 Task: Add an event with the title Second Conference: Industry Trade Show, date '2023/11/19', time 7:50 AM to 9:50 AMand add a description: The PIP Discussion will begin with a clear and concise explanation of the purpose and objectives of the performance improvement process. Participants will have a chance to understand the specific areas of concern and the expectations for improvement. The facilitator will ensure a supportive and non-judgmental environment, fostering open communication and active listening.Select event color  Banana . Add location for the event as: Brussels, Belgium, logged in from the account softage.8@softage.netand send the event invitation to softage.7@softage.net and softage.9@softage.net. Set a reminder for the event Weekly on Sunday
Action: Mouse moved to (34, 84)
Screenshot: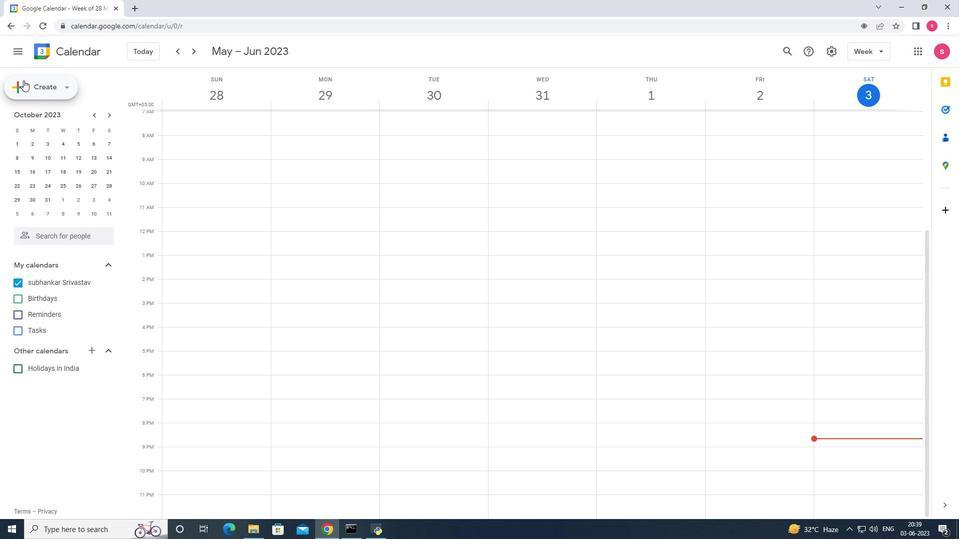 
Action: Mouse pressed left at (34, 84)
Screenshot: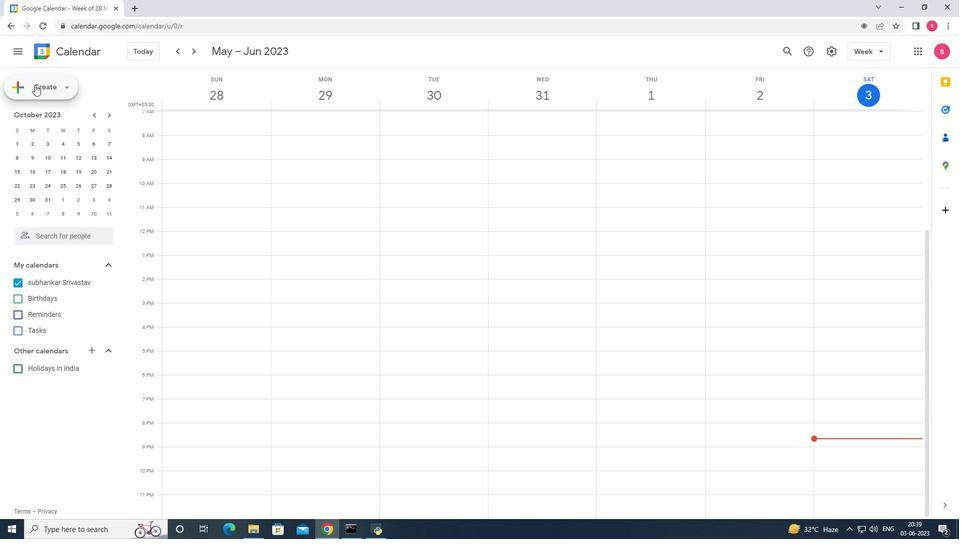
Action: Mouse moved to (35, 114)
Screenshot: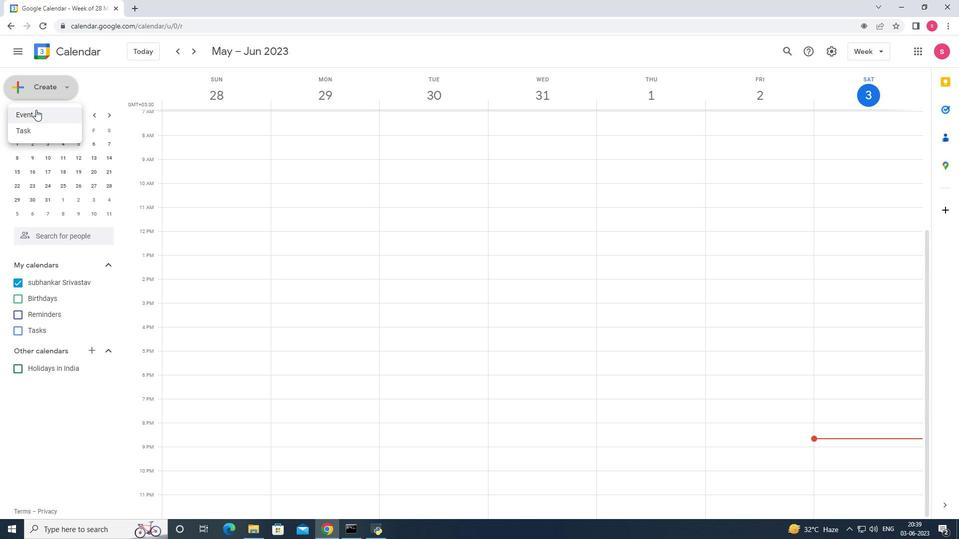 
Action: Mouse pressed left at (35, 114)
Screenshot: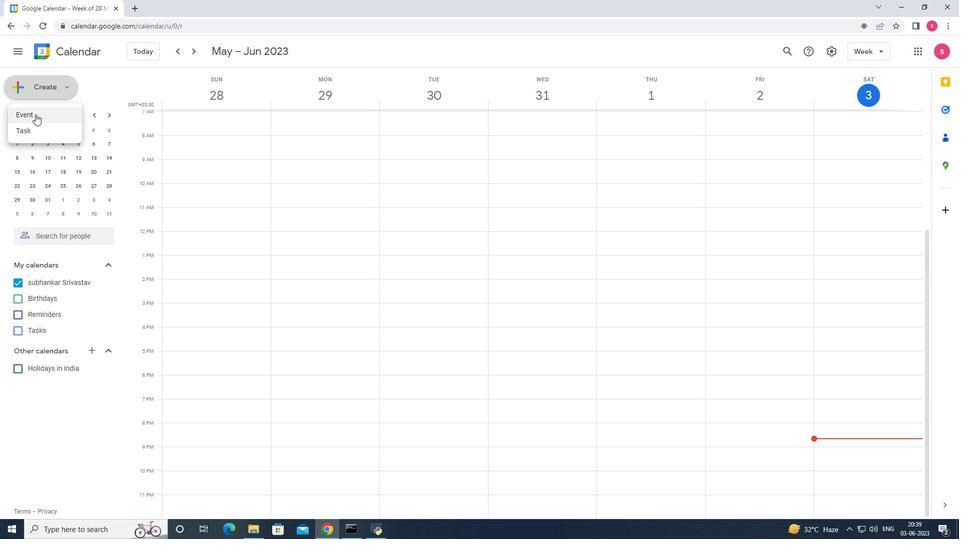 
Action: Mouse moved to (729, 433)
Screenshot: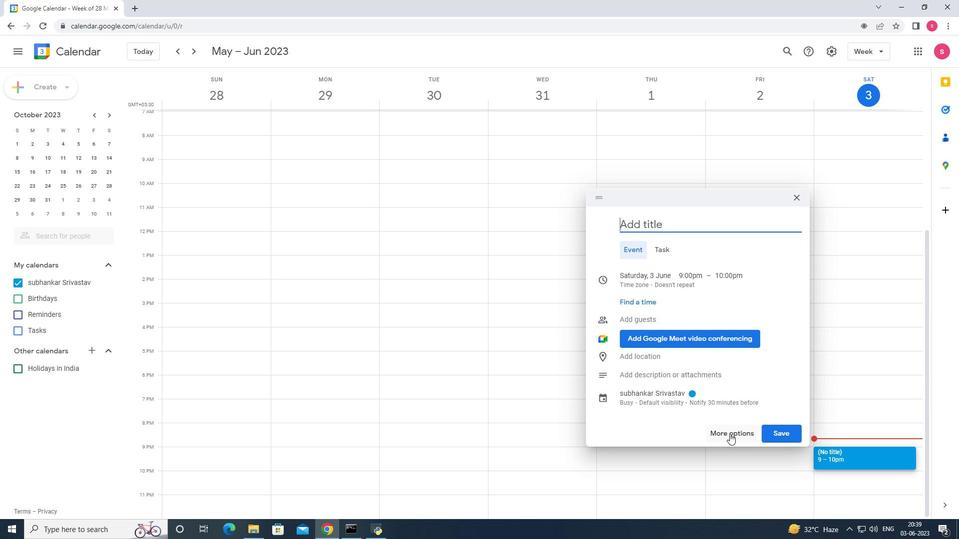 
Action: Mouse pressed left at (729, 433)
Screenshot: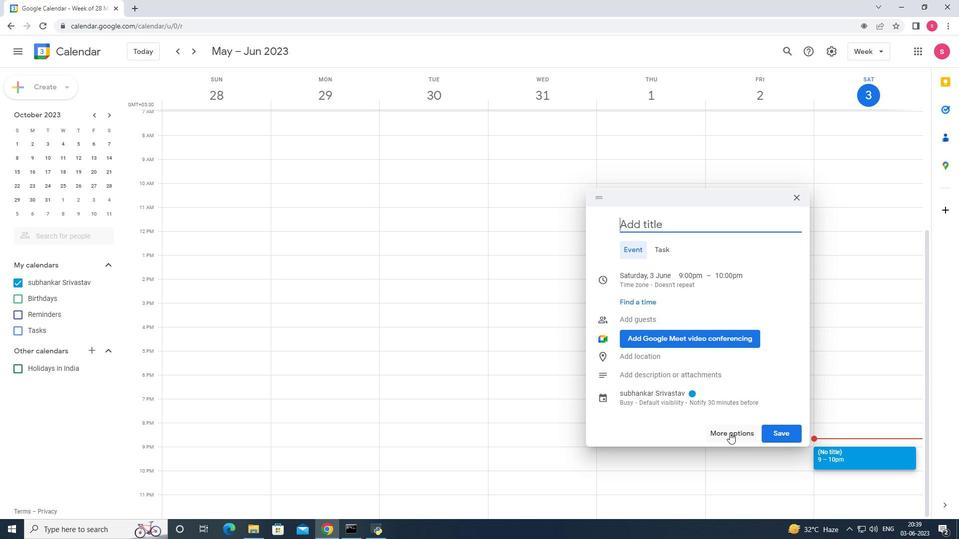 
Action: Mouse moved to (68, 57)
Screenshot: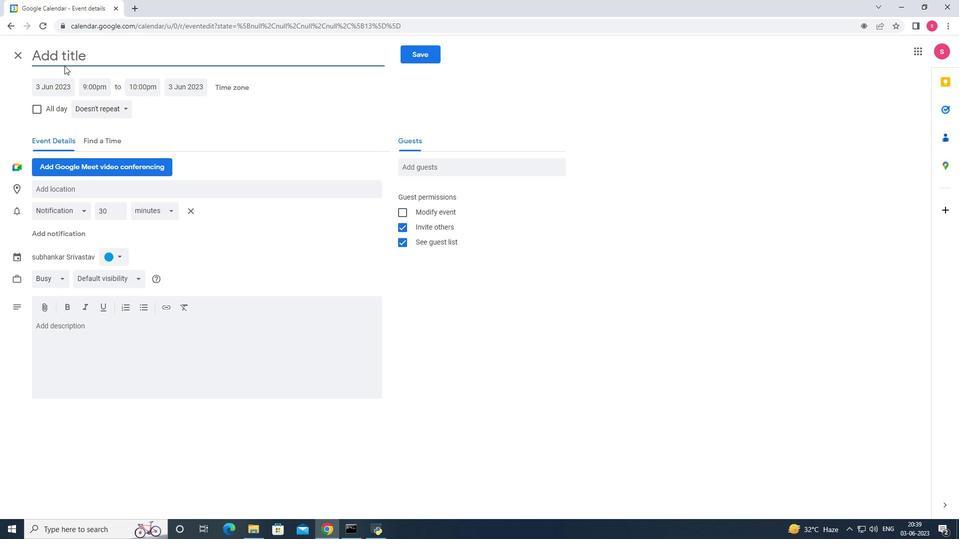 
Action: Mouse pressed left at (68, 57)
Screenshot: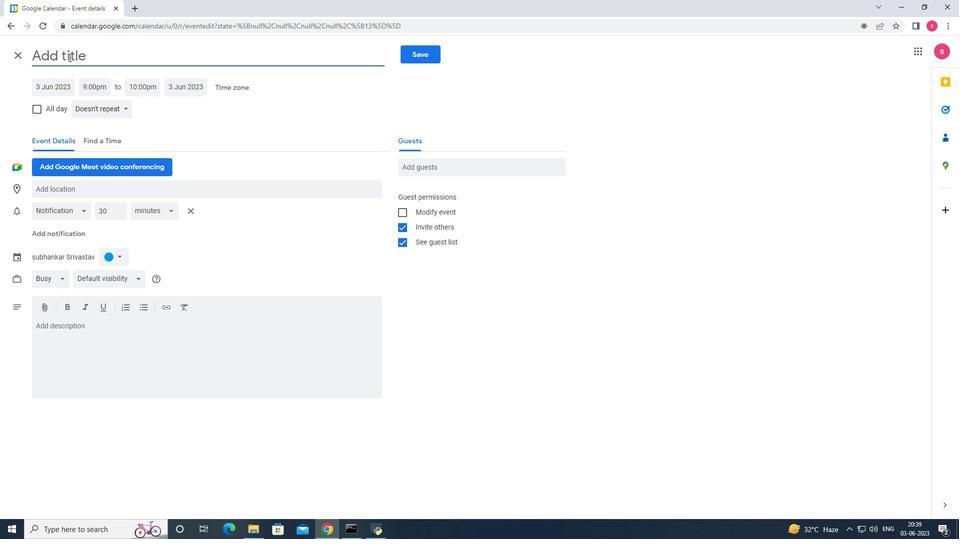 
Action: Key pressed <Key.shift_r>s<Key.backspace><Key.shift_r><Key.shift_r><Key.shift_r><Key.shift_r><Key.shift_r>Second<Key.space><Key.shift_r>Cnfe<Key.backspace><Key.backspace><Key.backspace>onference<Key.space><Key.backspace><Key.shift><Key.shift>:<Key.space><Key.shift>Industry<Key.space><Key.shift_r>Trade<Key.space><Key.shift_r>Show<Key.space>
Screenshot: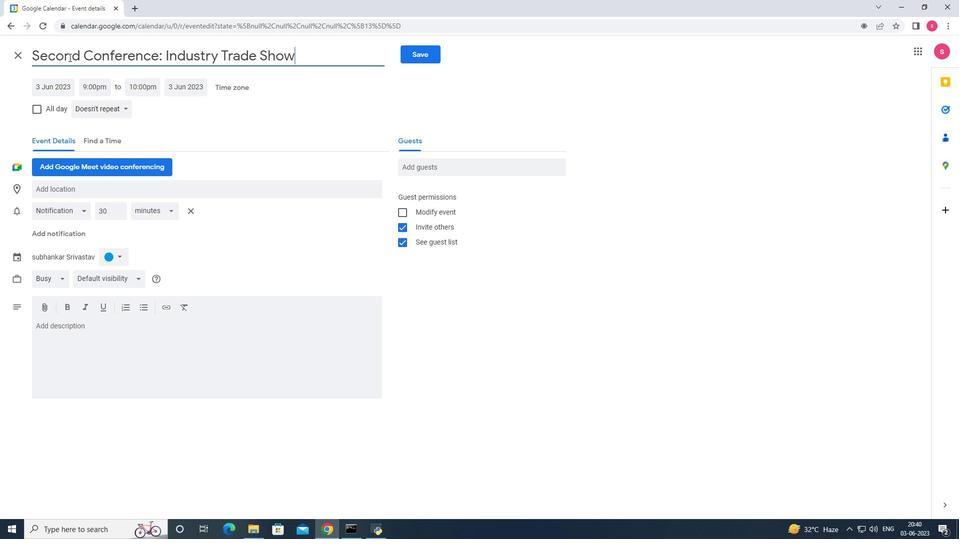 
Action: Mouse moved to (52, 86)
Screenshot: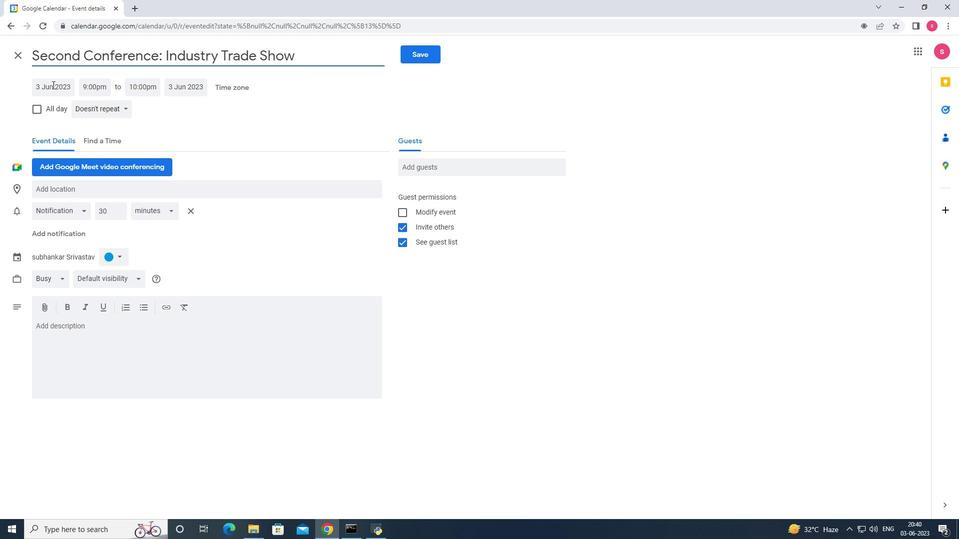 
Action: Mouse pressed left at (52, 86)
Screenshot: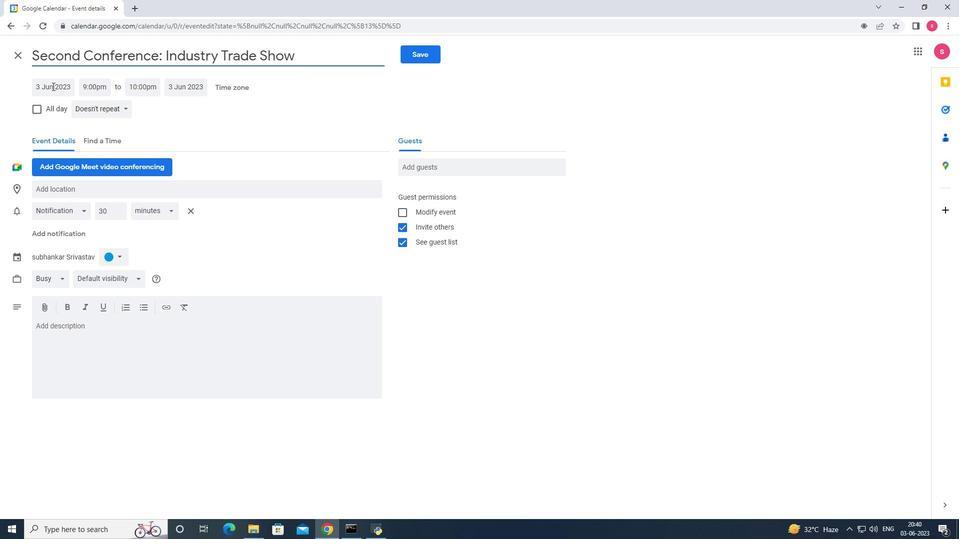 
Action: Mouse moved to (159, 106)
Screenshot: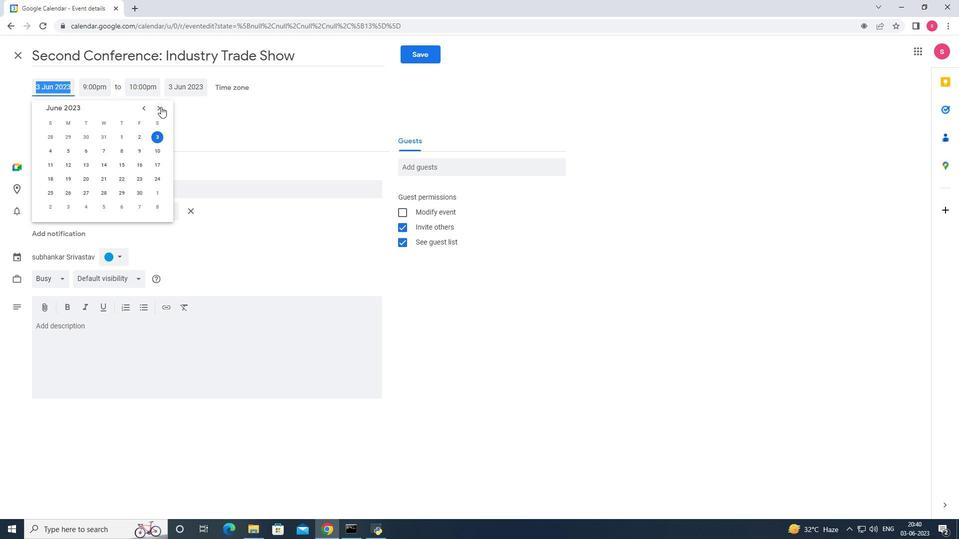 
Action: Mouse pressed left at (159, 106)
Screenshot: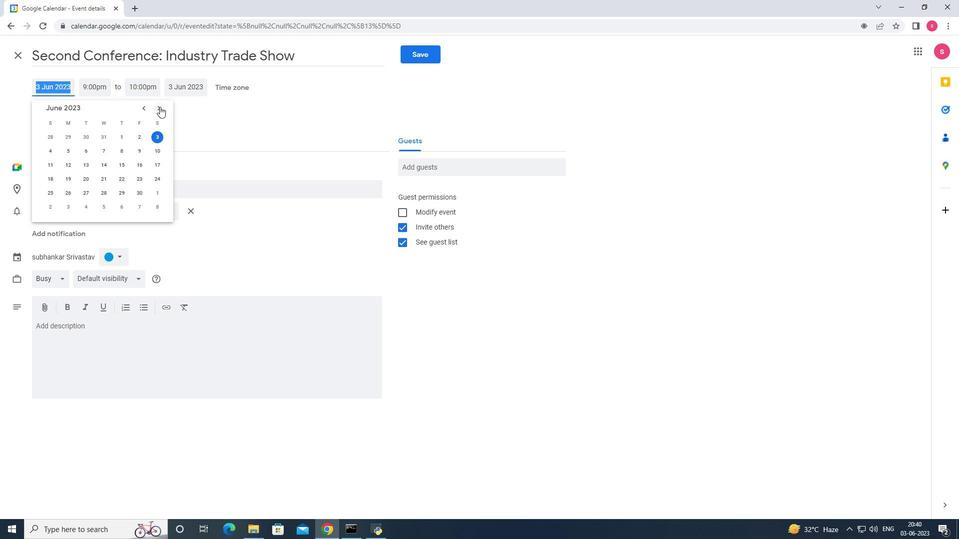 
Action: Mouse pressed left at (159, 106)
Screenshot: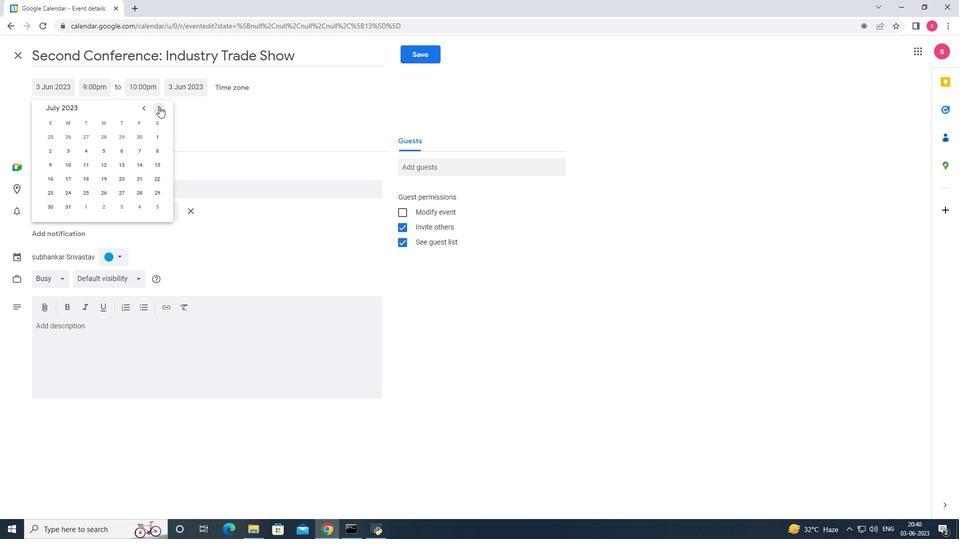 
Action: Mouse pressed left at (159, 106)
Screenshot: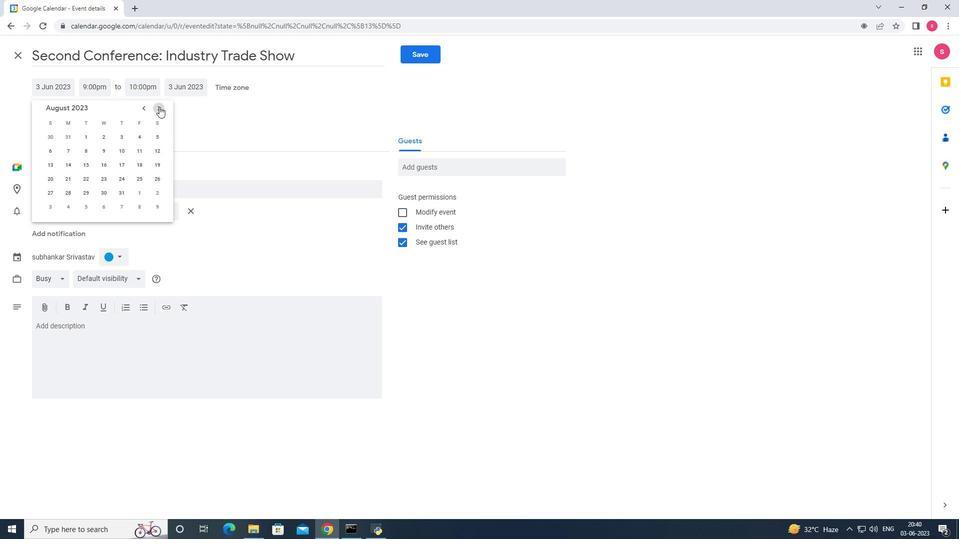 
Action: Mouse pressed left at (159, 106)
Screenshot: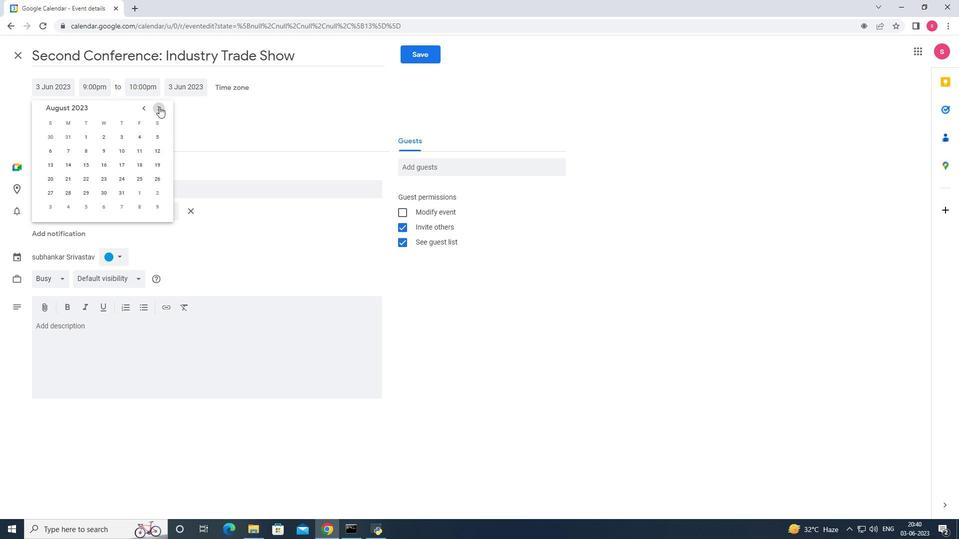 
Action: Mouse pressed left at (159, 106)
Screenshot: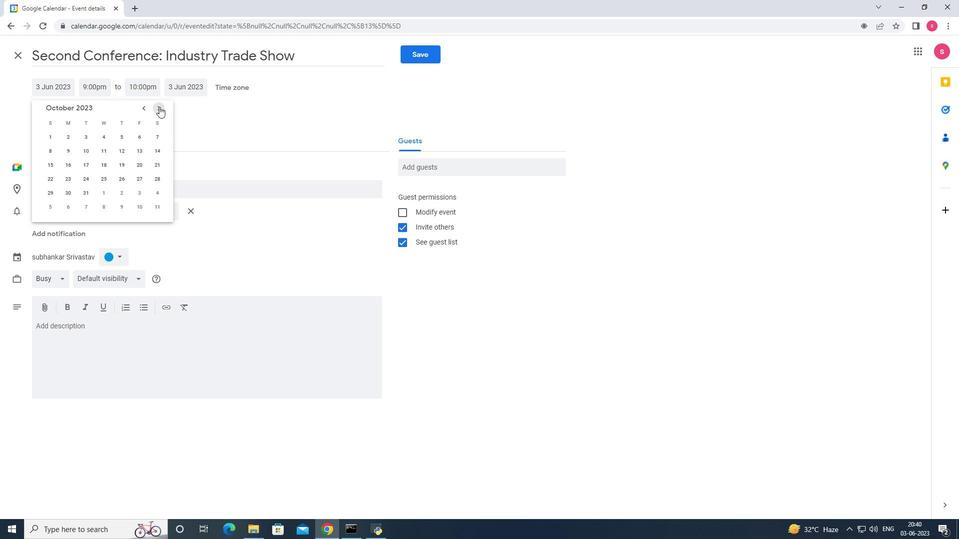 
Action: Mouse moved to (48, 177)
Screenshot: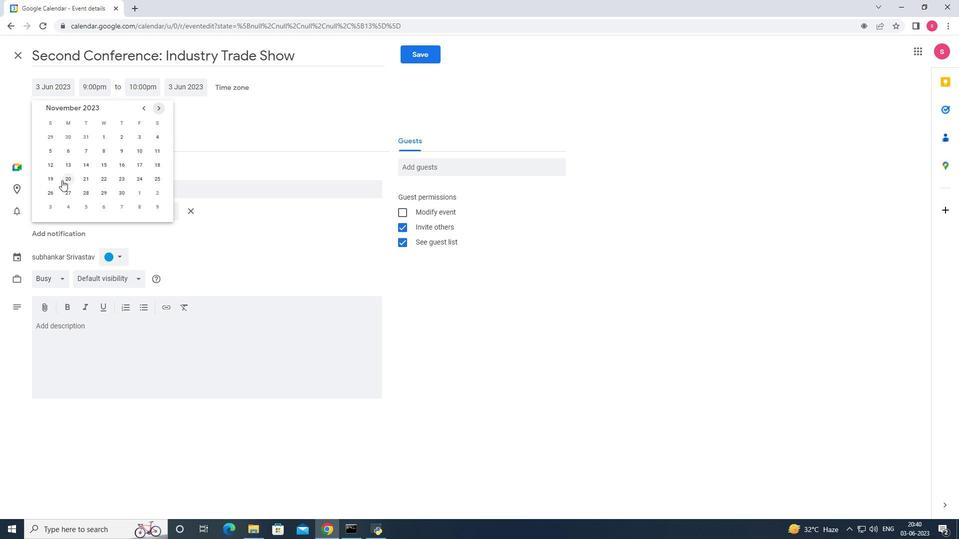 
Action: Mouse pressed left at (48, 177)
Screenshot: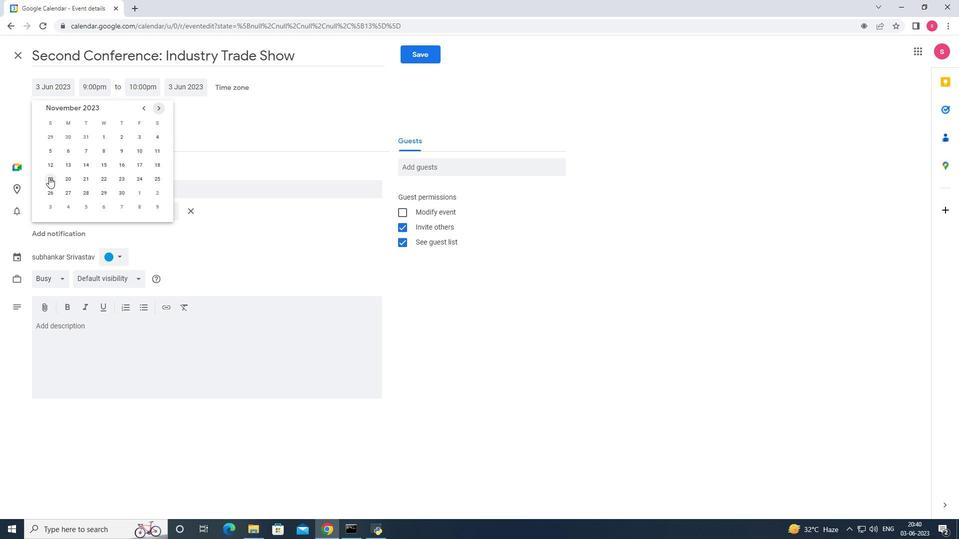 
Action: Mouse moved to (105, 89)
Screenshot: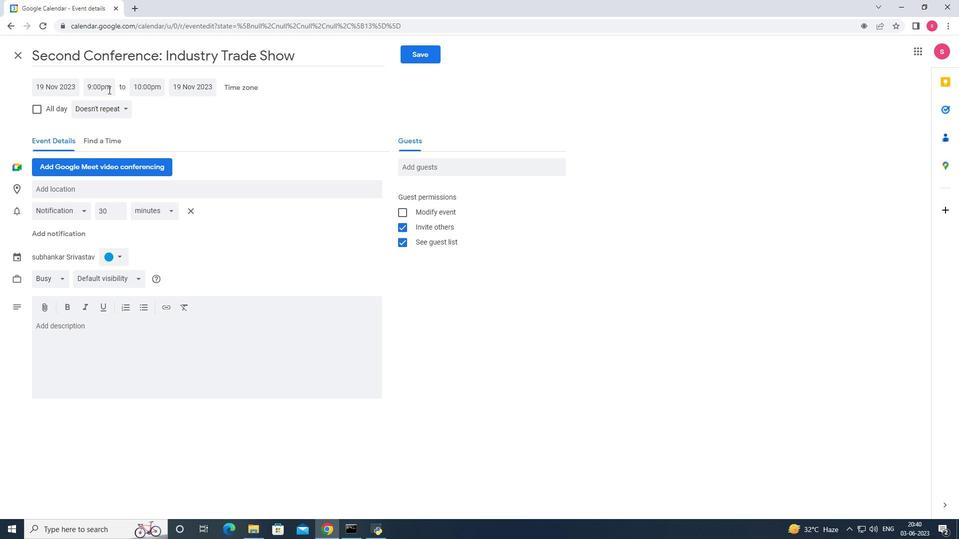 
Action: Mouse pressed left at (105, 89)
Screenshot: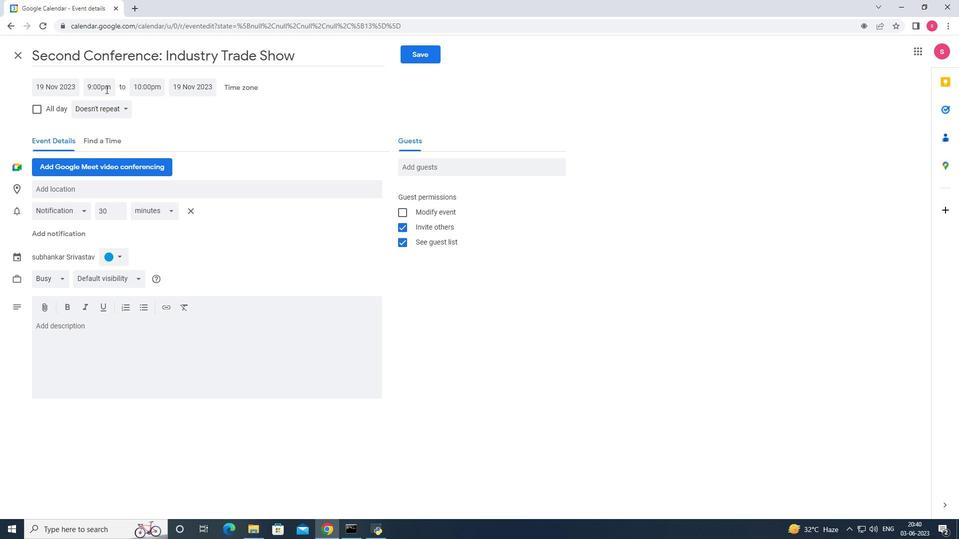 
Action: Mouse moved to (128, 142)
Screenshot: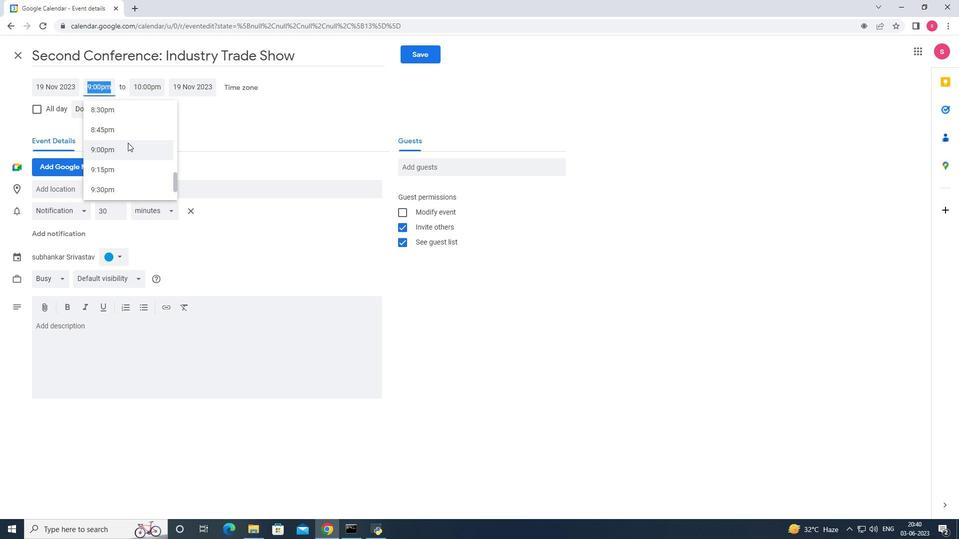 
Action: Mouse scrolled (128, 143) with delta (0, 0)
Screenshot: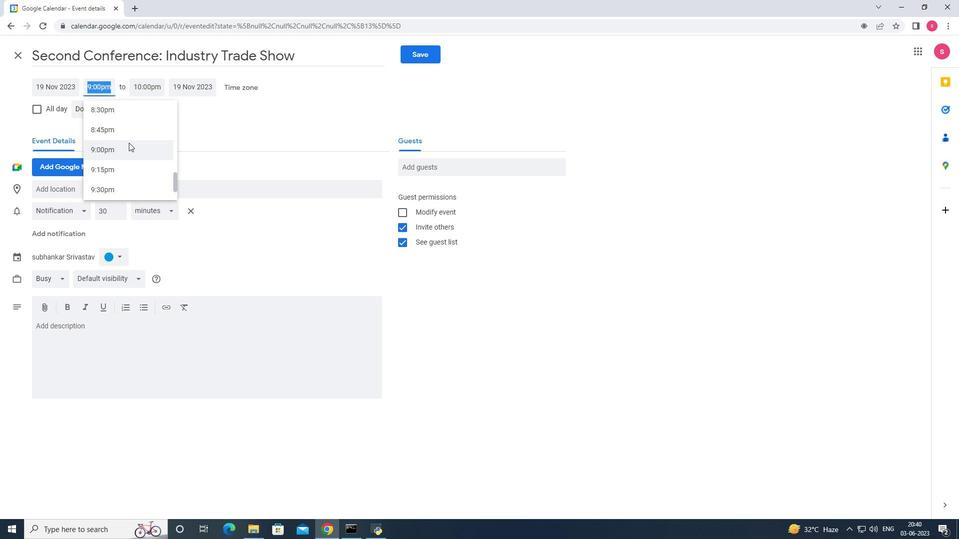 
Action: Mouse scrolled (128, 143) with delta (0, 0)
Screenshot: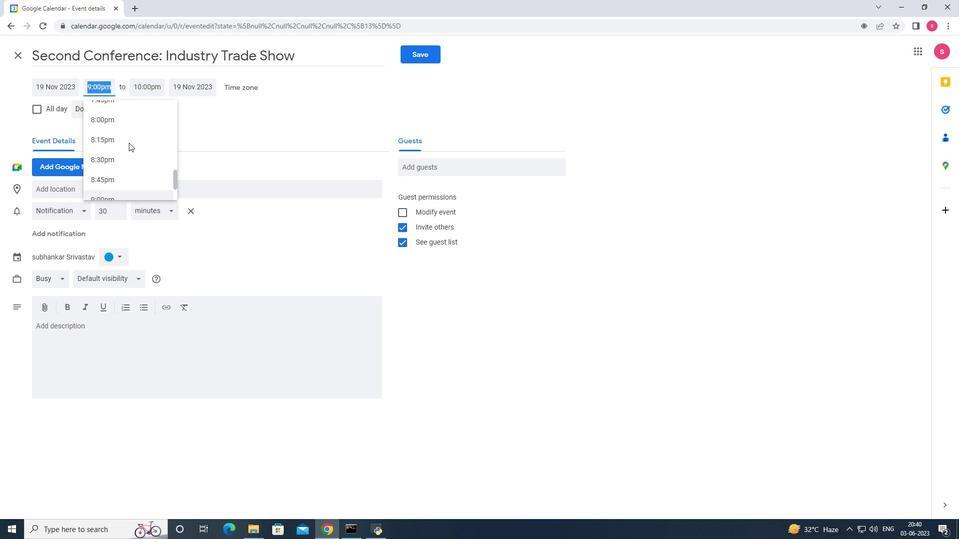 
Action: Mouse scrolled (128, 143) with delta (0, 0)
Screenshot: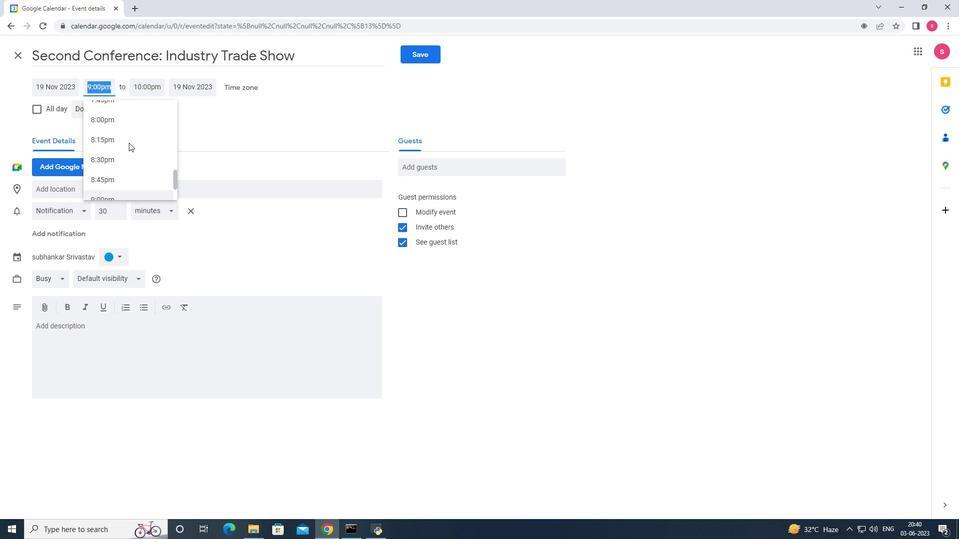 
Action: Mouse scrolled (128, 143) with delta (0, 0)
Screenshot: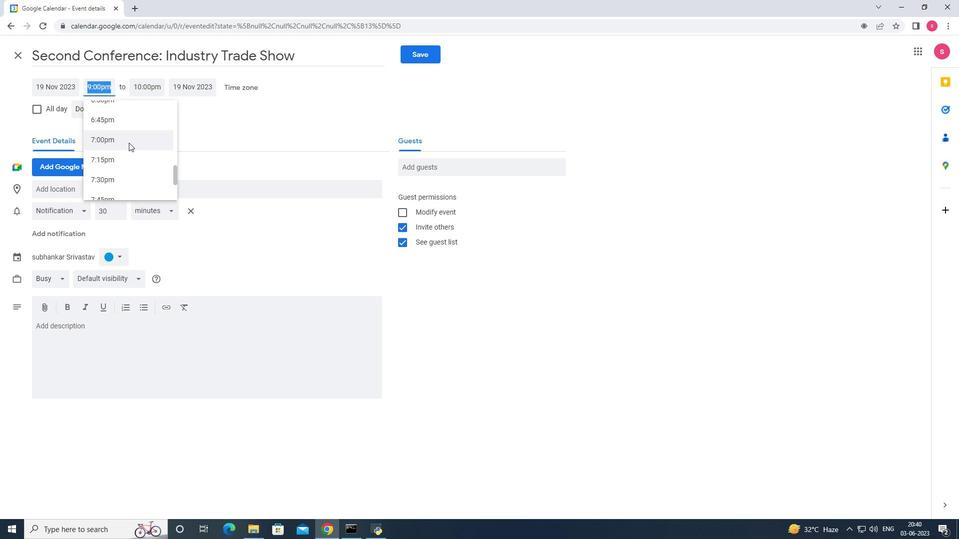 
Action: Mouse scrolled (128, 143) with delta (0, 0)
Screenshot: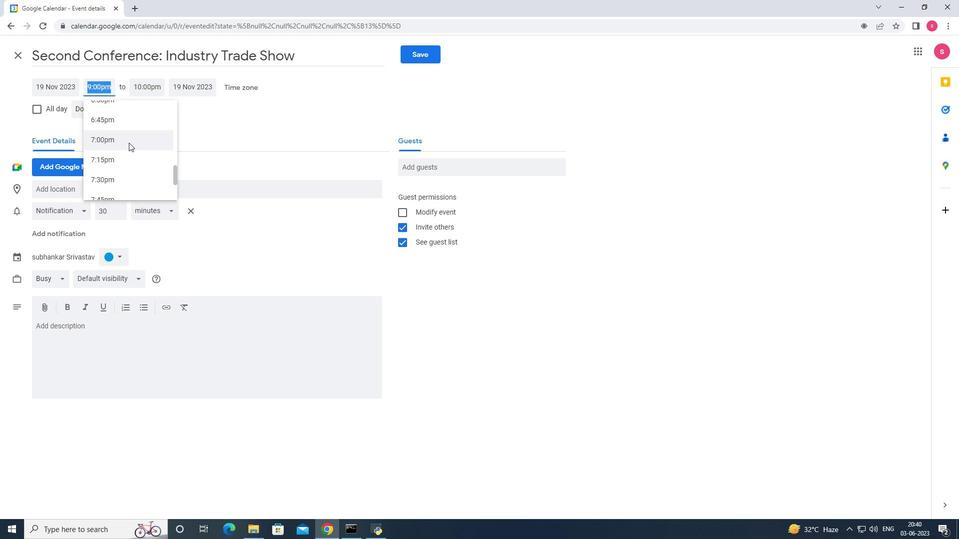 
Action: Mouse scrolled (128, 143) with delta (0, 0)
Screenshot: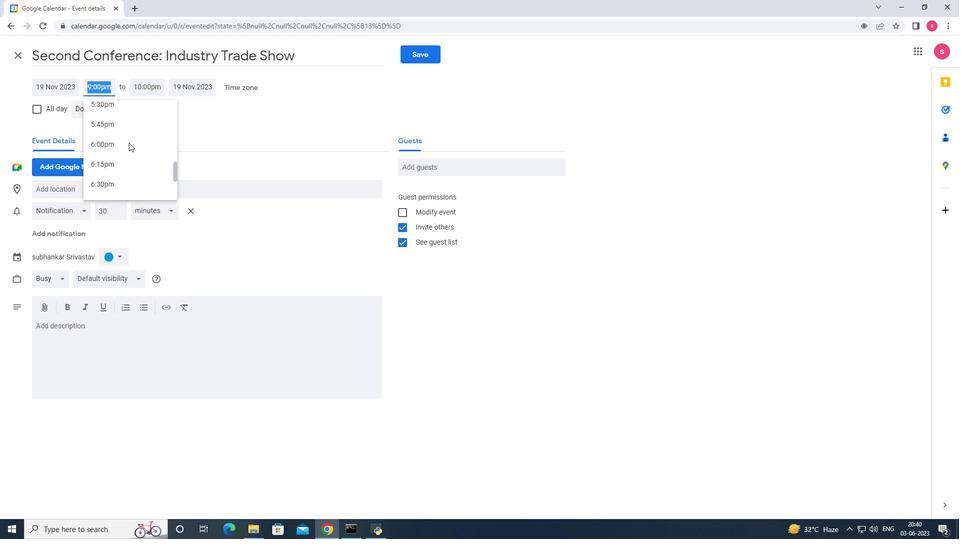 
Action: Mouse scrolled (128, 143) with delta (0, 0)
Screenshot: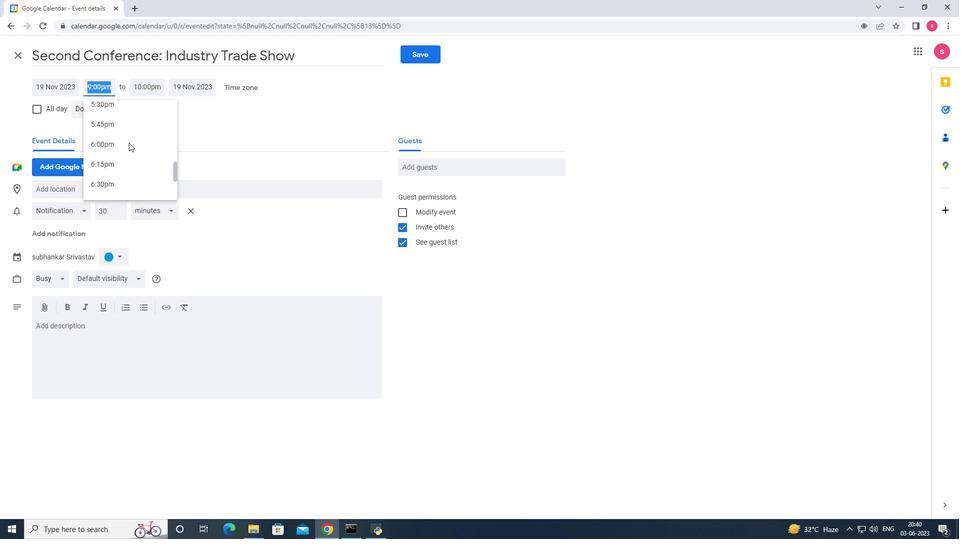 
Action: Mouse scrolled (128, 143) with delta (0, 0)
Screenshot: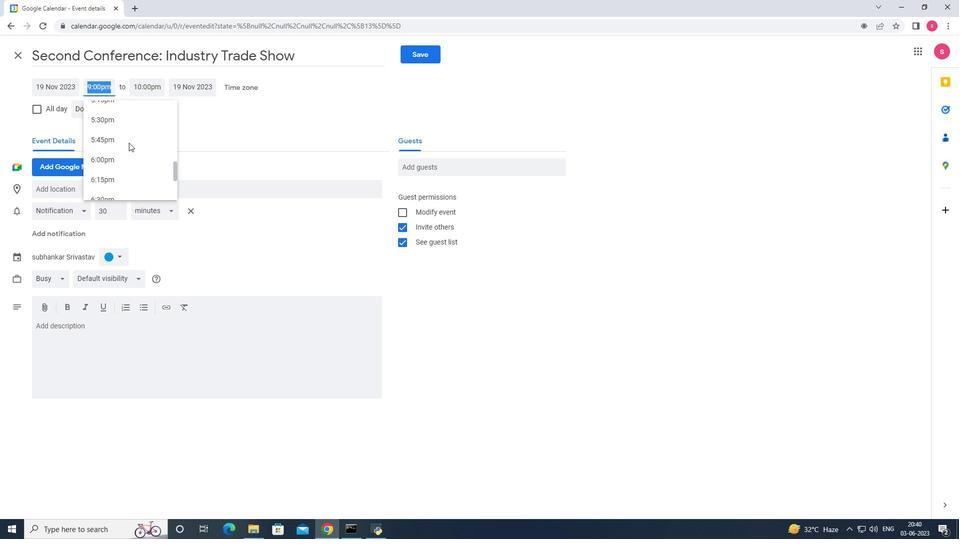 
Action: Mouse scrolled (128, 143) with delta (0, 0)
Screenshot: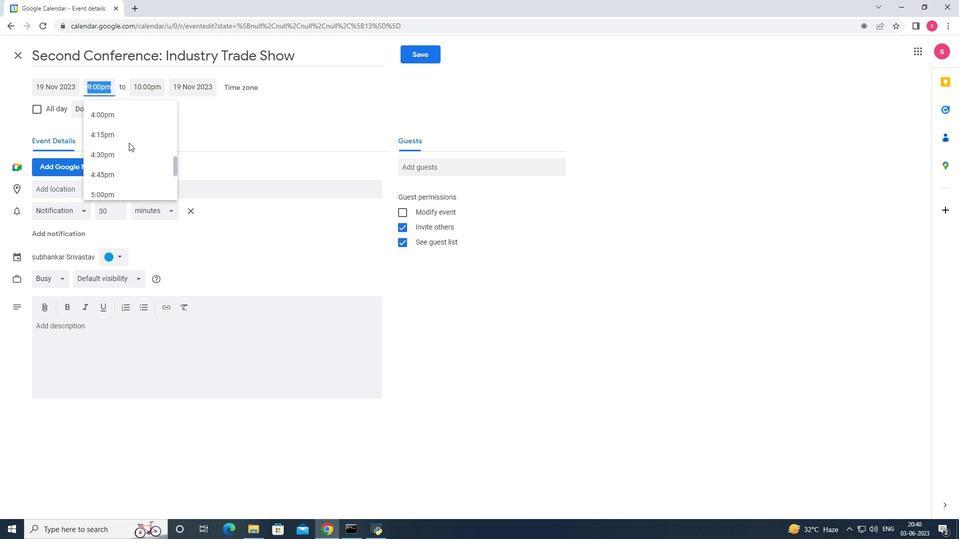 
Action: Mouse scrolled (128, 143) with delta (0, 0)
Screenshot: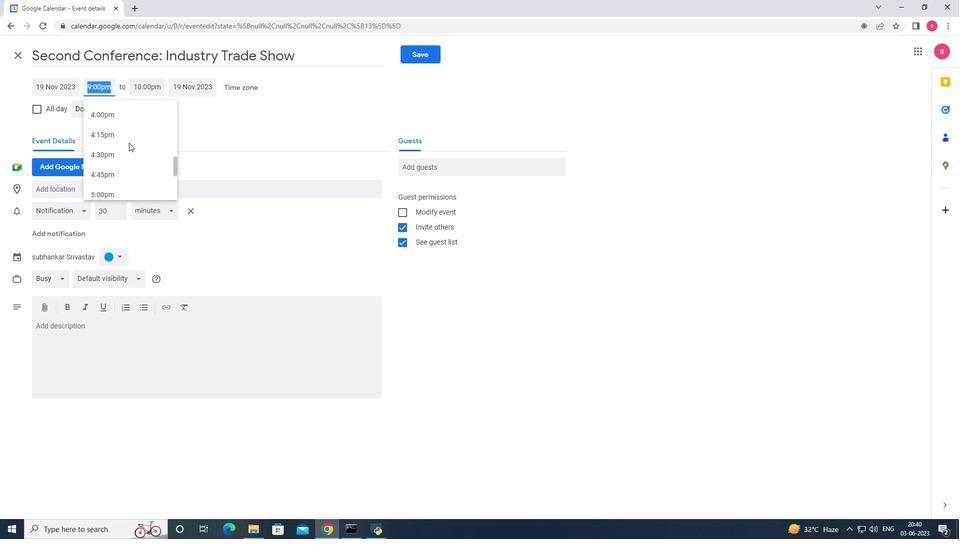 
Action: Mouse scrolled (128, 143) with delta (0, 0)
Screenshot: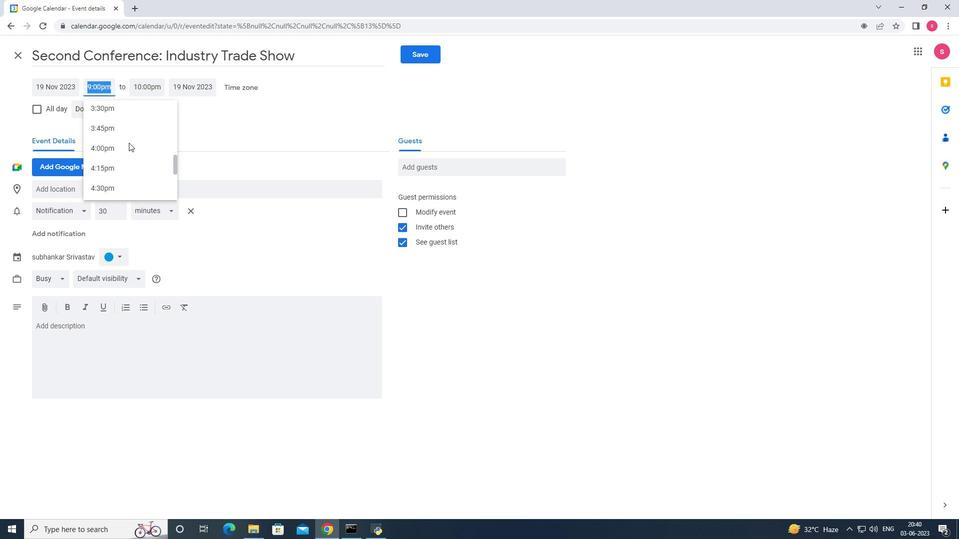 
Action: Mouse scrolled (128, 143) with delta (0, 0)
Screenshot: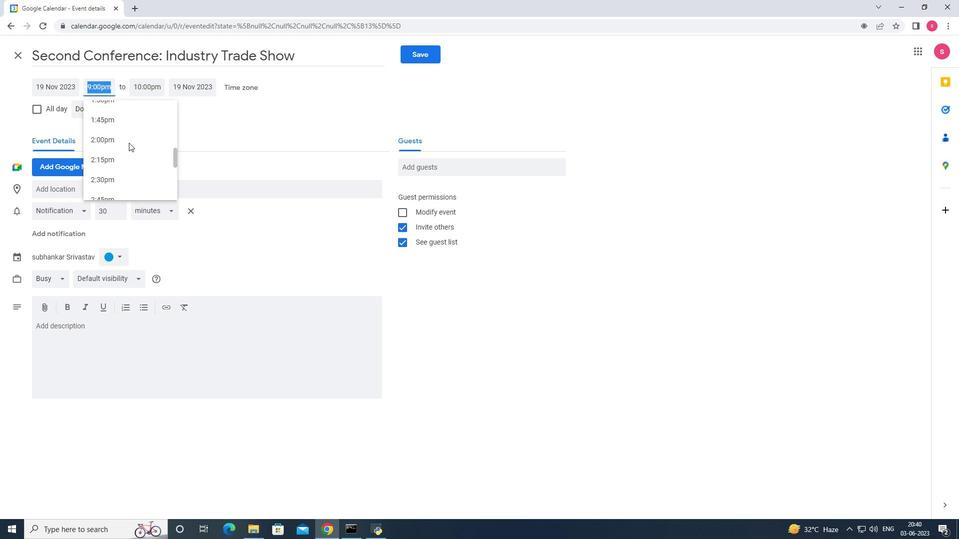 
Action: Mouse scrolled (128, 143) with delta (0, 0)
Screenshot: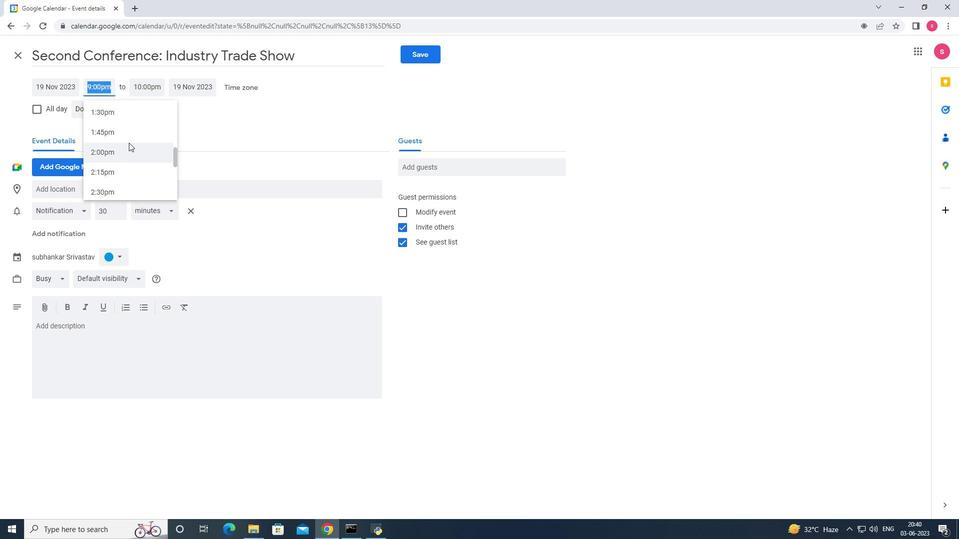 
Action: Mouse scrolled (128, 143) with delta (0, 0)
Screenshot: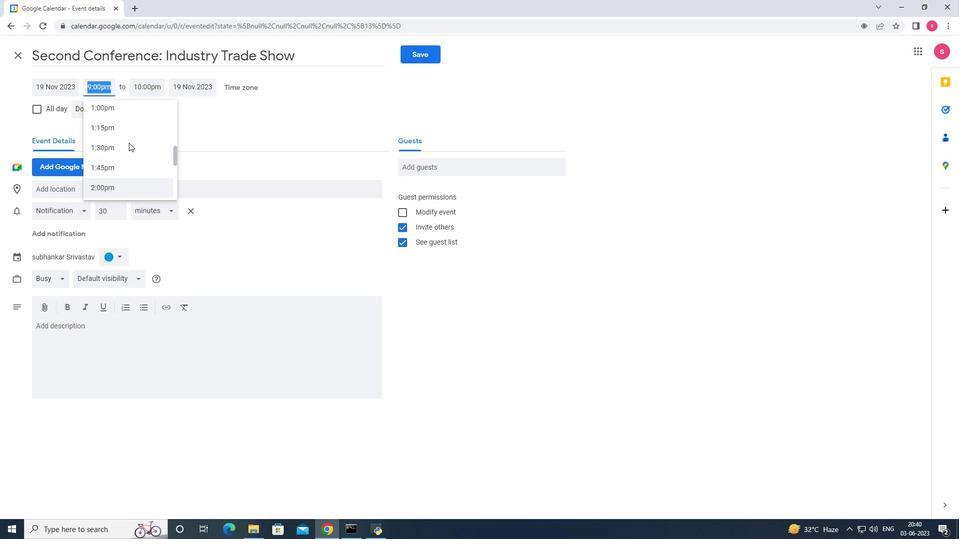 
Action: Mouse scrolled (128, 143) with delta (0, 0)
Screenshot: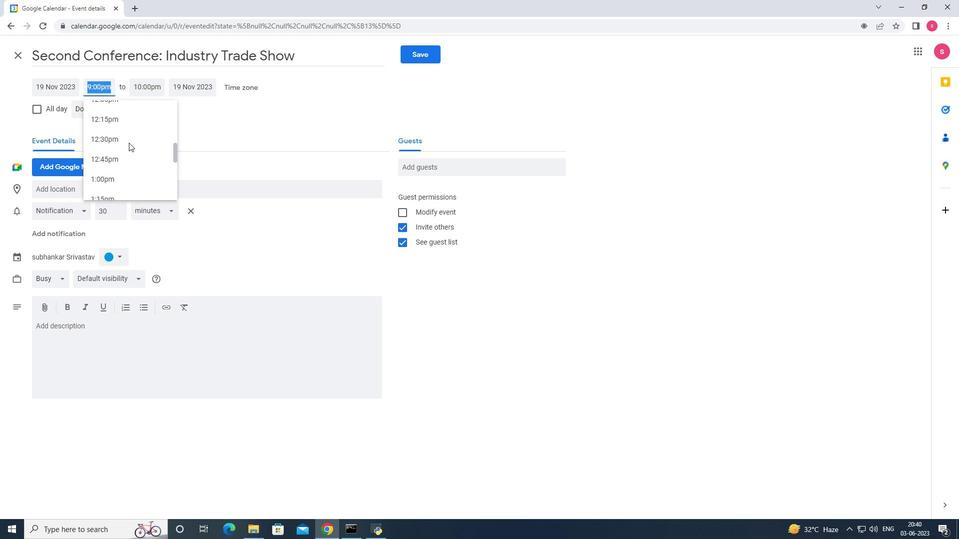 
Action: Mouse scrolled (128, 143) with delta (0, 0)
Screenshot: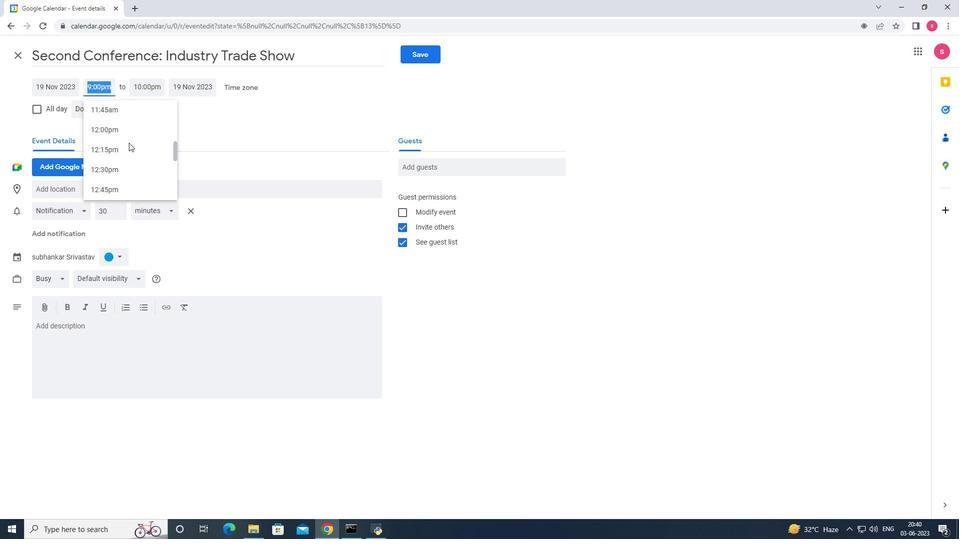 
Action: Mouse scrolled (128, 143) with delta (0, 0)
Screenshot: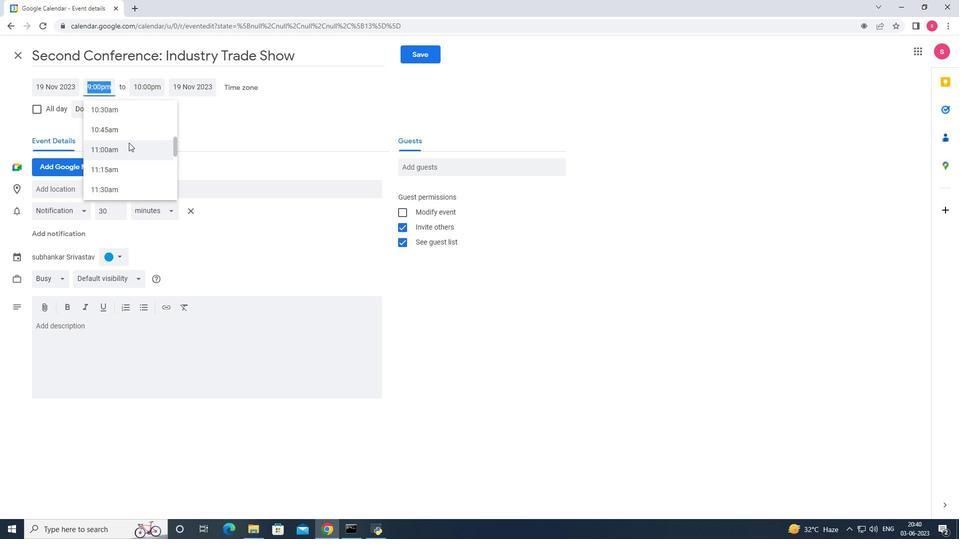 
Action: Mouse scrolled (128, 143) with delta (0, 0)
Screenshot: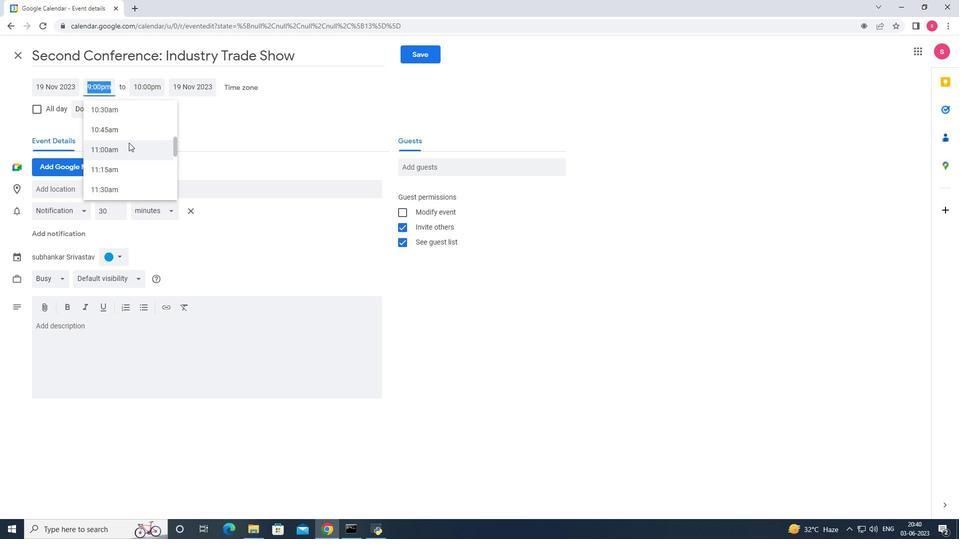 
Action: Mouse scrolled (128, 143) with delta (0, 0)
Screenshot: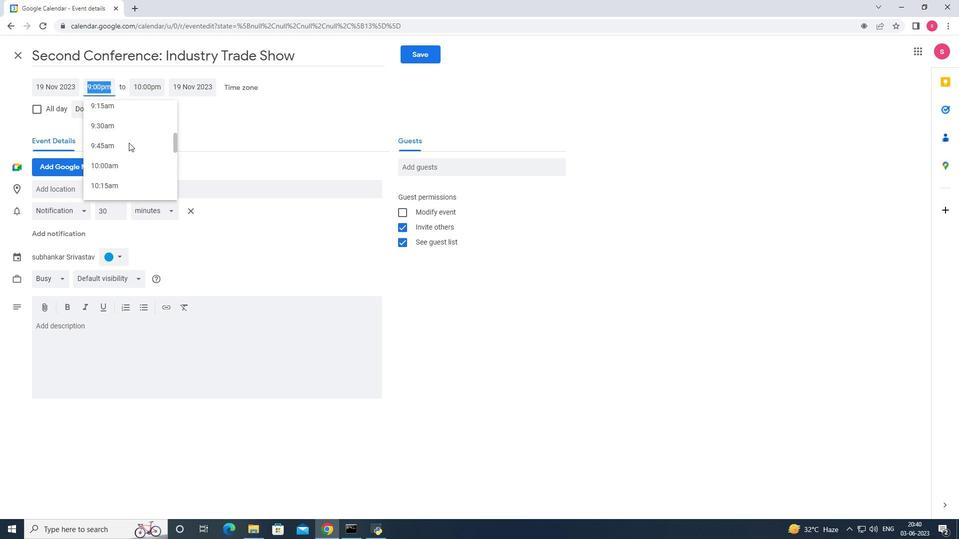 
Action: Mouse scrolled (128, 143) with delta (0, 0)
Screenshot: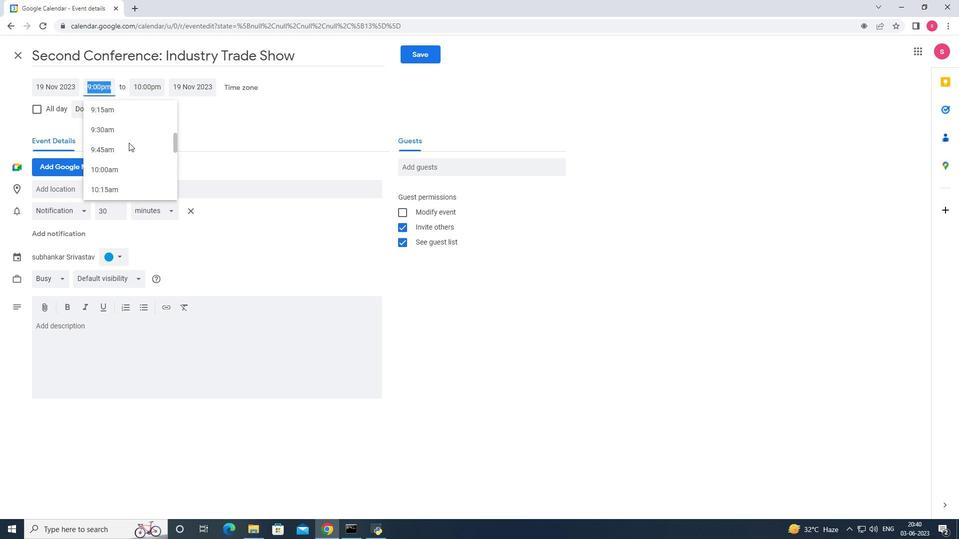 
Action: Mouse moved to (128, 144)
Screenshot: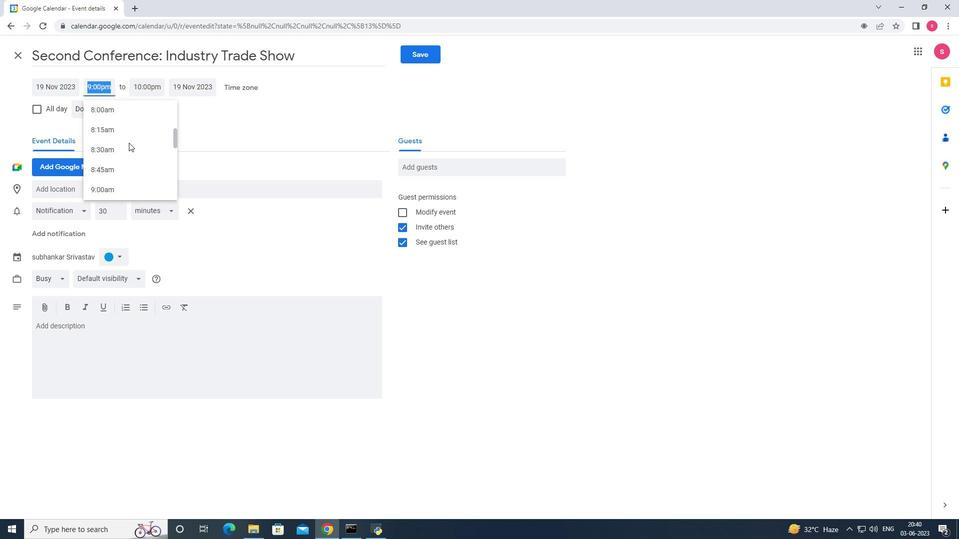
Action: Mouse scrolled (128, 144) with delta (0, 0)
Screenshot: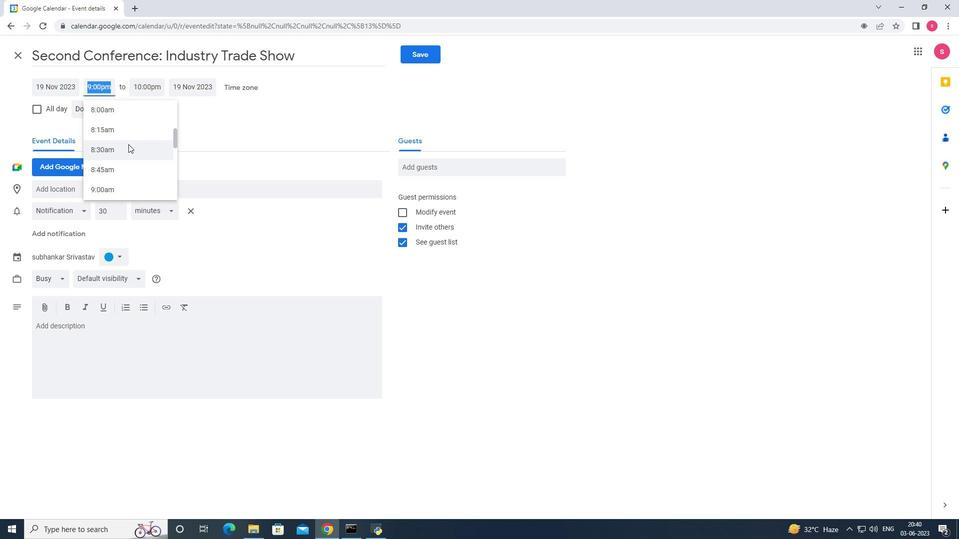 
Action: Mouse moved to (128, 140)
Screenshot: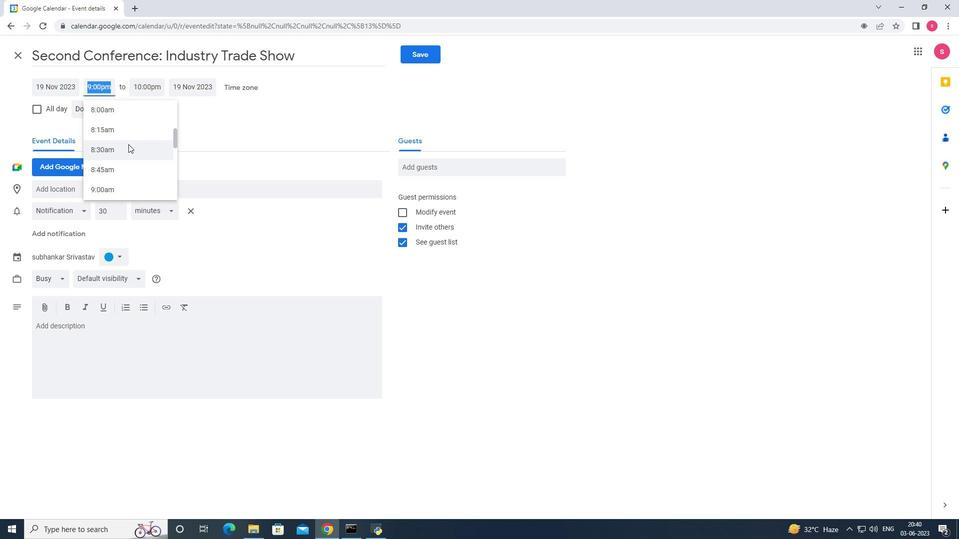 
Action: Mouse scrolled (128, 141) with delta (0, 0)
Screenshot: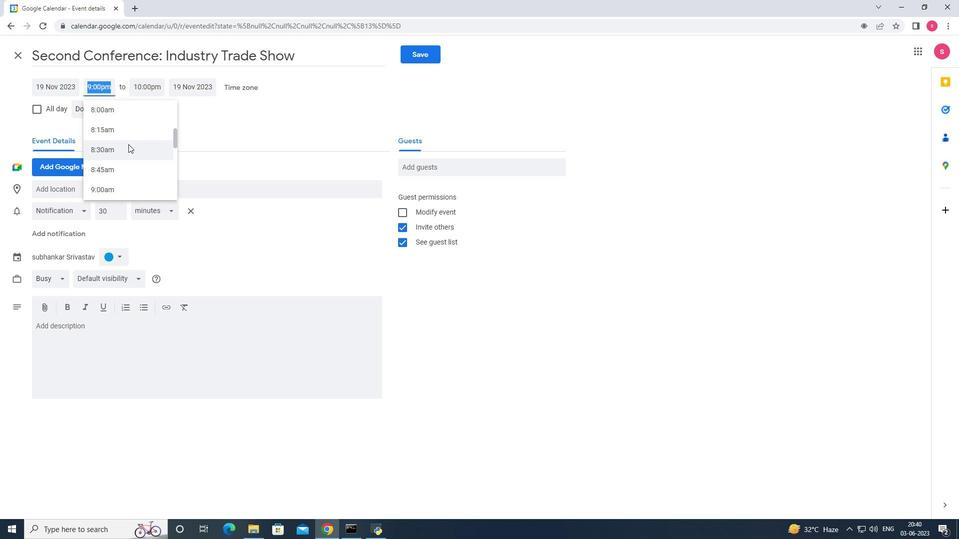 
Action: Mouse moved to (112, 186)
Screenshot: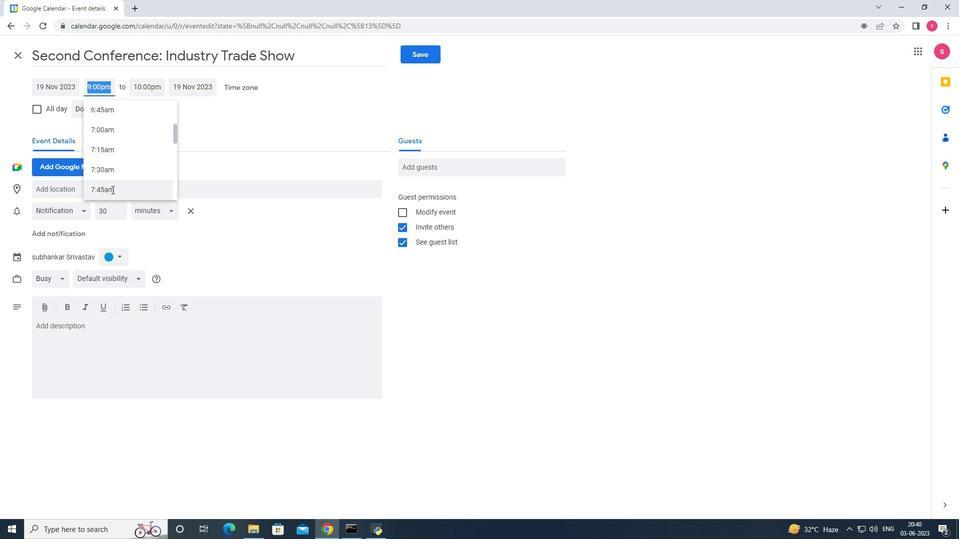 
Action: Mouse scrolled (112, 185) with delta (0, 0)
Screenshot: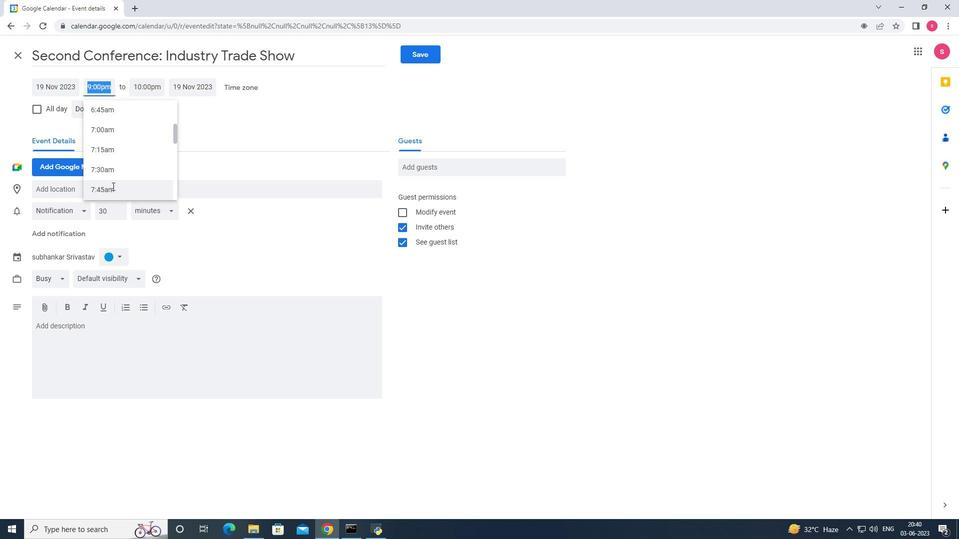 
Action: Mouse moved to (111, 142)
Screenshot: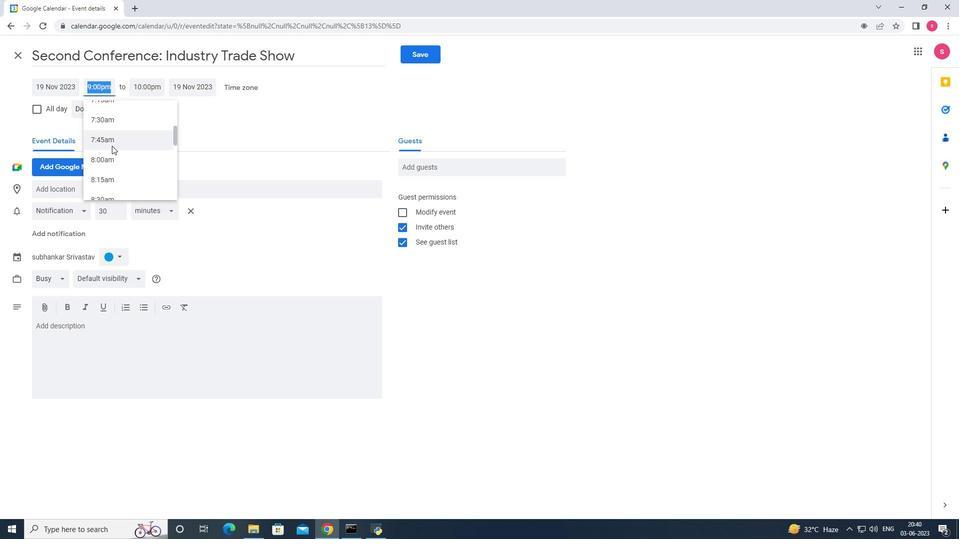 
Action: Mouse pressed left at (111, 142)
Screenshot: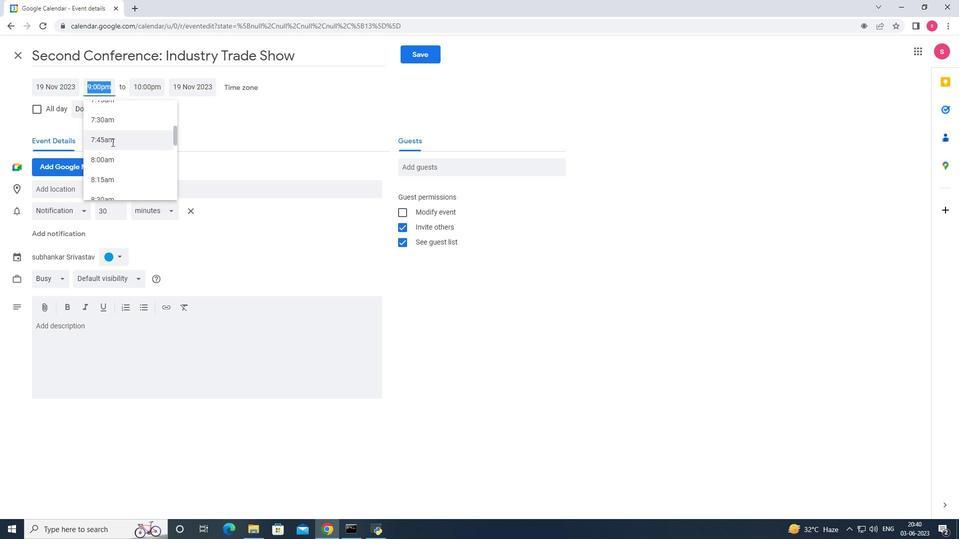 
Action: Mouse moved to (99, 82)
Screenshot: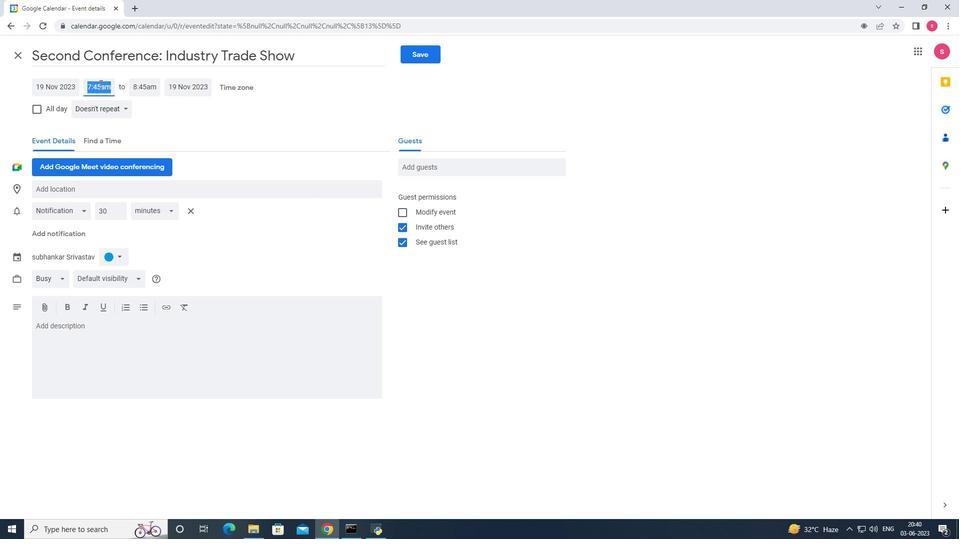 
Action: Mouse pressed left at (99, 82)
Screenshot: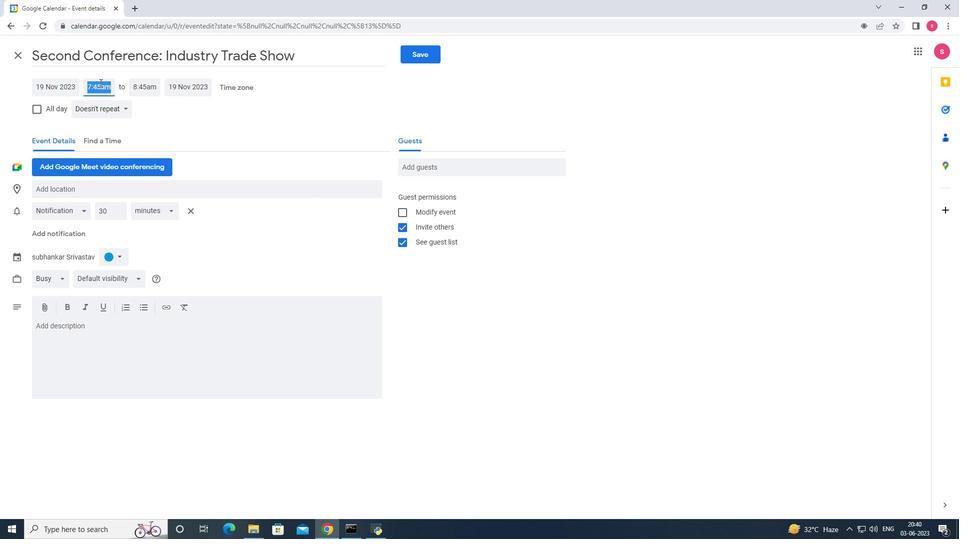 
Action: Mouse moved to (113, 86)
Screenshot: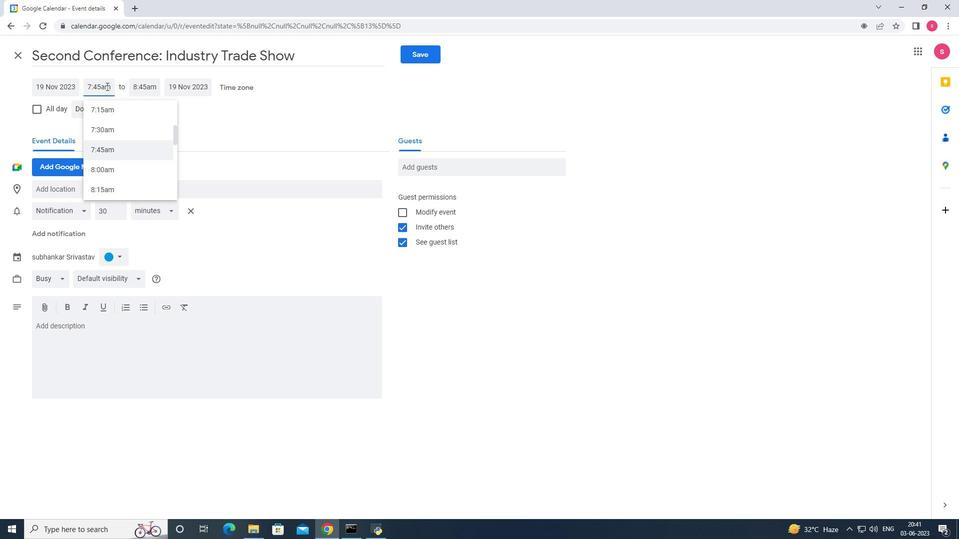 
Action: Key pressed <Key.backspace><Key.backspace>5
Screenshot: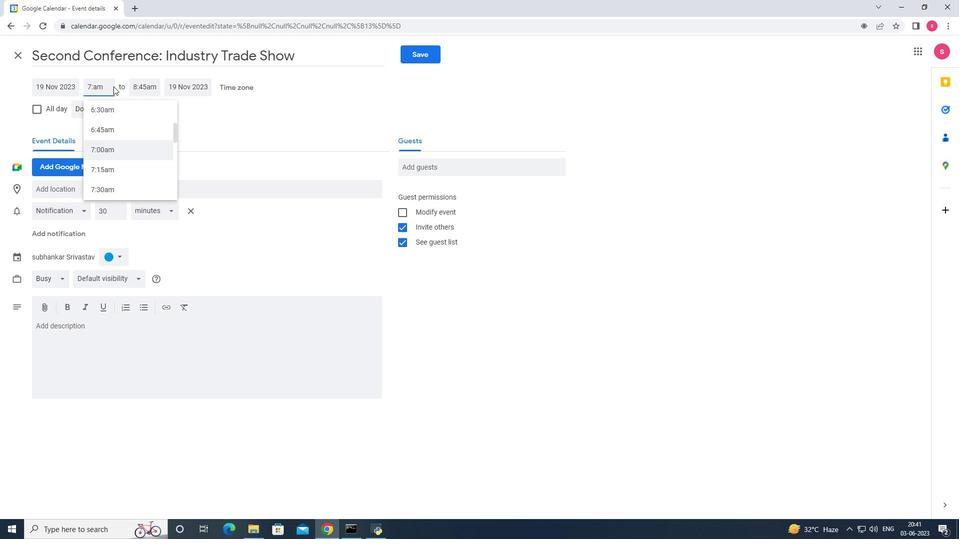 
Action: Mouse moved to (120, 100)
Screenshot: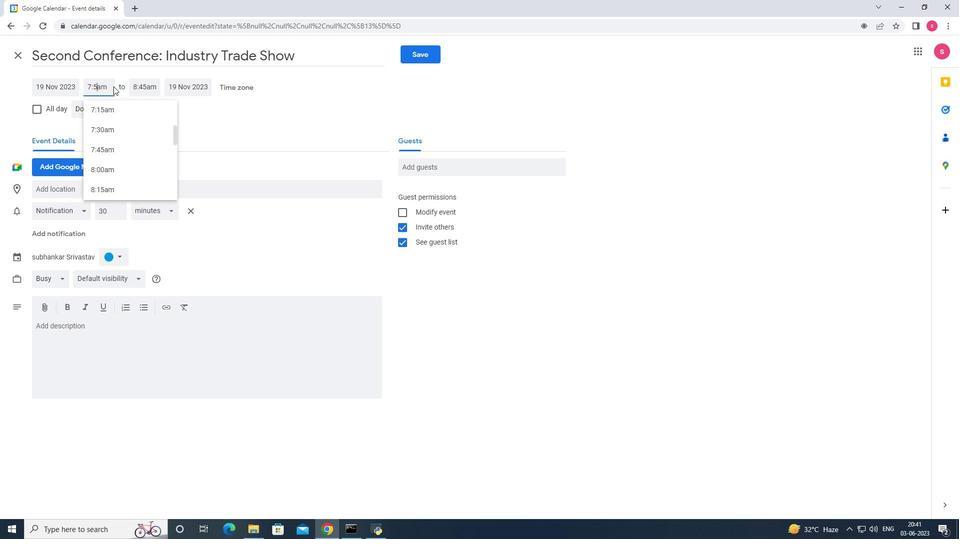 
Action: Key pressed 0
Screenshot: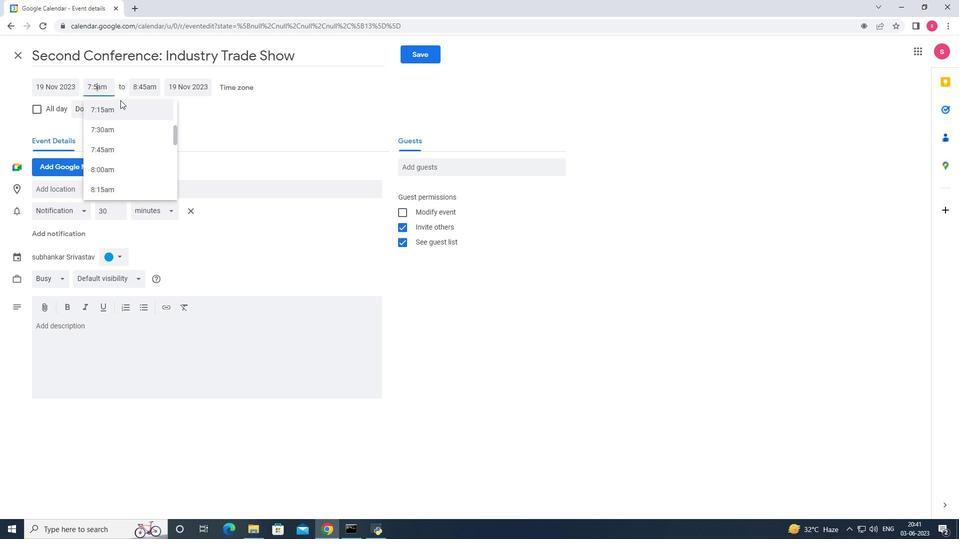 
Action: Mouse moved to (150, 87)
Screenshot: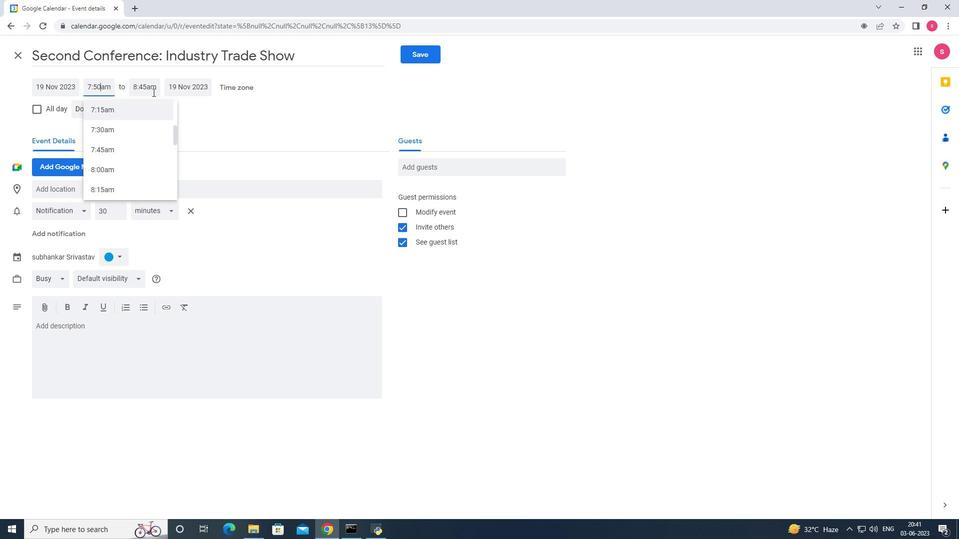 
Action: Mouse pressed left at (150, 87)
Screenshot: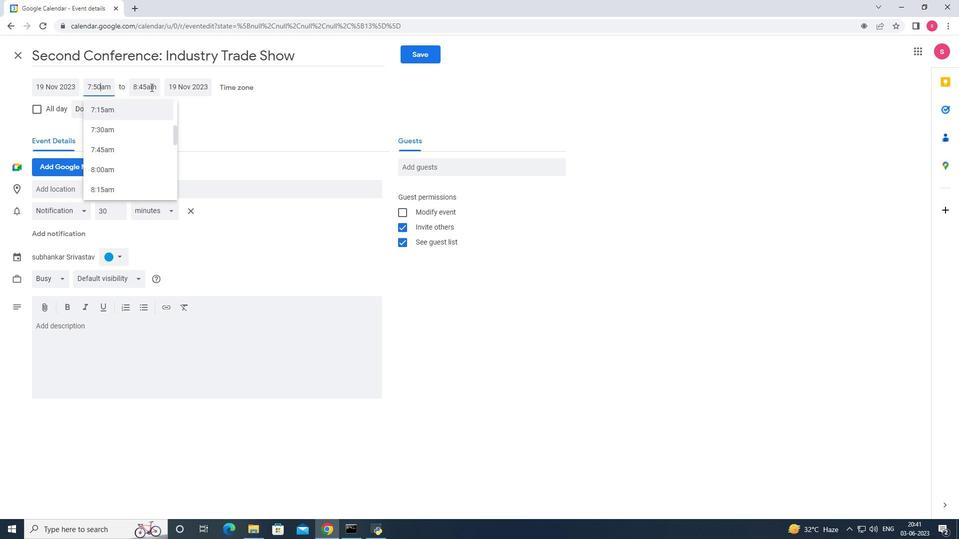 
Action: Mouse moved to (137, 86)
Screenshot: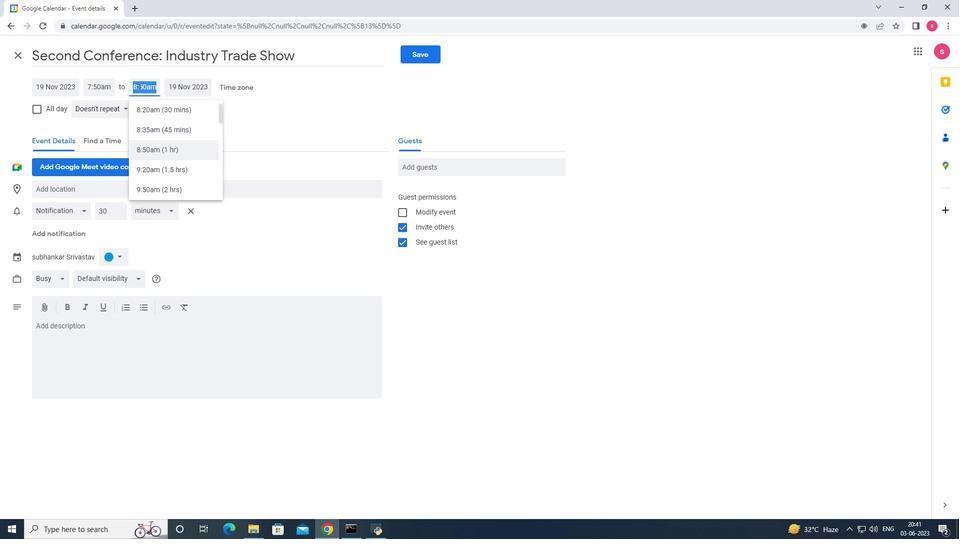 
Action: Mouse pressed left at (137, 86)
Screenshot: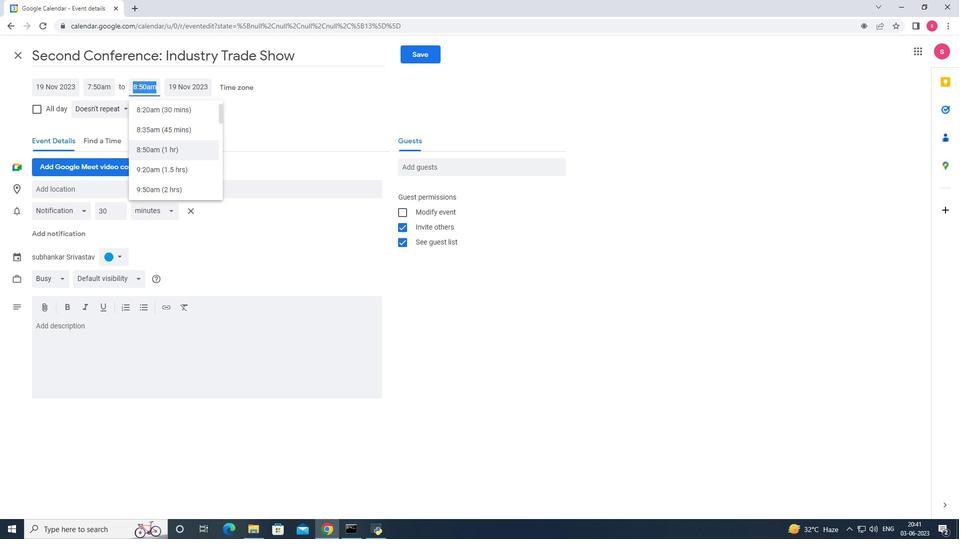 
Action: Mouse moved to (140, 88)
Screenshot: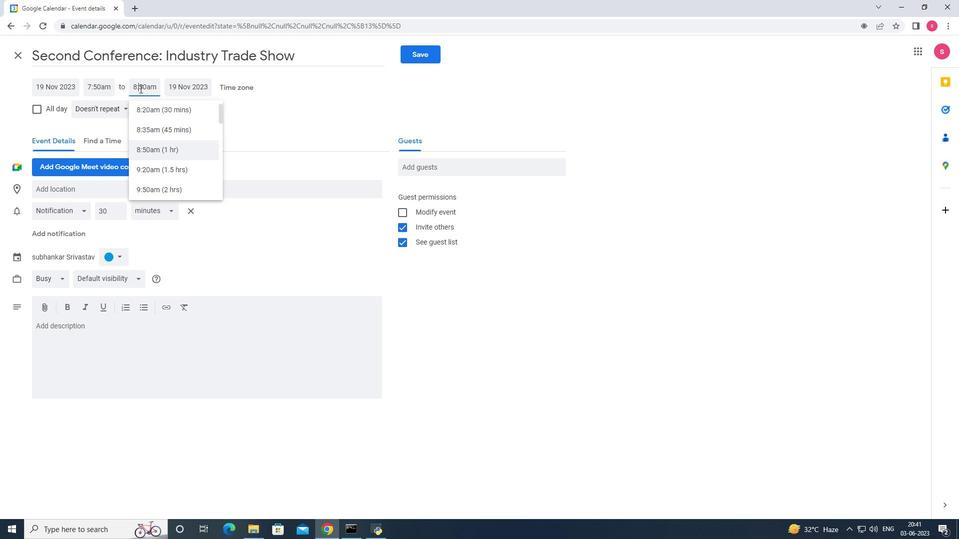 
Action: Key pressed <Key.left><Key.backspace>9
Screenshot: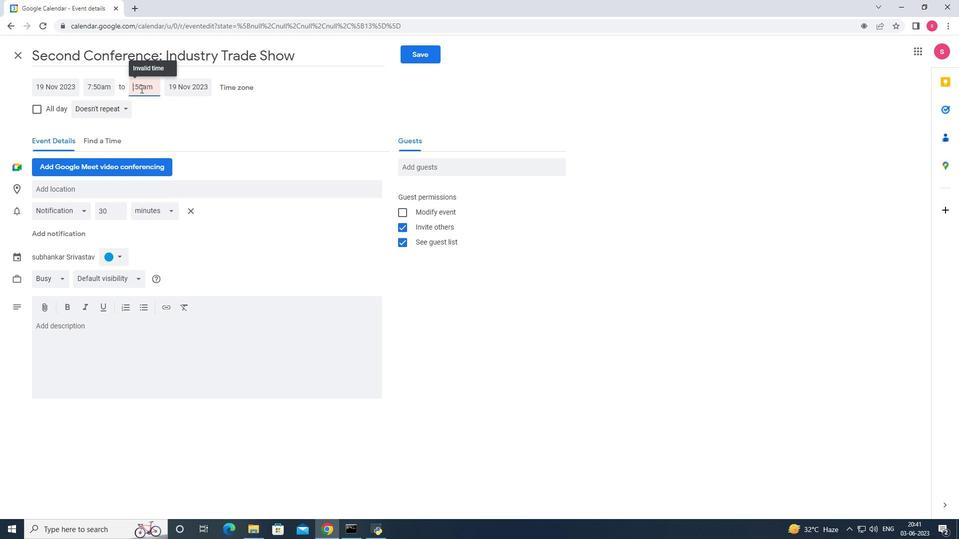 
Action: Mouse moved to (242, 117)
Screenshot: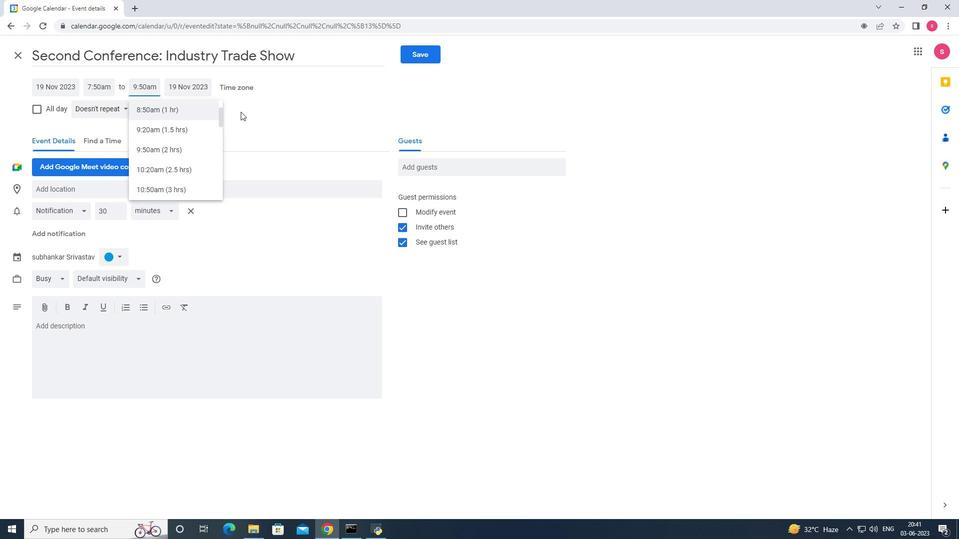 
Action: Mouse pressed left at (242, 117)
Screenshot: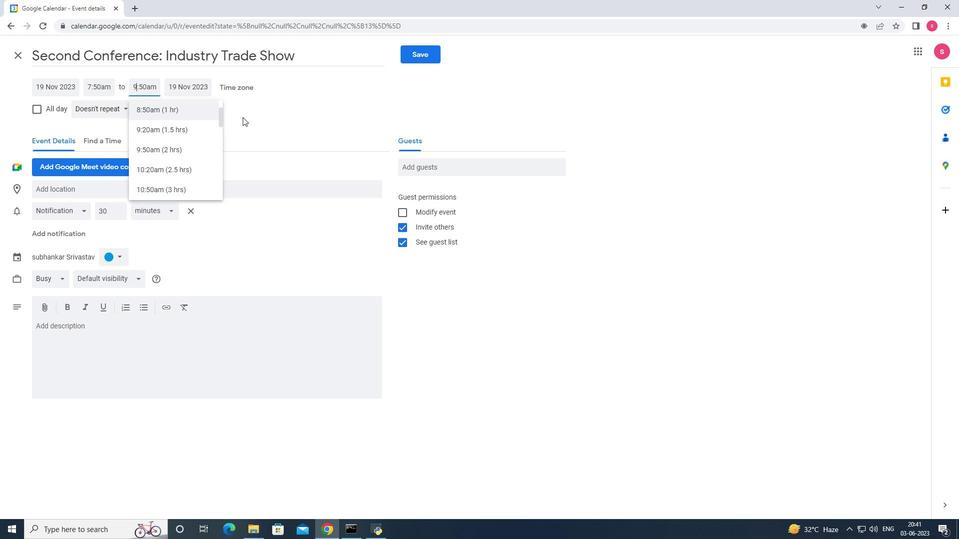 
Action: Mouse moved to (87, 133)
Screenshot: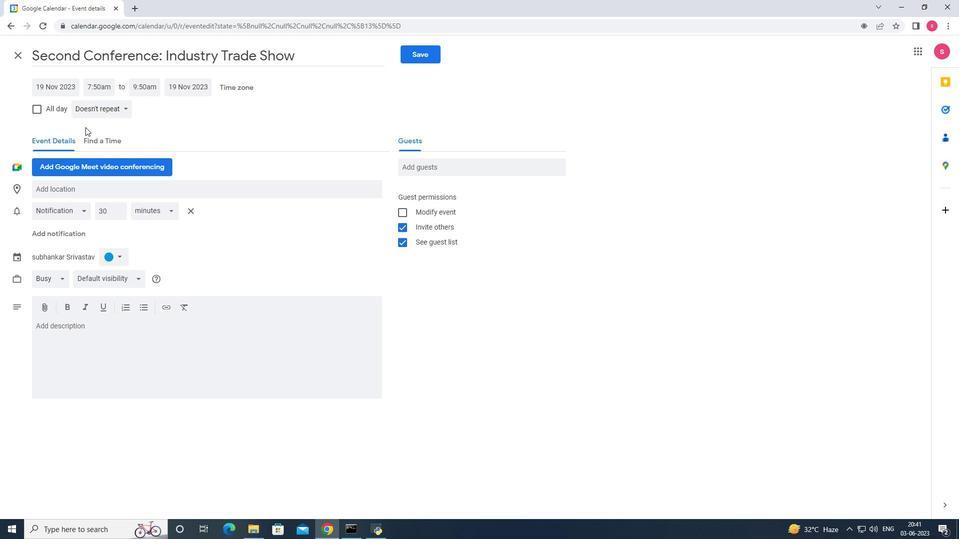 
Action: Mouse scrolled (87, 133) with delta (0, 0)
Screenshot: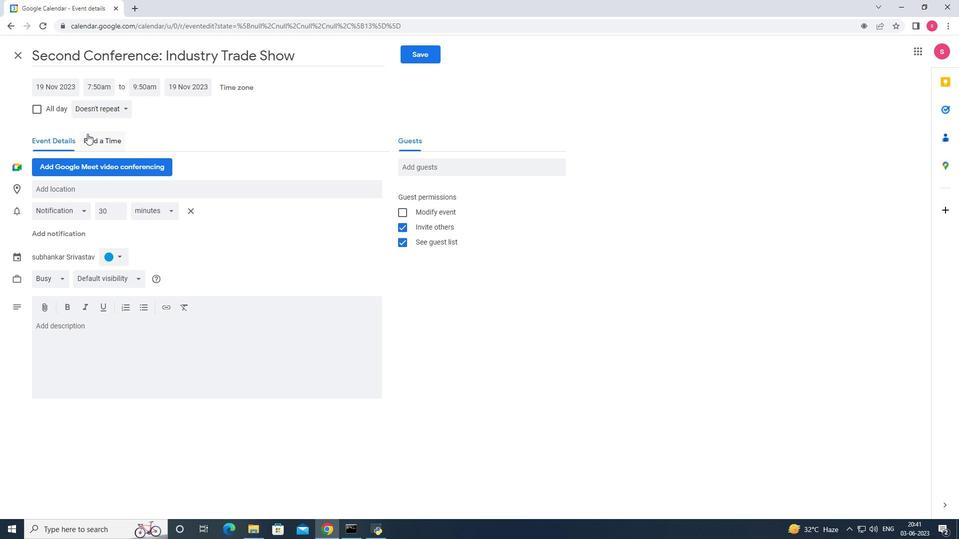 
Action: Mouse moved to (113, 333)
Screenshot: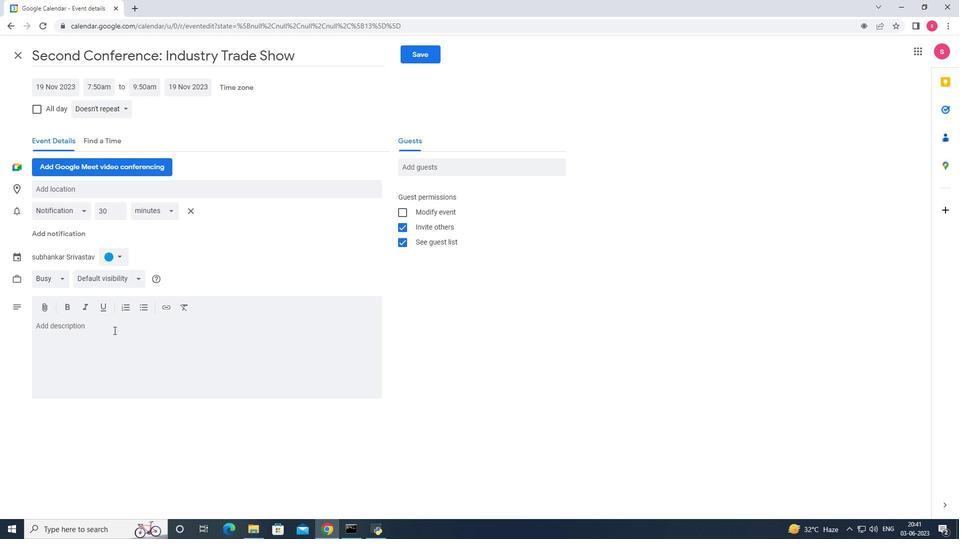 
Action: Mouse pressed left at (113, 333)
Screenshot: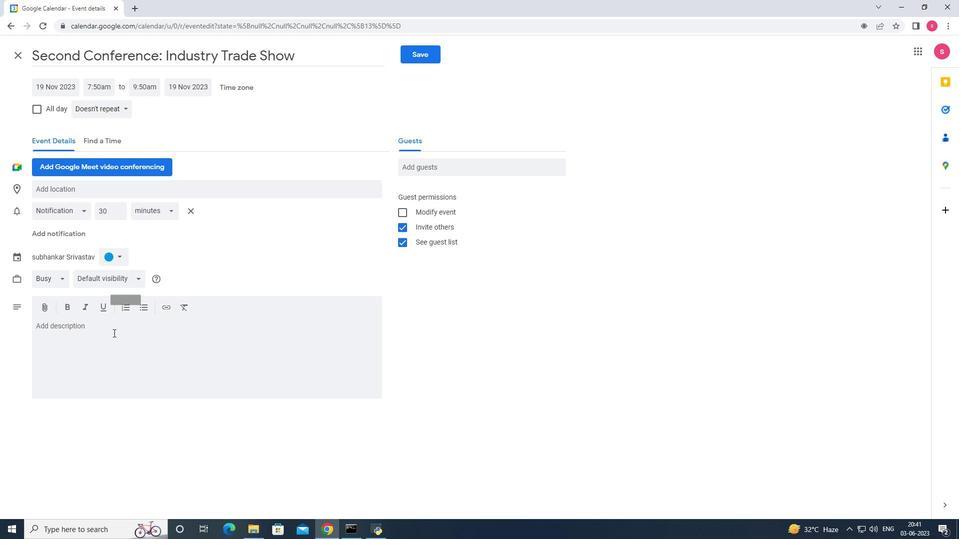
Action: Mouse moved to (137, 324)
Screenshot: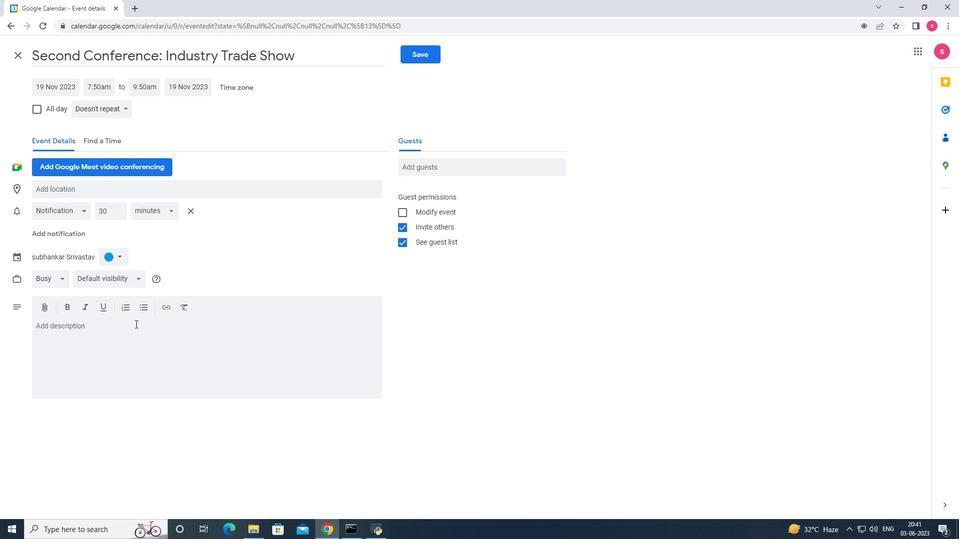 
Action: Key pressed <Key.shift_r>The<Key.space><Key.shift>PIP<Key.space><Key.shift_r>Discussio<Key.space>will<Key.space>begin<Key.space>
Screenshot: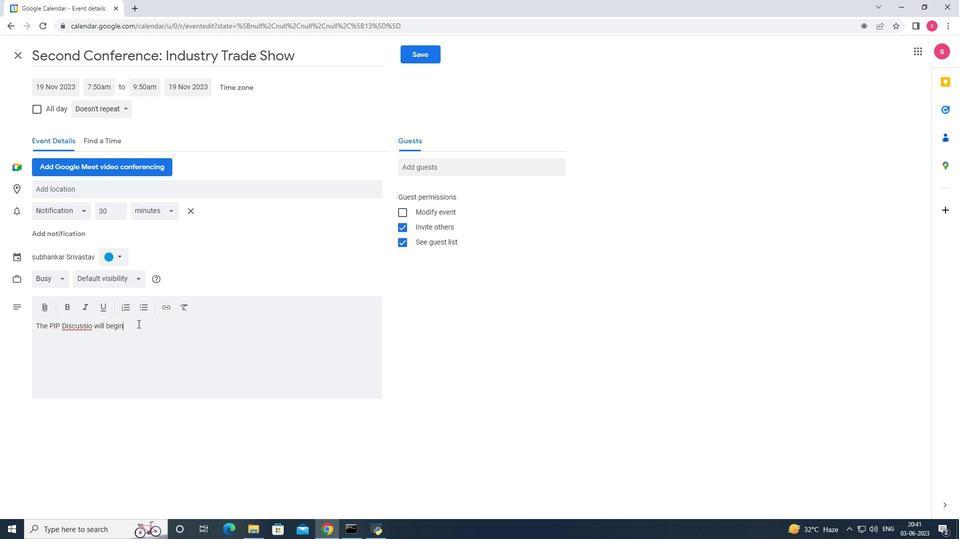 
Action: Mouse moved to (82, 329)
Screenshot: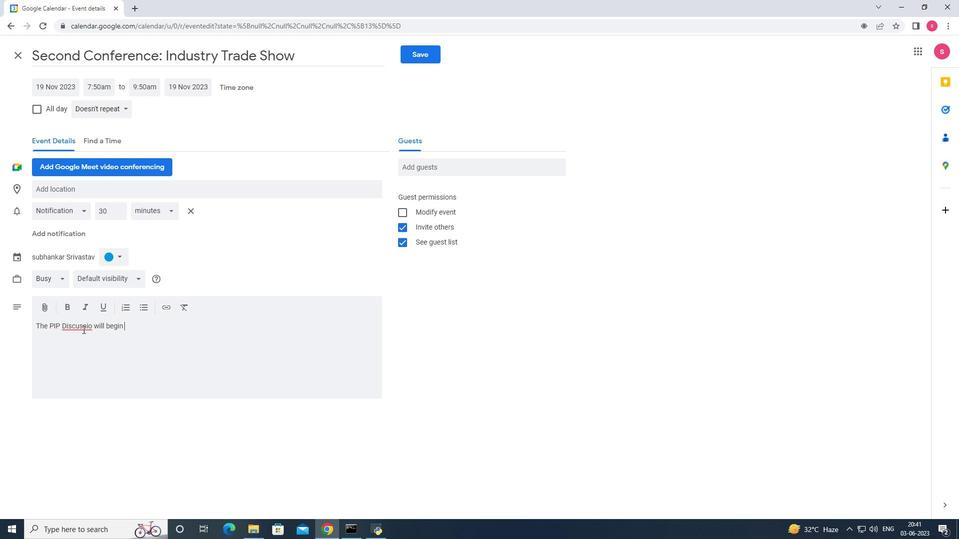 
Action: Mouse pressed right at (82, 329)
Screenshot: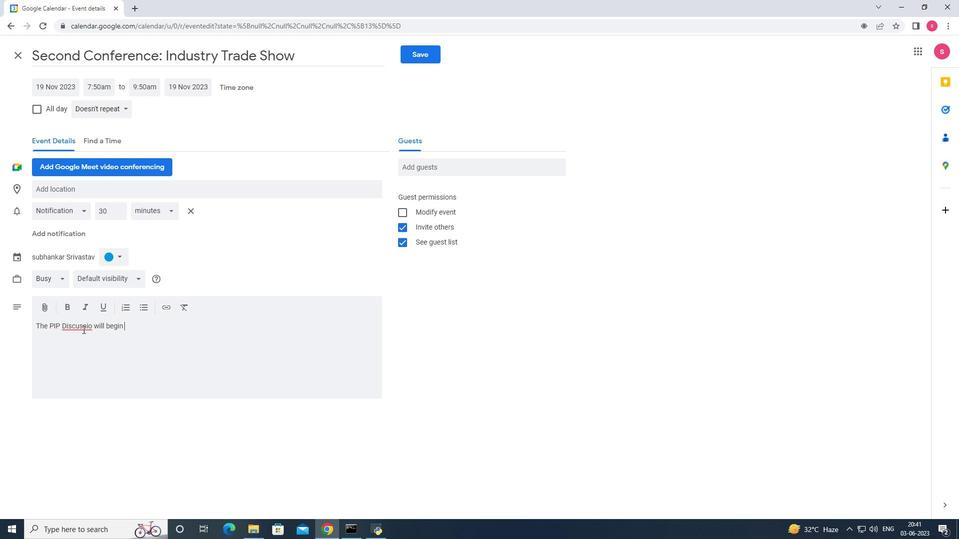 
Action: Mouse moved to (116, 340)
Screenshot: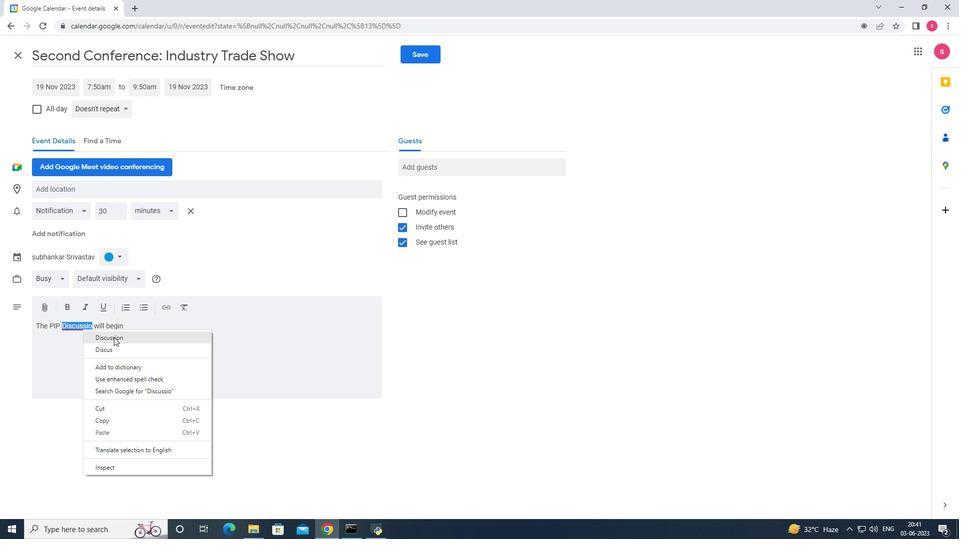 
Action: Mouse pressed left at (116, 340)
Screenshot: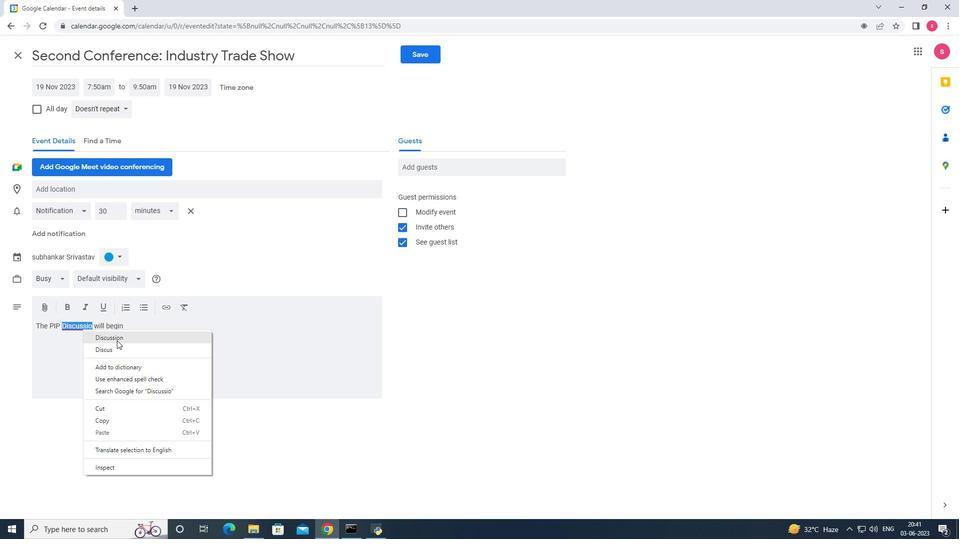 
Action: Mouse moved to (138, 328)
Screenshot: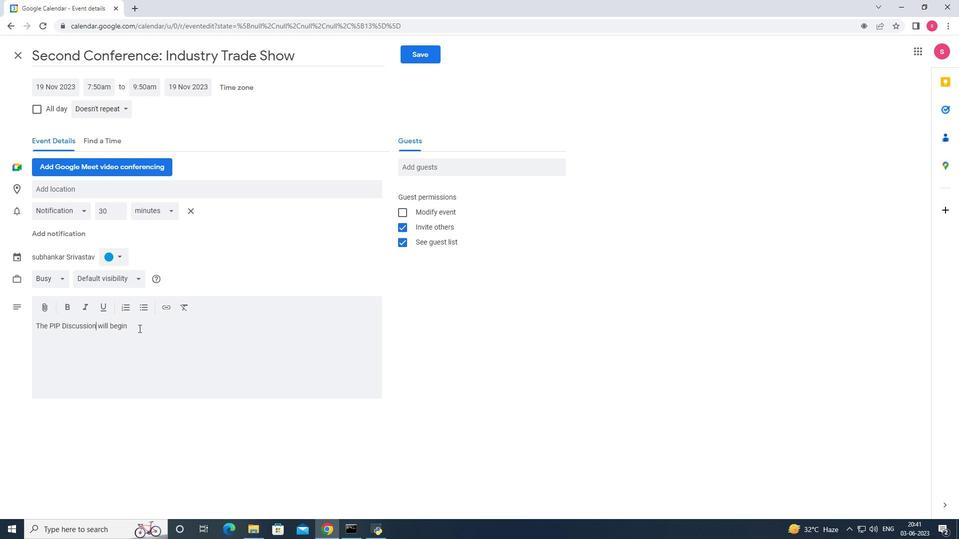 
Action: Mouse pressed left at (138, 328)
Screenshot: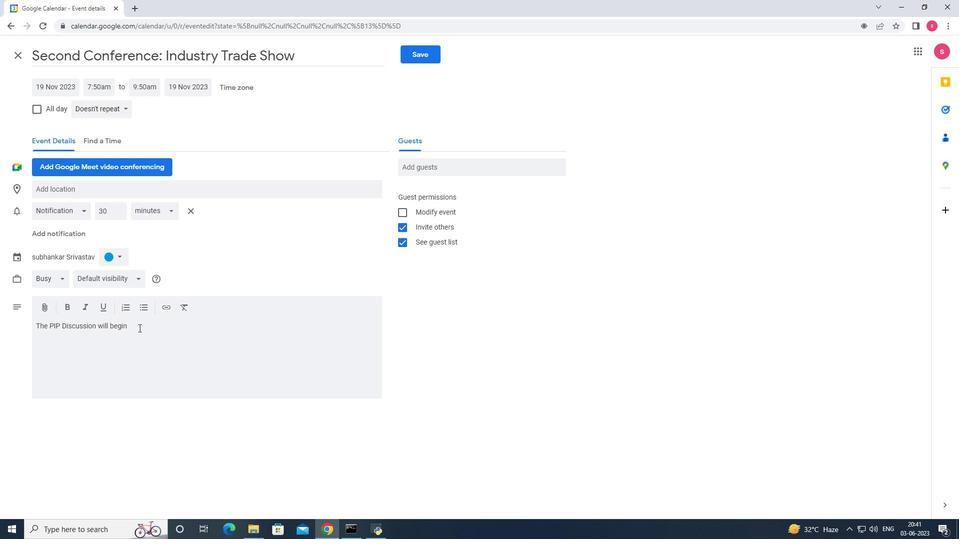 
Action: Mouse moved to (144, 328)
Screenshot: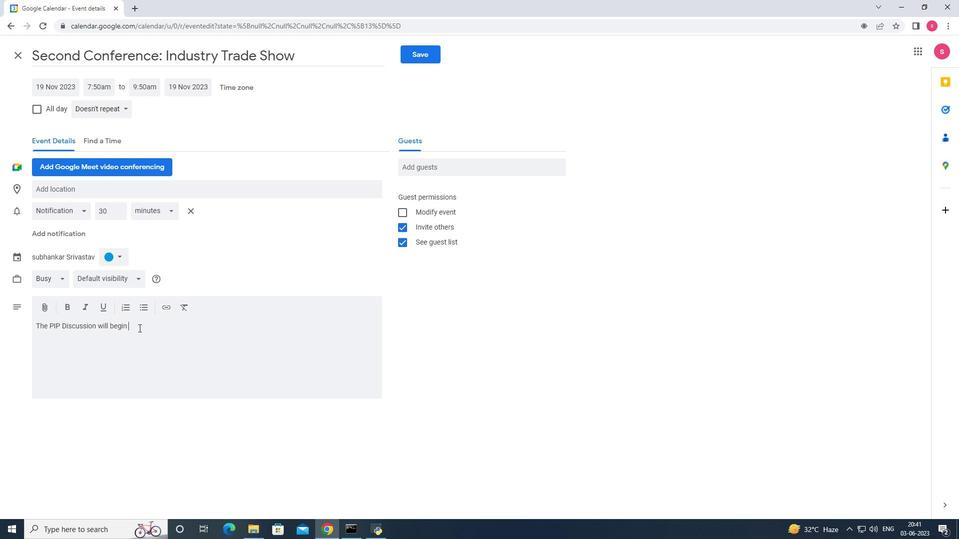
Action: Key pressed with<Key.space>a<Key.space>clear<Key.space>and<Key.space>concise<Key.space>exa<Key.backspace>p;anaton<Key.space>o
Screenshot: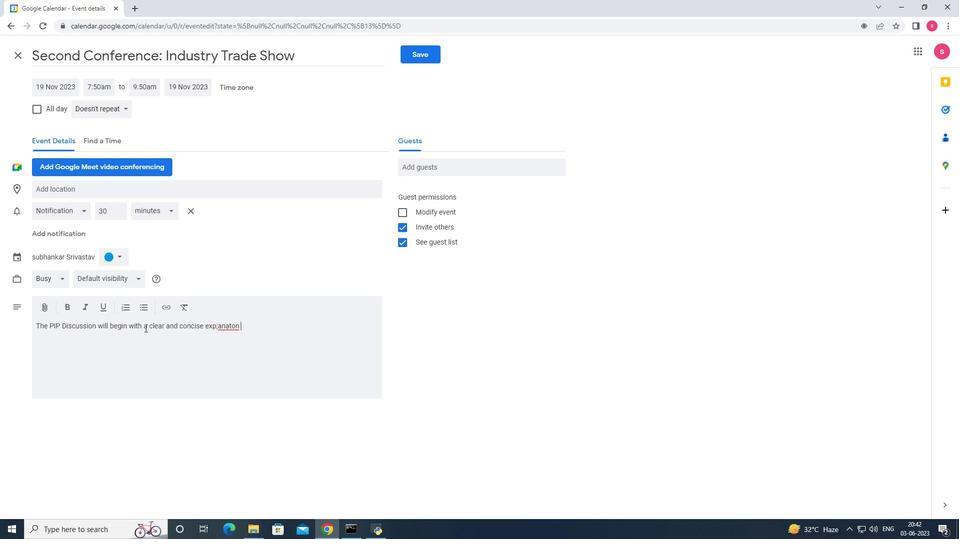 
Action: Mouse moved to (283, 337)
Screenshot: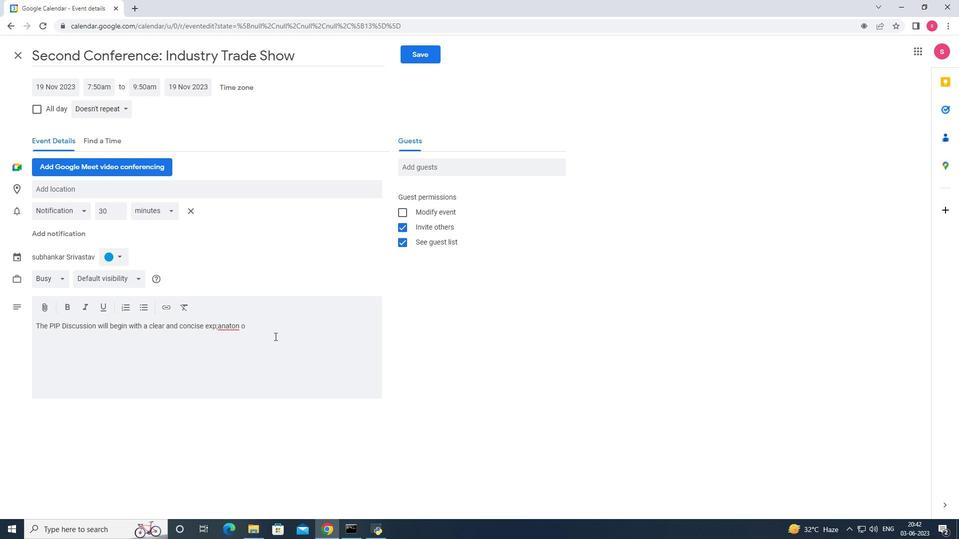 
Action: Key pressed <Key.backspace>
Screenshot: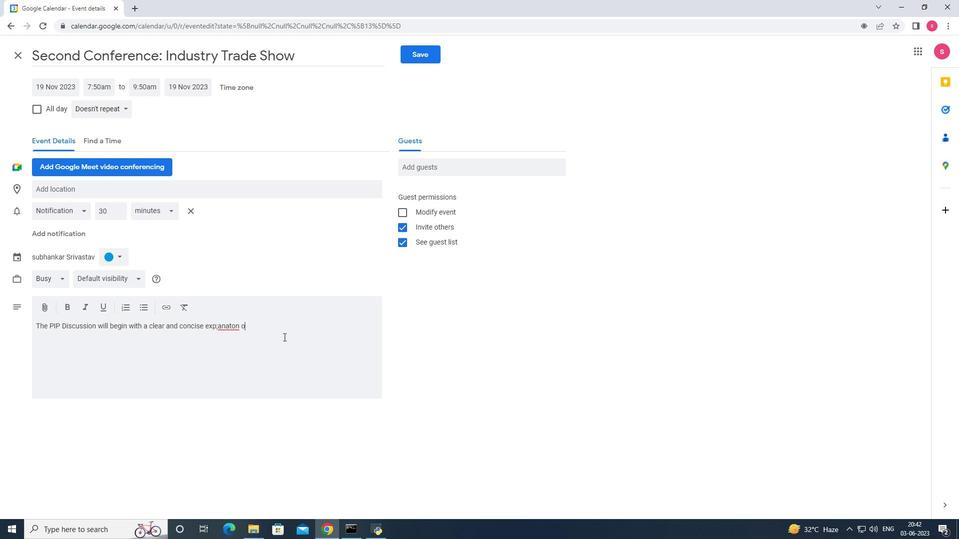 
Action: Mouse moved to (218, 328)
Screenshot: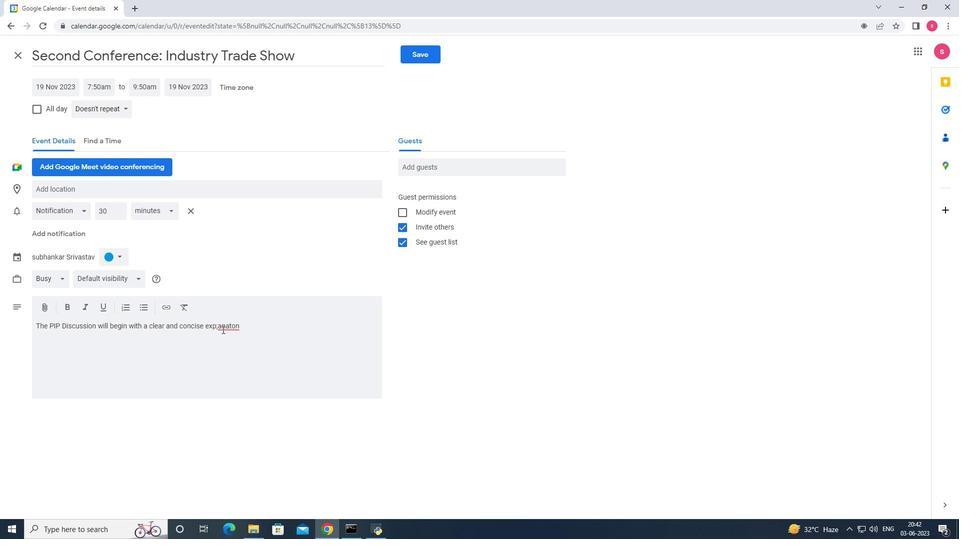 
Action: Mouse pressed right at (218, 328)
Screenshot: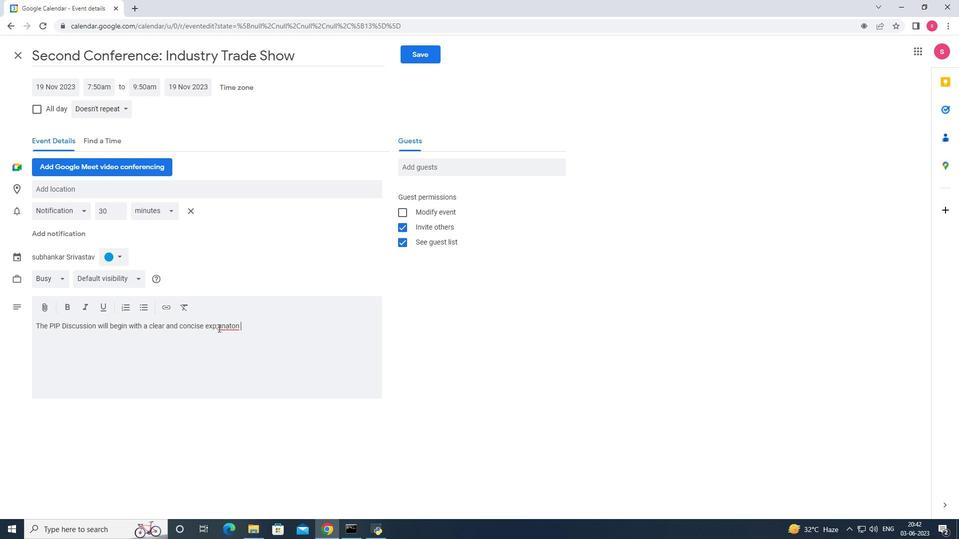 
Action: Mouse moved to (265, 322)
Screenshot: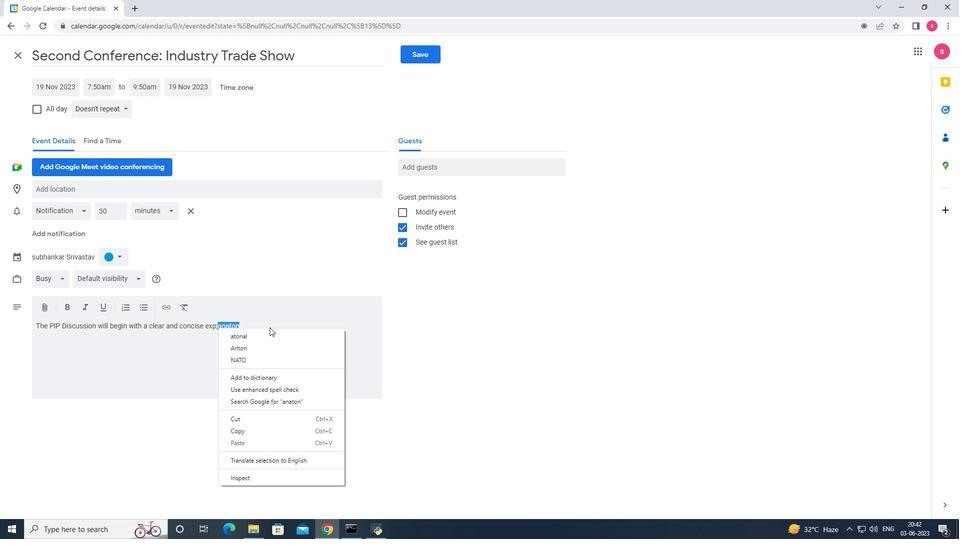 
Action: Mouse pressed left at (265, 322)
Screenshot: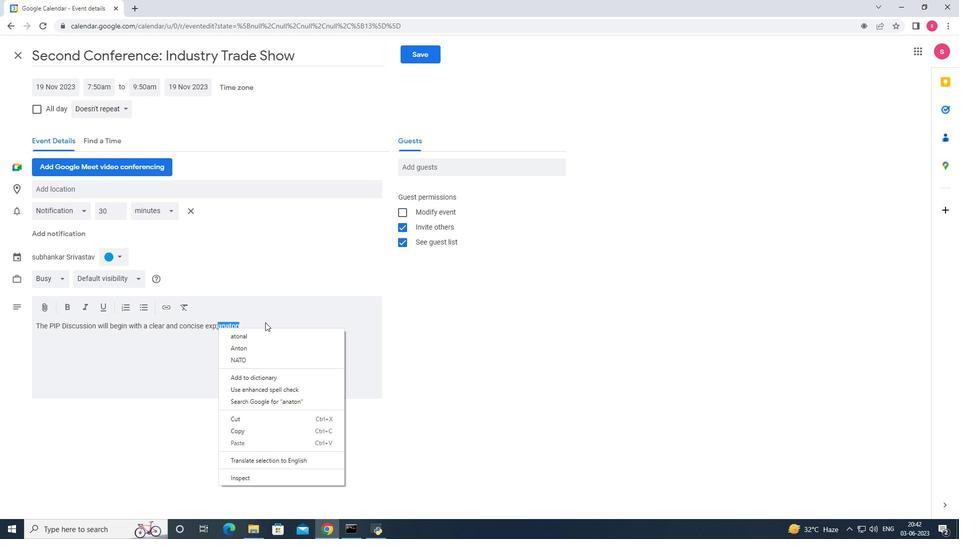 
Action: Mouse moved to (219, 326)
Screenshot: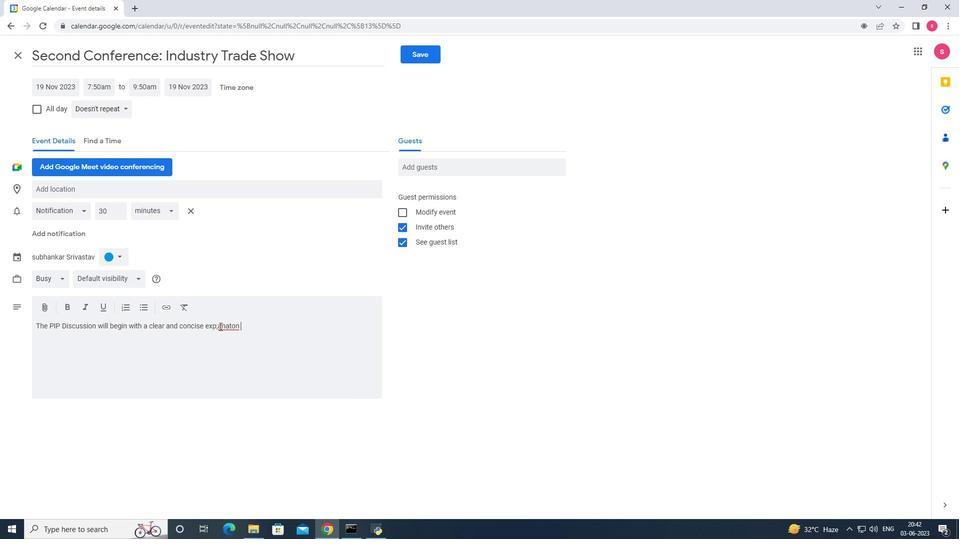 
Action: Mouse pressed left at (219, 326)
Screenshot: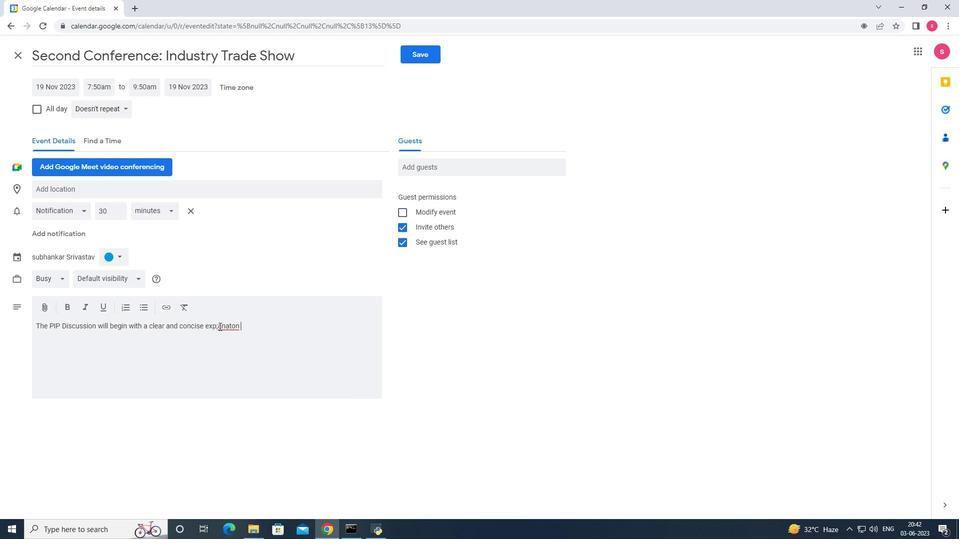 
Action: Mouse moved to (224, 326)
Screenshot: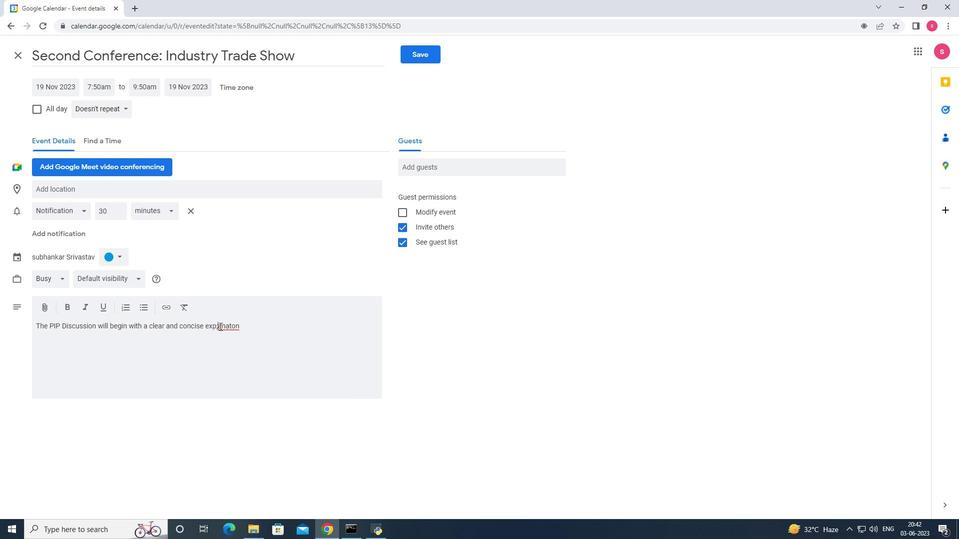 
Action: Key pressed <Key.backspace>
Screenshot: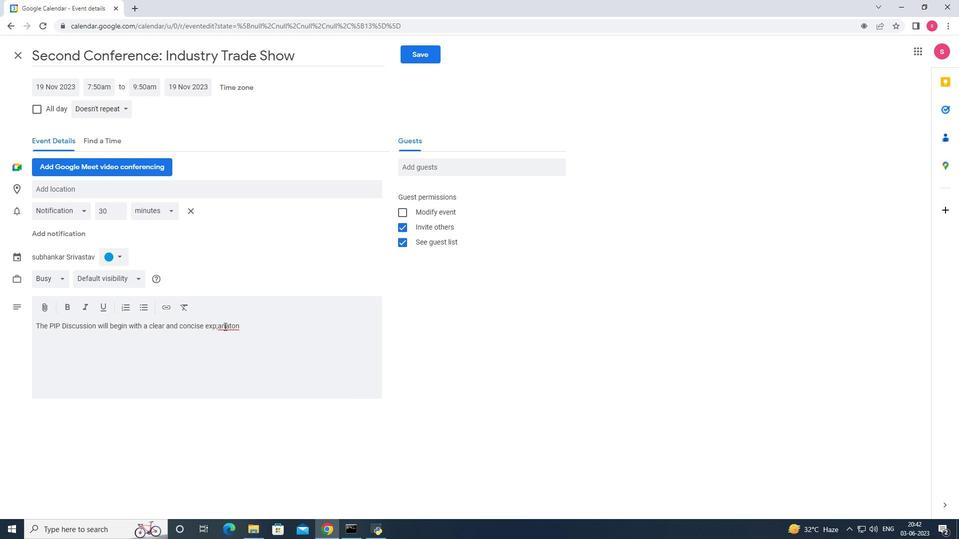 
Action: Mouse moved to (242, 327)
Screenshot: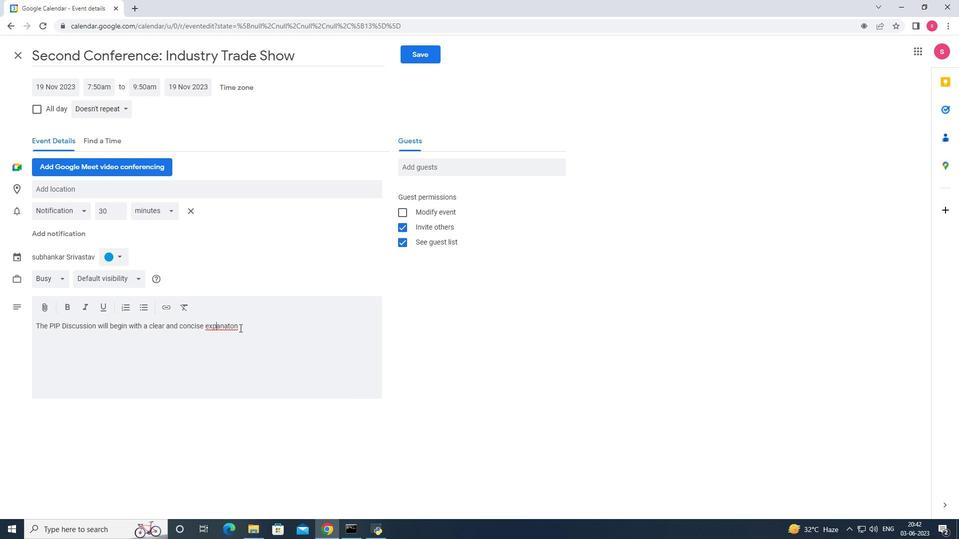 
Action: Key pressed l
Screenshot: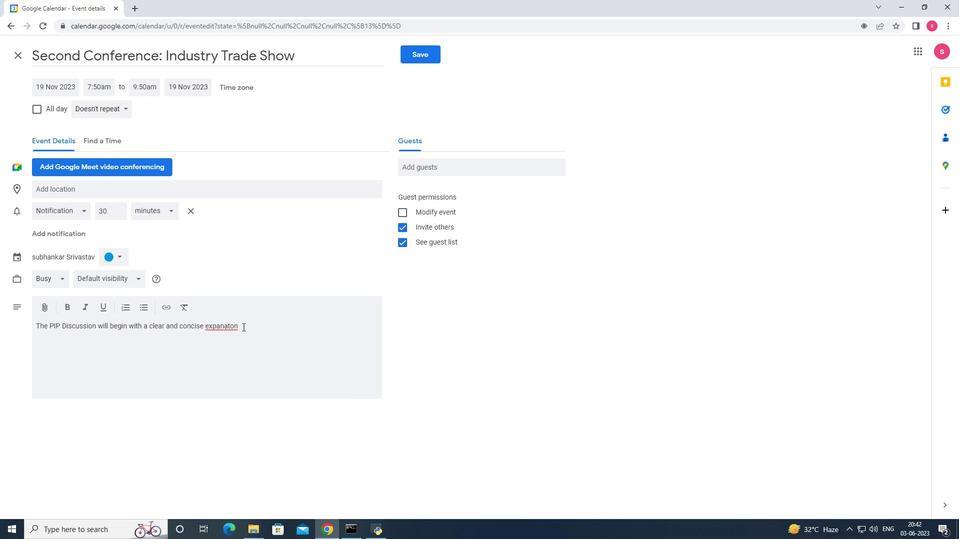 
Action: Mouse moved to (243, 326)
Screenshot: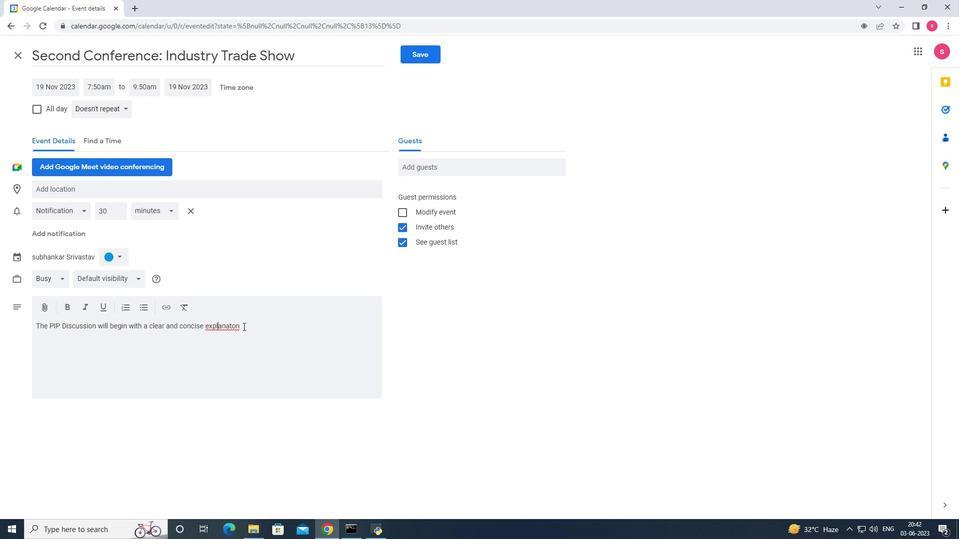 
Action: Mouse pressed left at (243, 326)
Screenshot: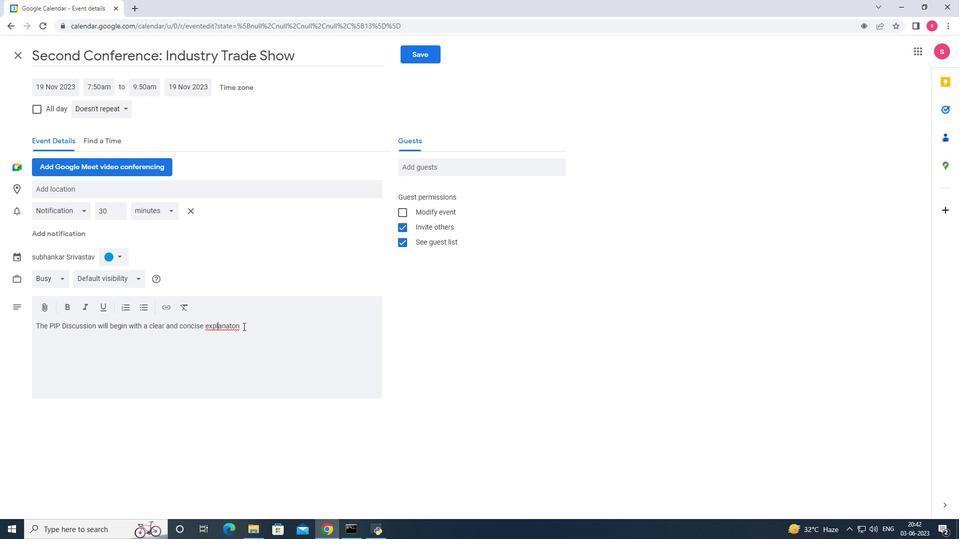 
Action: Key pressed <Key.backspace><Key.backspace><Key.backspace><Key.backspace><Key.backspace><Key.backspace><Key.backspace>anation<Key.space>of<Key.space>the<Key.space>purpose<Key.space>ad<Key.space><Key.backspace><Key.backspace>nd<Key.space>of<Key.backspace>bjectic<Key.backspace>ve<Key.space>of<Key.space>the<Key.space>performance<Key.space>impo<Key.backspace>rove<Key.space><Key.backspace>ment<Key.space>process<Key.space><Key.backspace><Key.space><Key.backspace>.<Key.space><Key.shift>Participe<Key.backspace>ants<Key.space>have<Key.backspace><Key.backspace><Key.backspace><Key.backspace>will<Key.space>have<Key.space>a<Key.space>chance<Key.space>to<Key.space>understand<Key.space>the<Key.space>specific<Key.space>areas<Key.space>of<Key.space>concern<Key.space>and<Key.space>te<Key.space><Key.backspace><Key.backspace><Key.backspace>the<Key.space>expectations<Key.space><Key.backspace>.<Key.backspace><Key.space>for<Key.space>improcv<Key.backspace><Key.backspace>vement<Key.space><Key.backspace>.<Key.space><Key.backspace><Key.backspace><Key.backspace>t.<Key.space>t<Key.backspace><Key.shift_r>the<Key.space><Key.backspace><Key.backspace><Key.backspace><Key.backspace><Key.shift_r>The<Key.space>facit<Key.backspace>la<Key.backspace>itator<Key.space>will<Key.space>in<Key.backspace><Key.backspace>ensure<Key.space>a<Key.space>support<Key.space><Key.insert><Key.backspace>ice<Key.space><Key.backspace><Key.backspace><Key.backspace>ve<Key.space>and<Key.space>none<Key.backspace><Key.space><Key.backspace>-<Key.space><Key.backspace>judh<Key.backspace>gemental<Key.space>
Screenshot: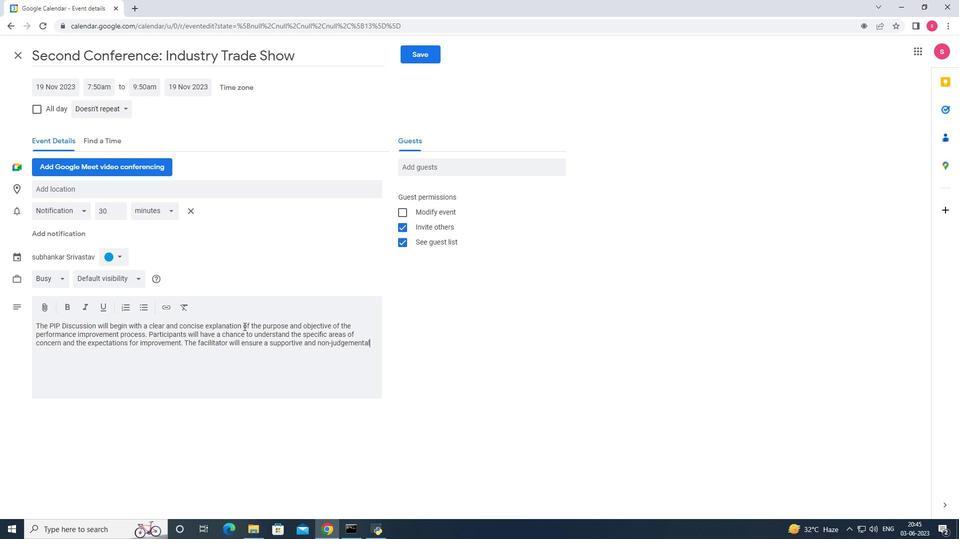 
Action: Mouse moved to (337, 343)
Screenshot: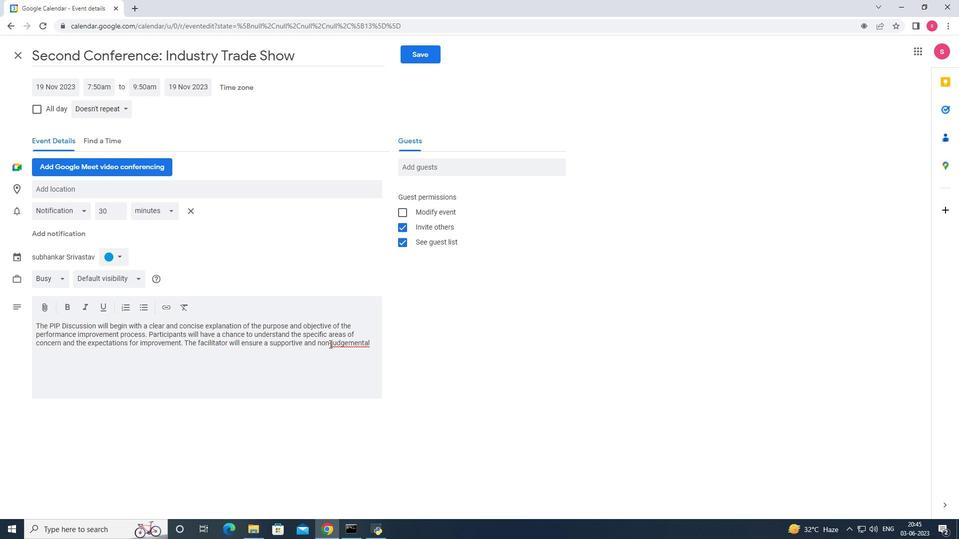 
Action: Mouse pressed right at (337, 343)
Screenshot: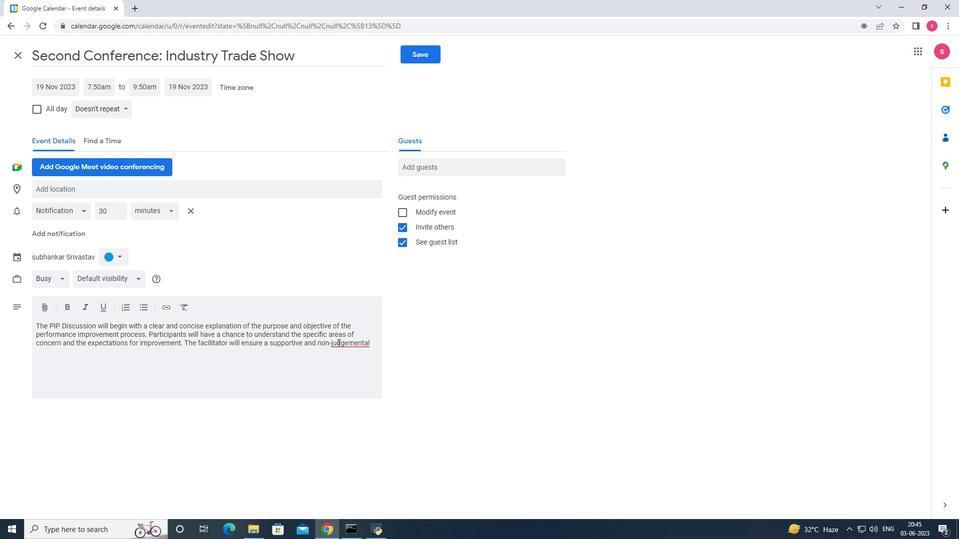 
Action: Mouse moved to (376, 355)
Screenshot: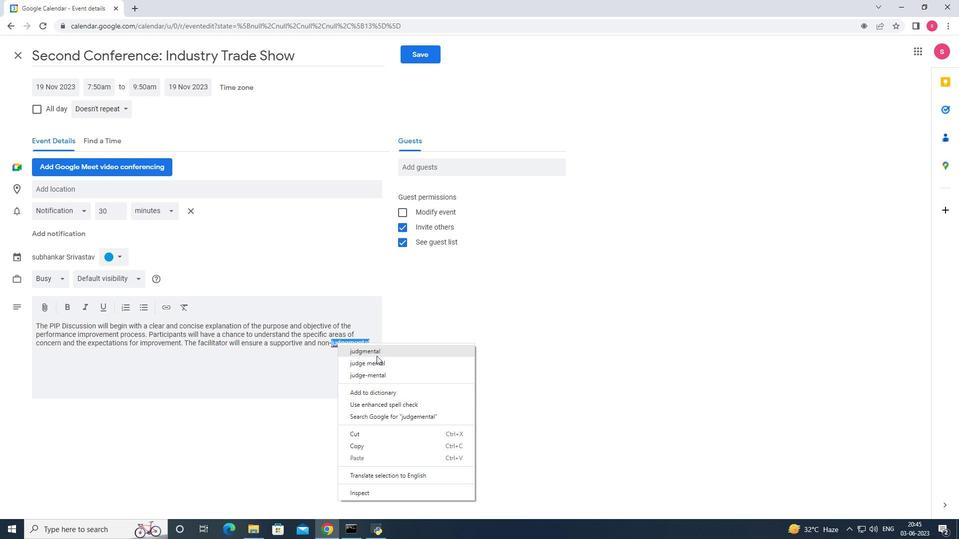 
Action: Mouse pressed left at (376, 355)
Screenshot: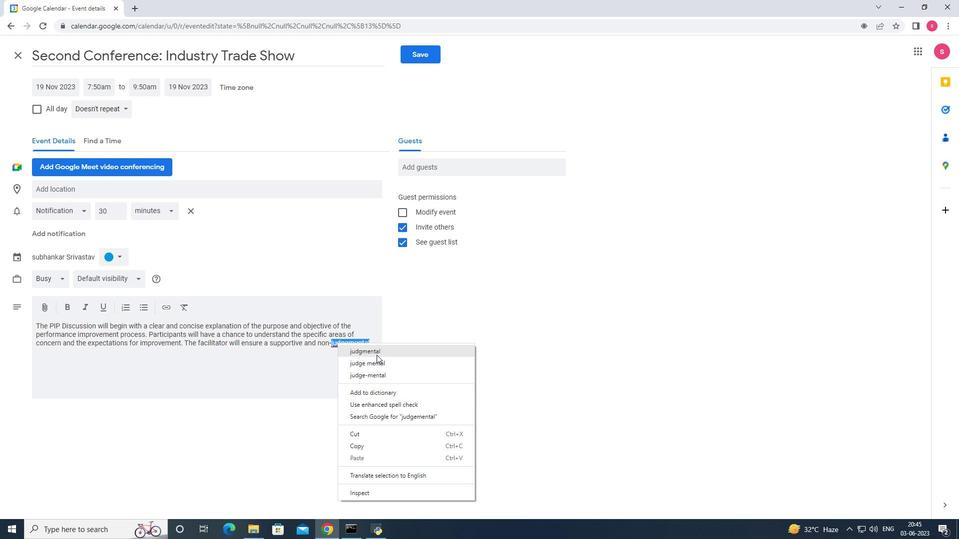 
Action: Mouse moved to (368, 351)
Screenshot: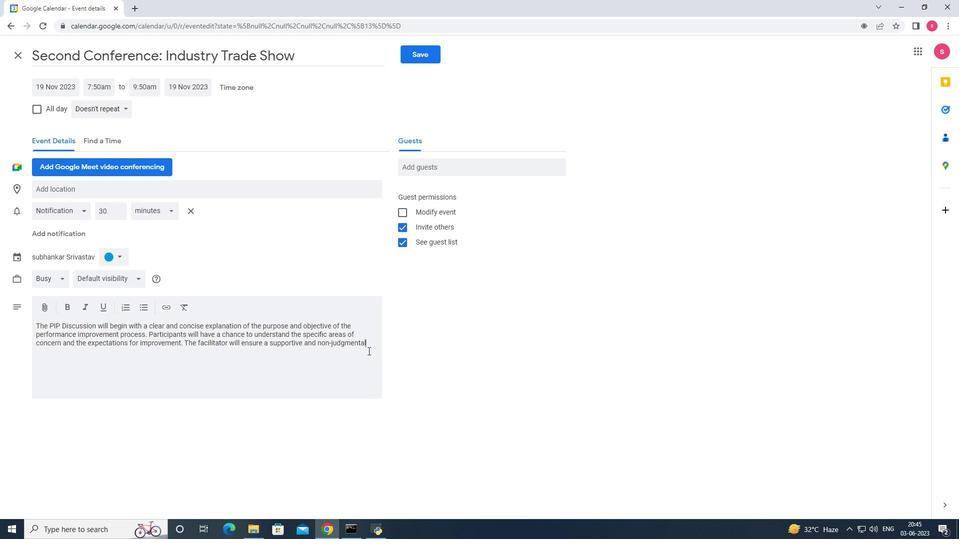 
Action: Key pressed <Key.space>invironmen
Screenshot: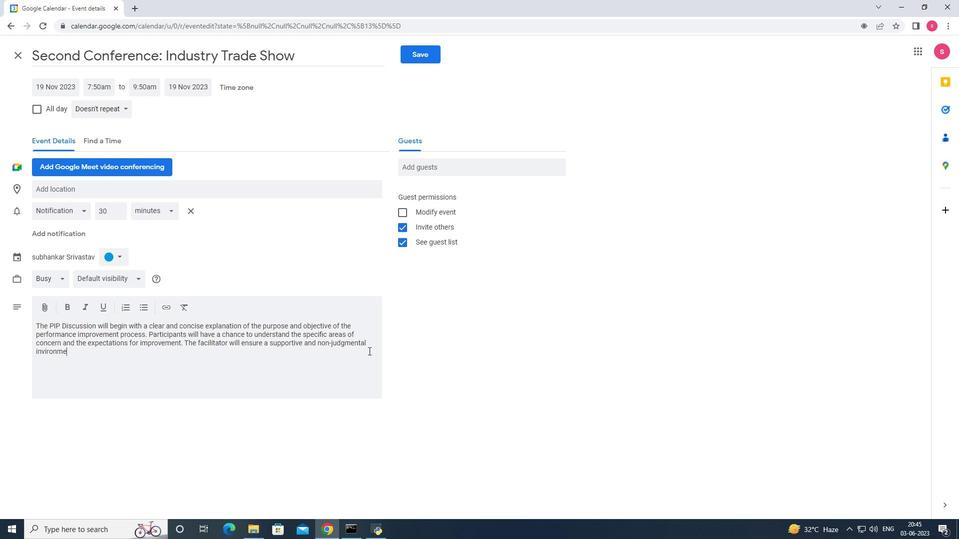 
Action: Mouse moved to (39, 352)
Screenshot: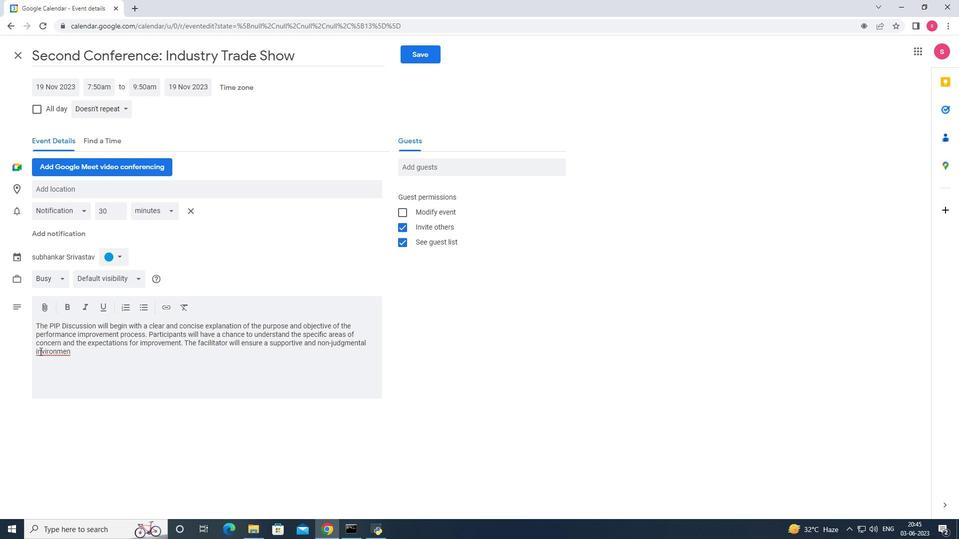 
Action: Mouse pressed left at (39, 352)
Screenshot: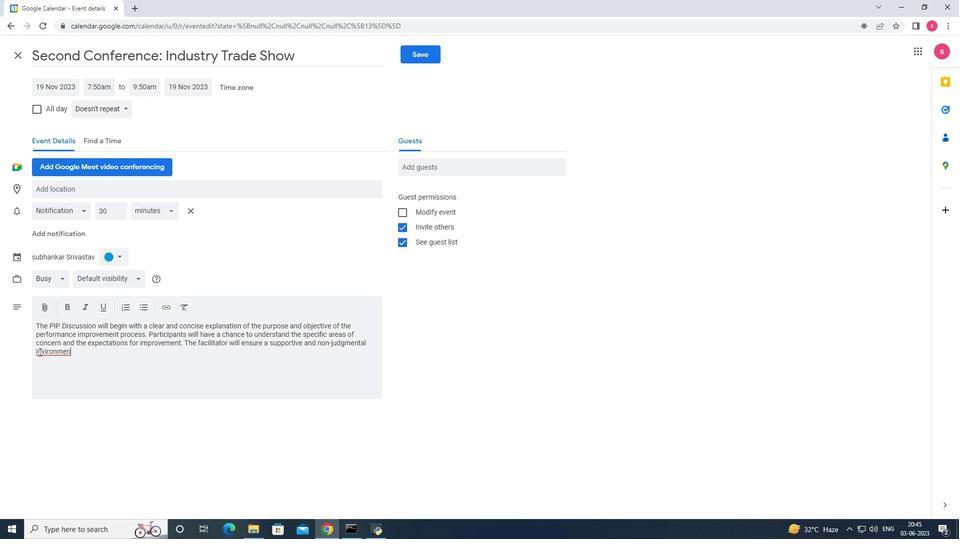 
Action: Mouse moved to (88, 352)
Screenshot: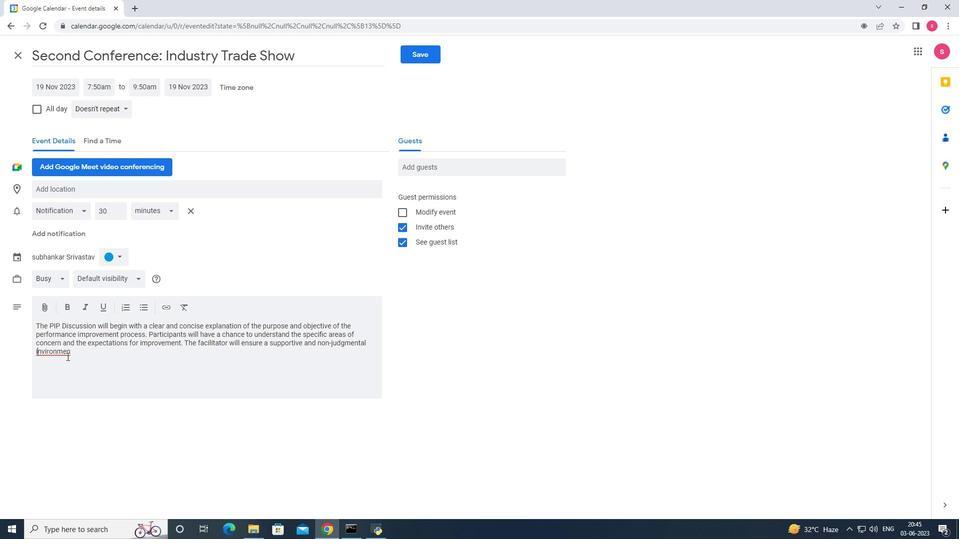 
Action: Key pressed <Key.backspace>e
Screenshot: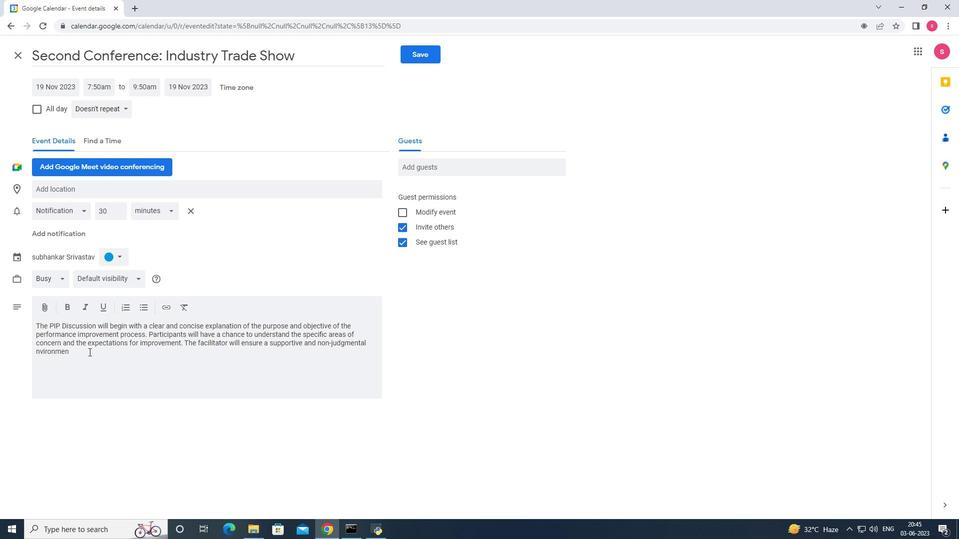 
Action: Mouse pressed left at (88, 352)
Screenshot: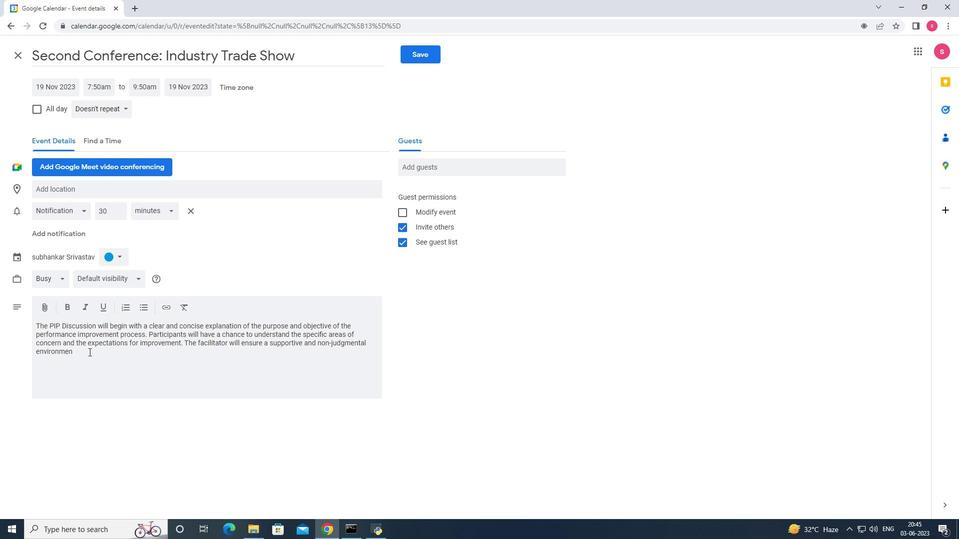 
Action: Mouse moved to (89, 352)
Screenshot: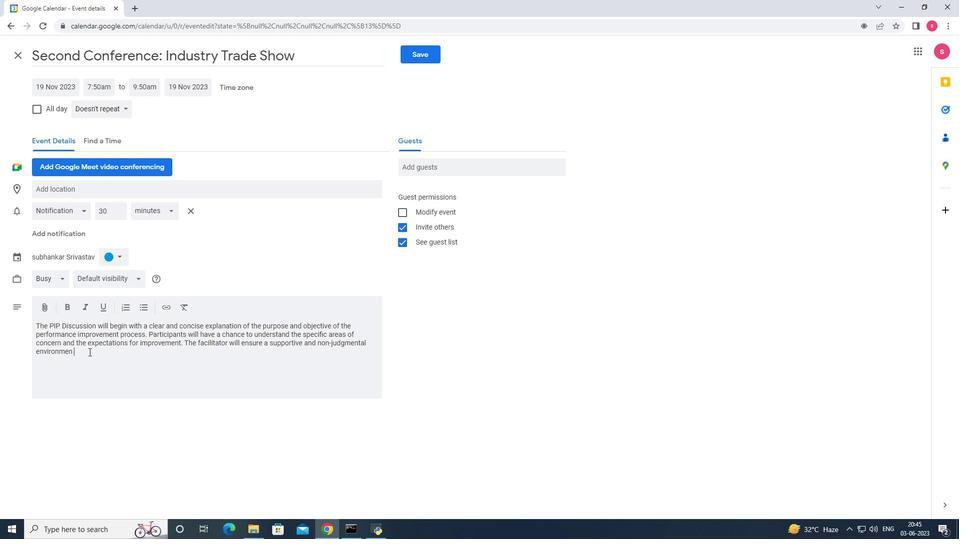 
Action: Key pressed <Key.backspace>t<Key.space><Key.backspace>,<Key.space><Key.shift_r>For<Key.backspace>ste<Key.backspace><Key.backspace><Key.backspace>sterieng<Key.space>
Screenshot: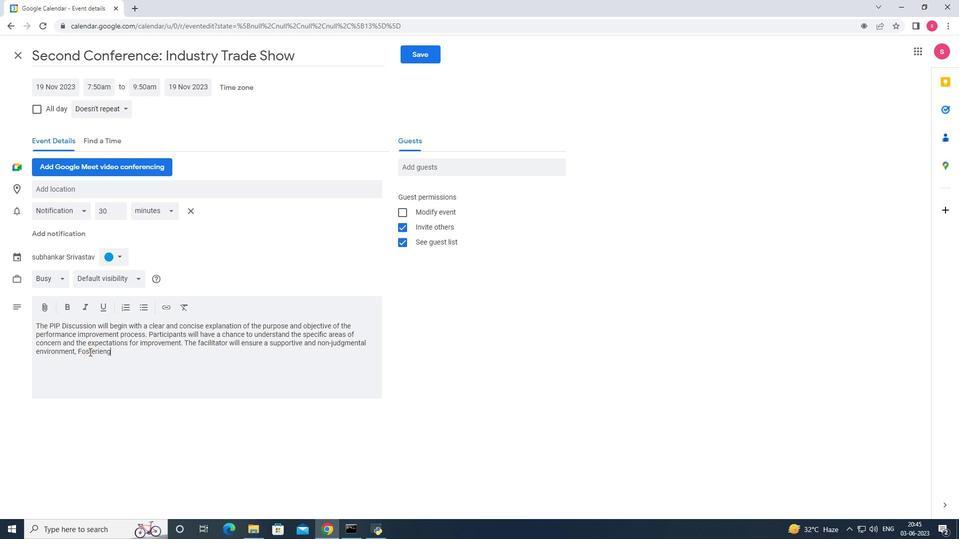 
Action: Mouse moved to (87, 352)
Screenshot: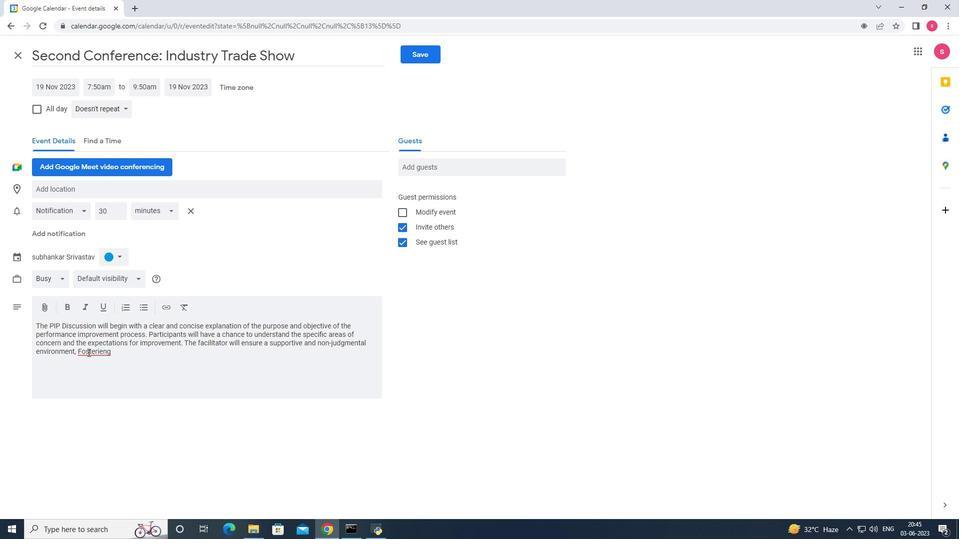 
Action: Mouse pressed right at (87, 352)
Screenshot: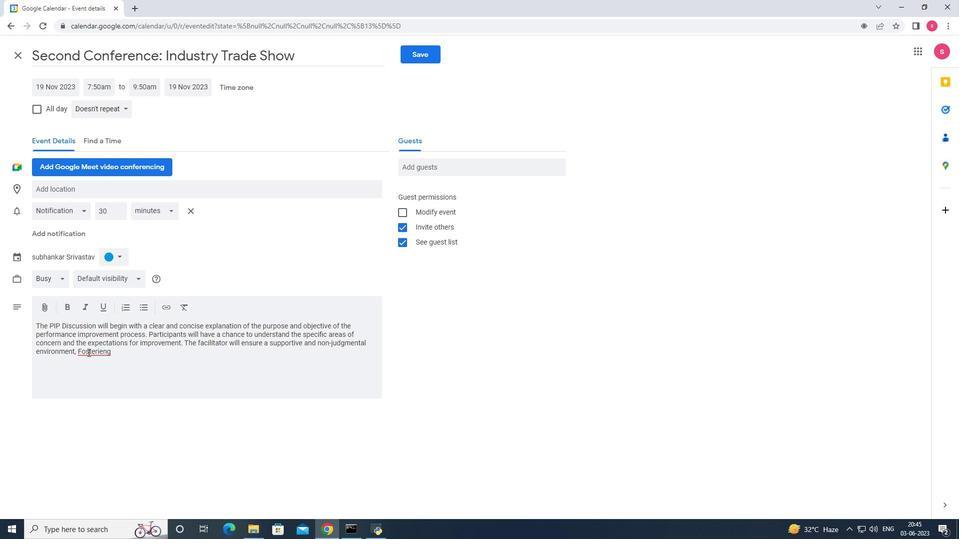 
Action: Mouse moved to (119, 364)
Screenshot: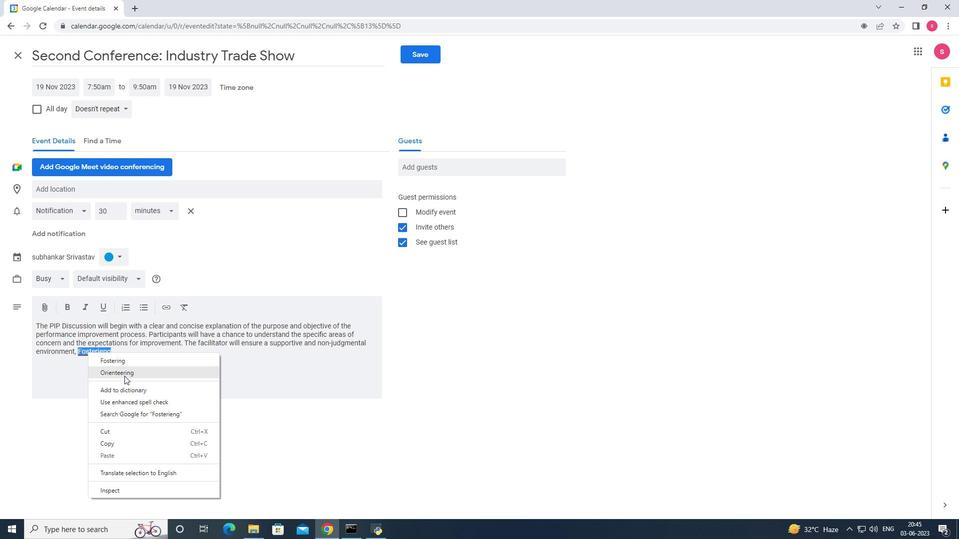
Action: Mouse pressed left at (119, 364)
Screenshot: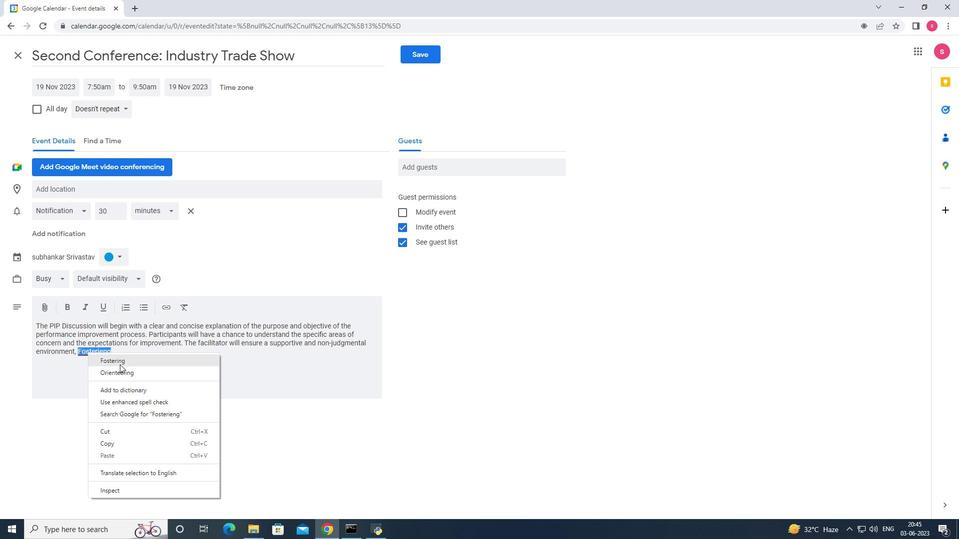 
Action: Mouse moved to (125, 353)
Screenshot: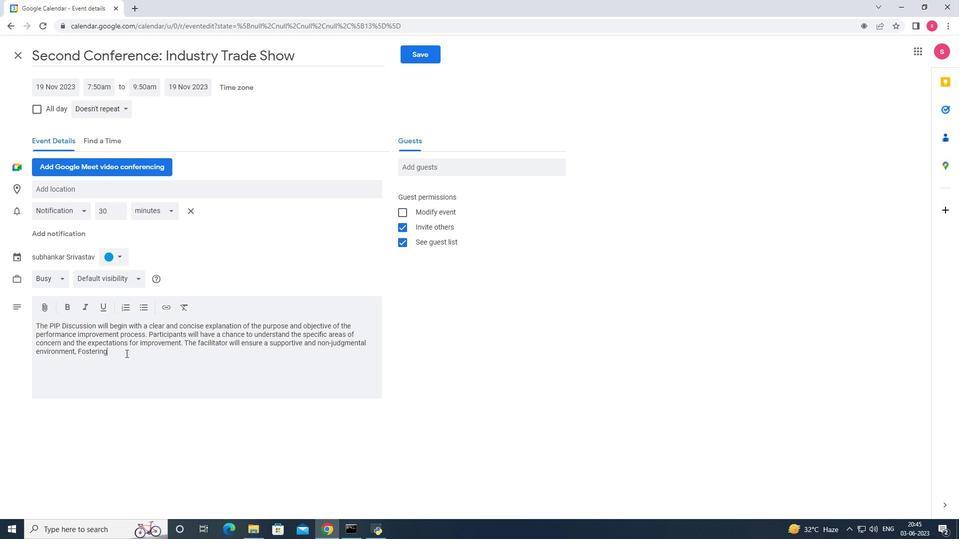 
Action: Key pressed <Key.space>or<Key.space>open<Key.space>
Screenshot: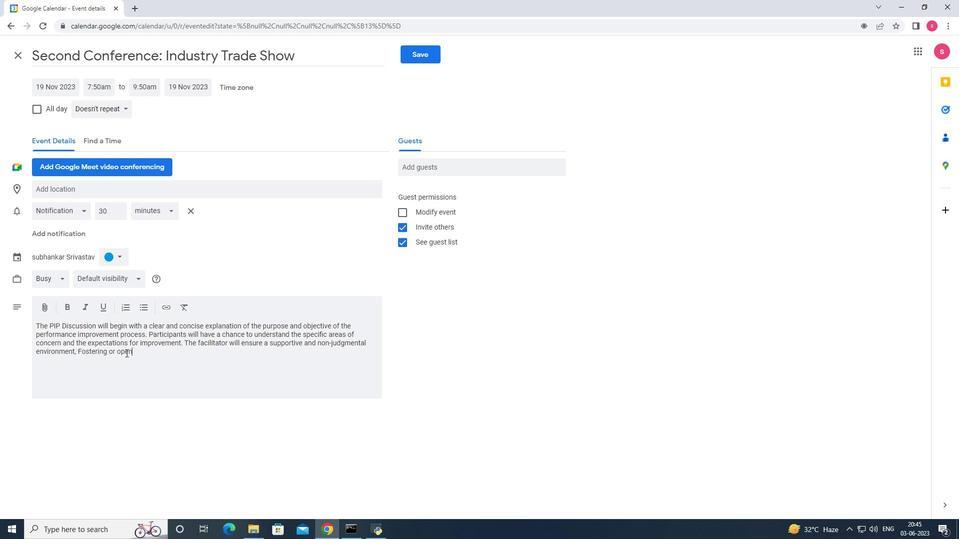 
Action: Mouse moved to (116, 352)
Screenshot: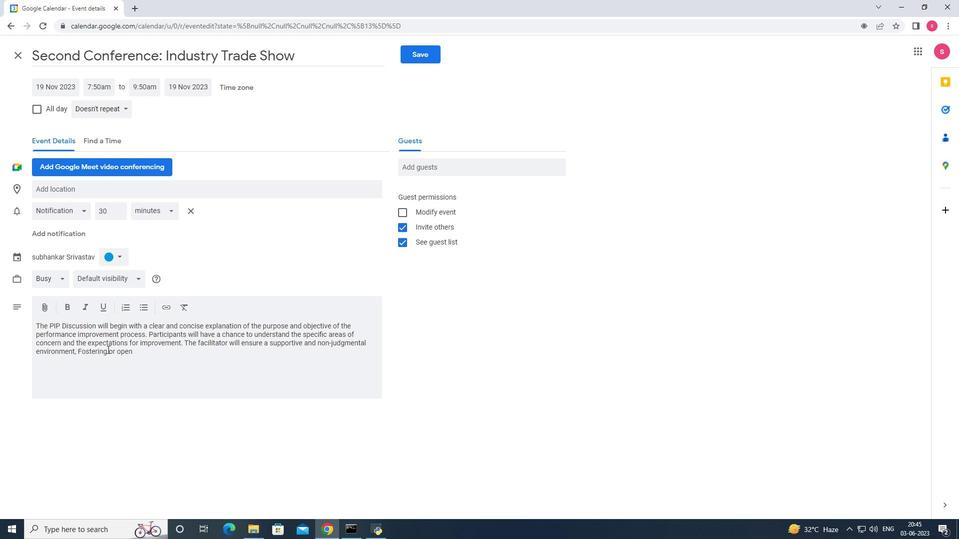 
Action: Mouse pressed left at (116, 352)
Screenshot: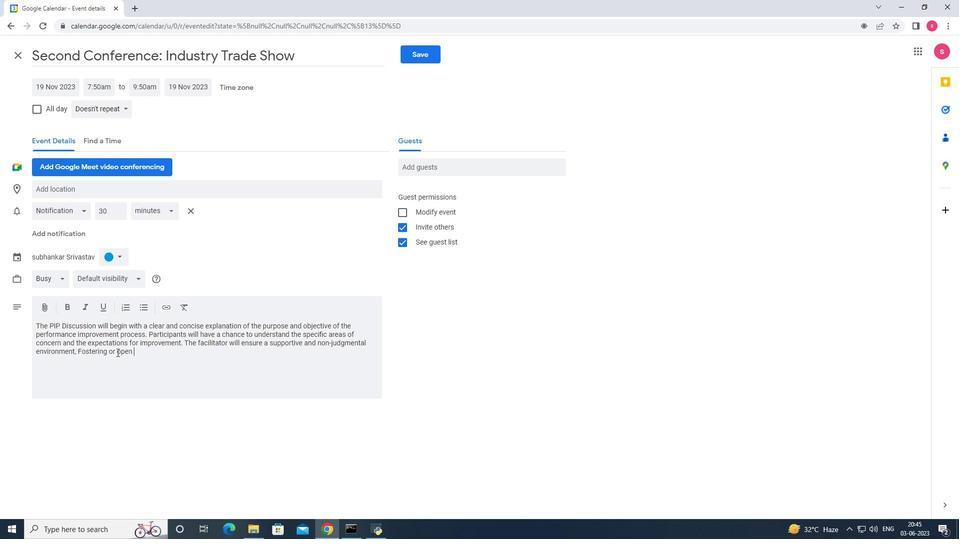 
Action: Key pressed <Key.backspace><Key.backspace><Key.backspace>
Screenshot: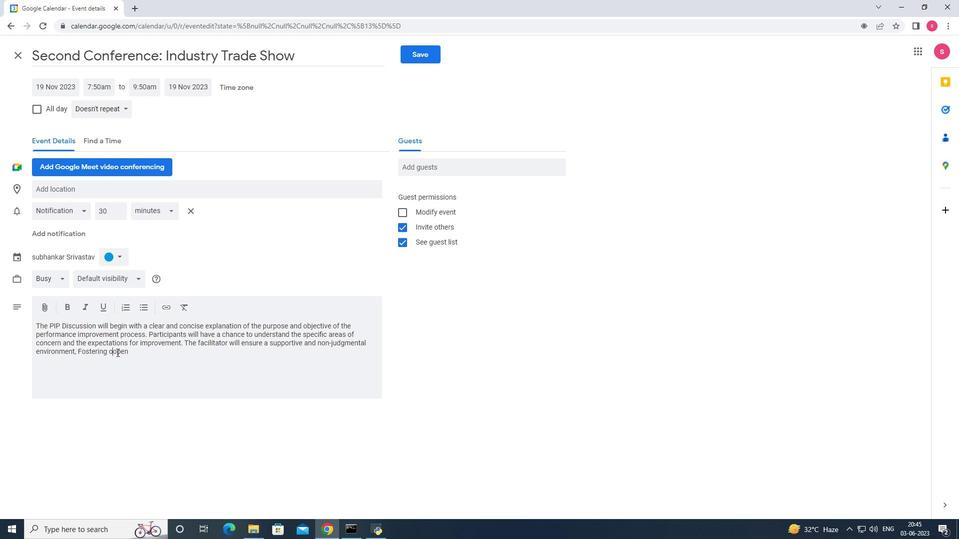 
Action: Mouse moved to (136, 349)
Screenshot: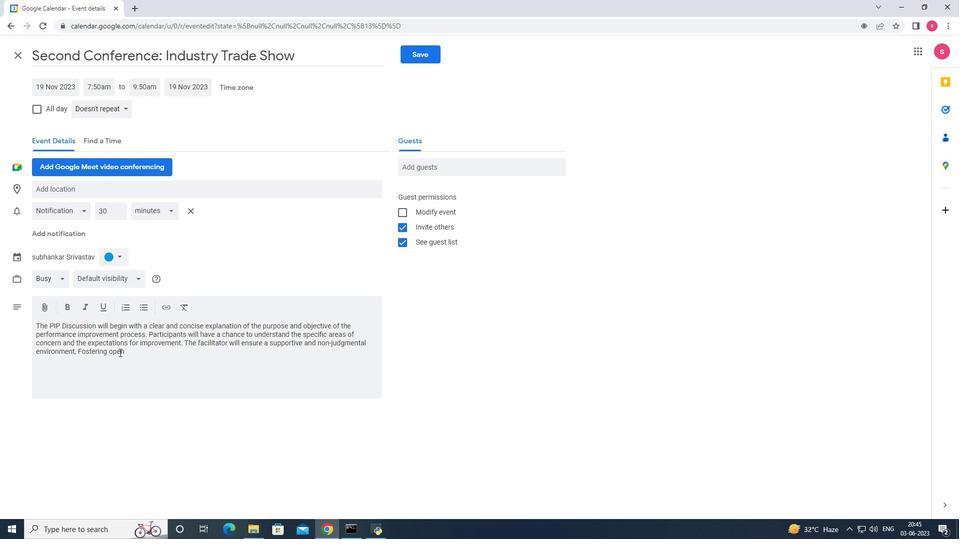 
Action: Mouse pressed left at (136, 349)
Screenshot: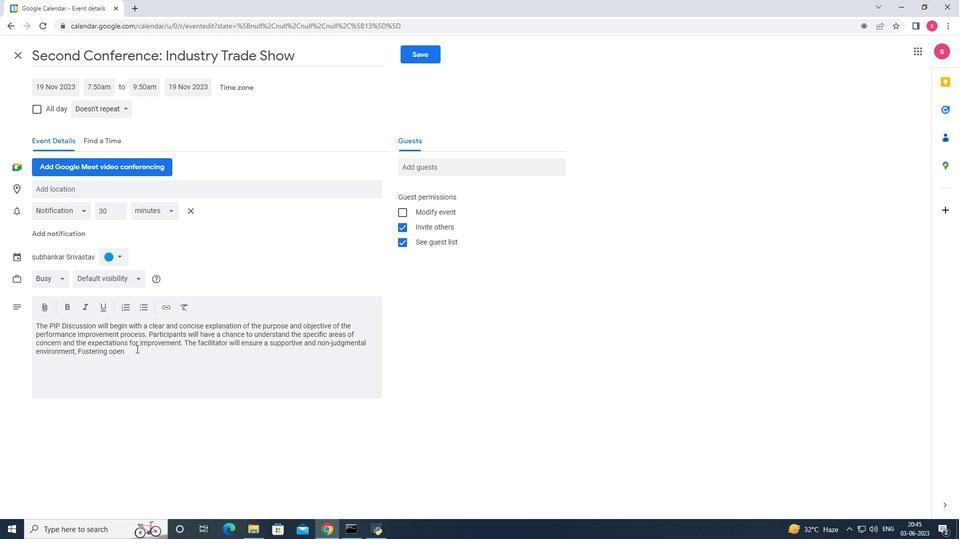 
Action: Key pressed communicar<Key.backspace>tion<Key.space>and<Key.space>actie<Key.space><Key.backspace><Key.backspace><Key.backspace>ice<Key.backspace><Key.backspace>ve<Key.space>listining<Key.space>
Screenshot: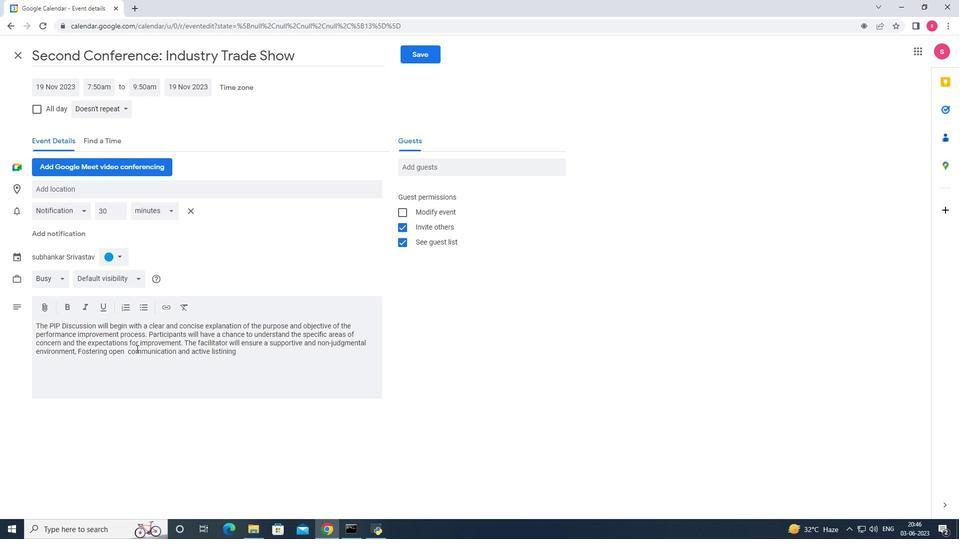 
Action: Mouse moved to (230, 354)
Screenshot: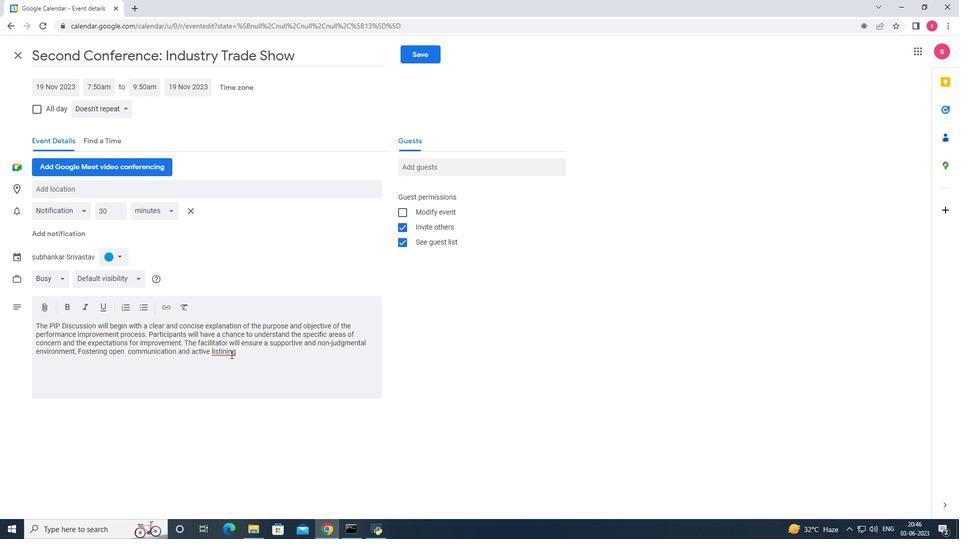 
Action: Mouse pressed right at (230, 354)
Screenshot: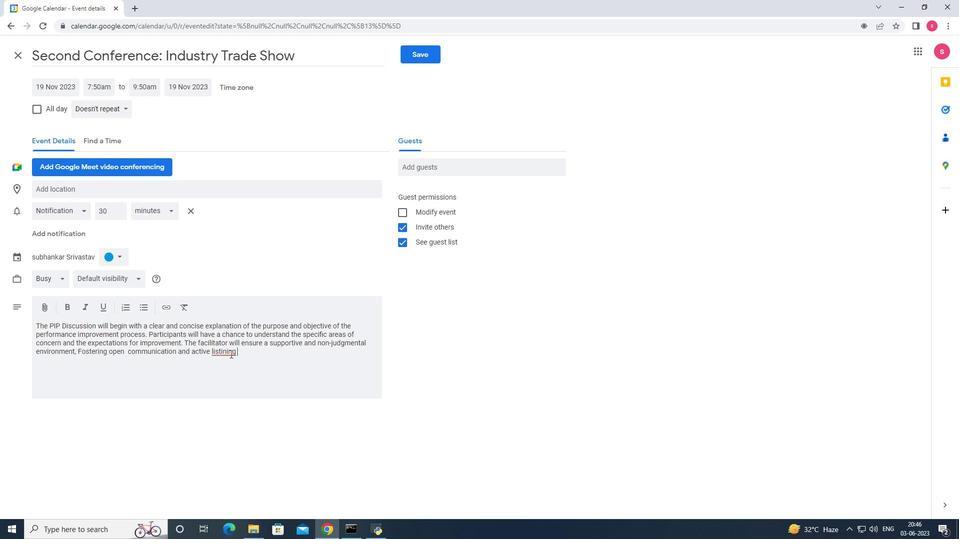 
Action: Mouse moved to (249, 364)
Screenshot: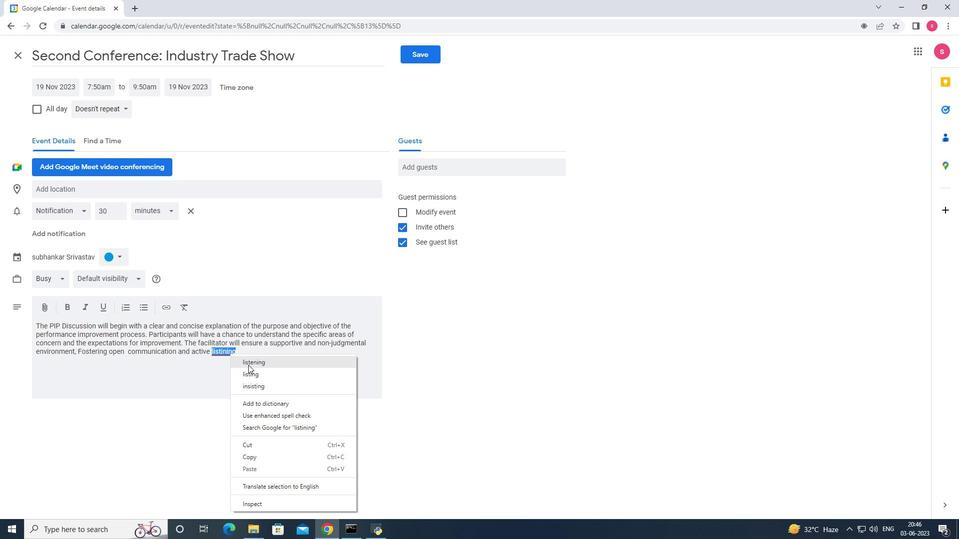 
Action: Mouse pressed left at (249, 364)
Screenshot: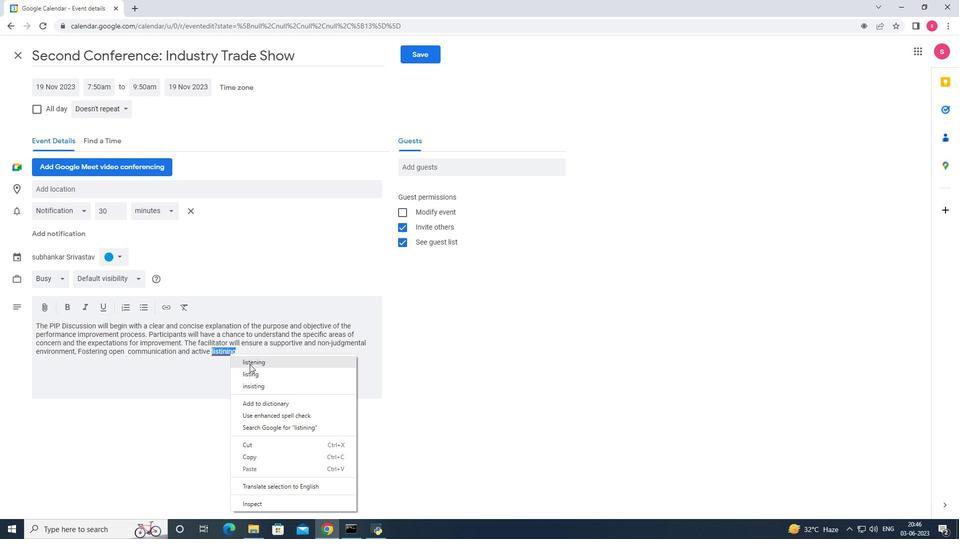 
Action: Mouse moved to (266, 358)
Screenshot: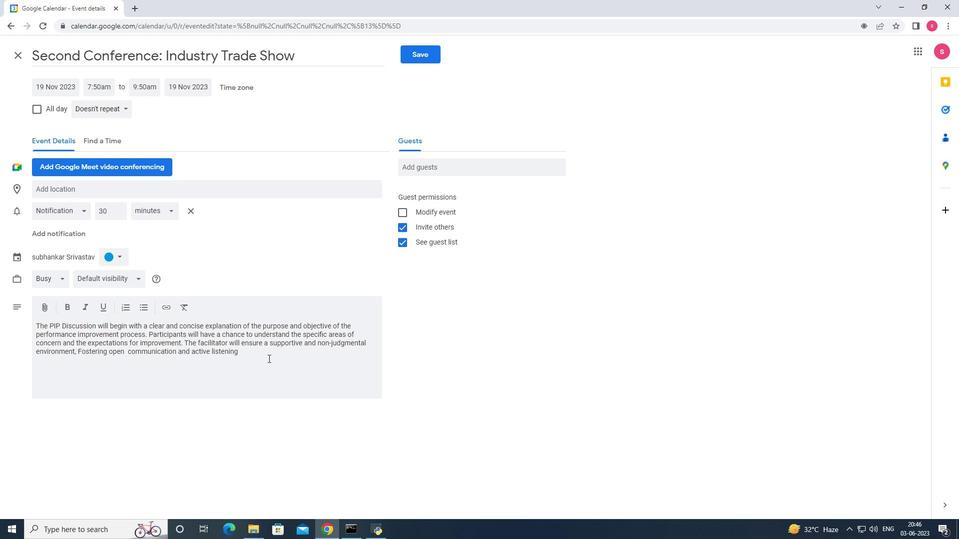 
Action: Key pressed <Key.space><Key.backspace>.<Key.space>
Screenshot: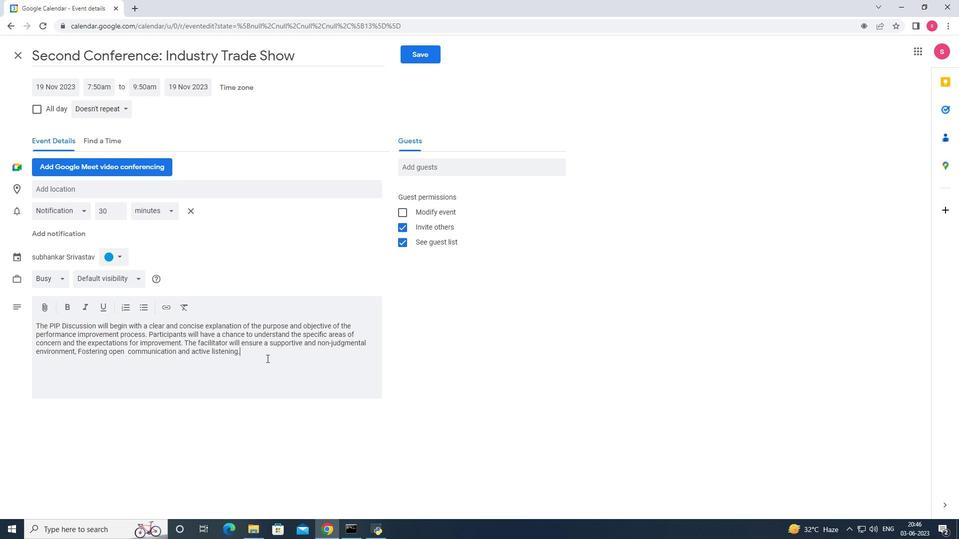 
Action: Mouse moved to (120, 254)
Screenshot: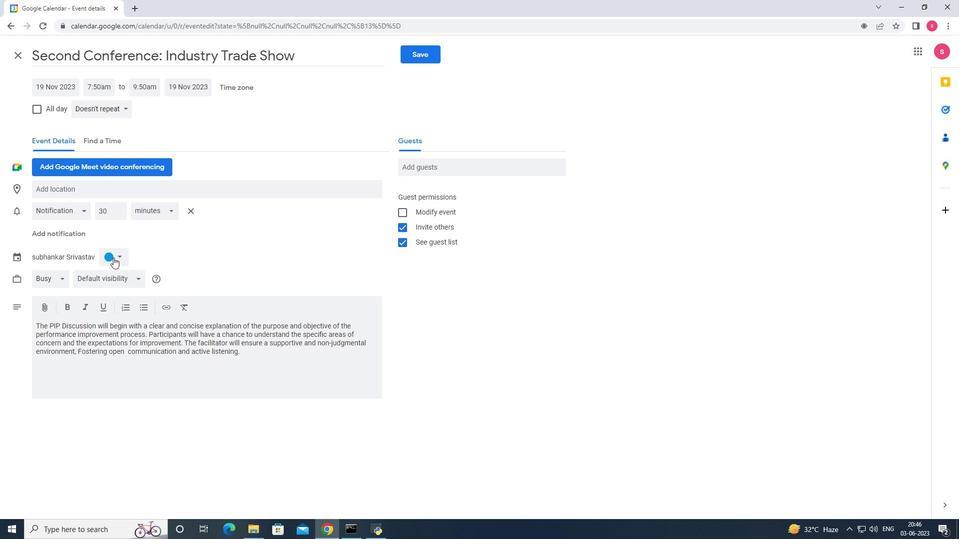 
Action: Mouse pressed left at (120, 254)
Screenshot: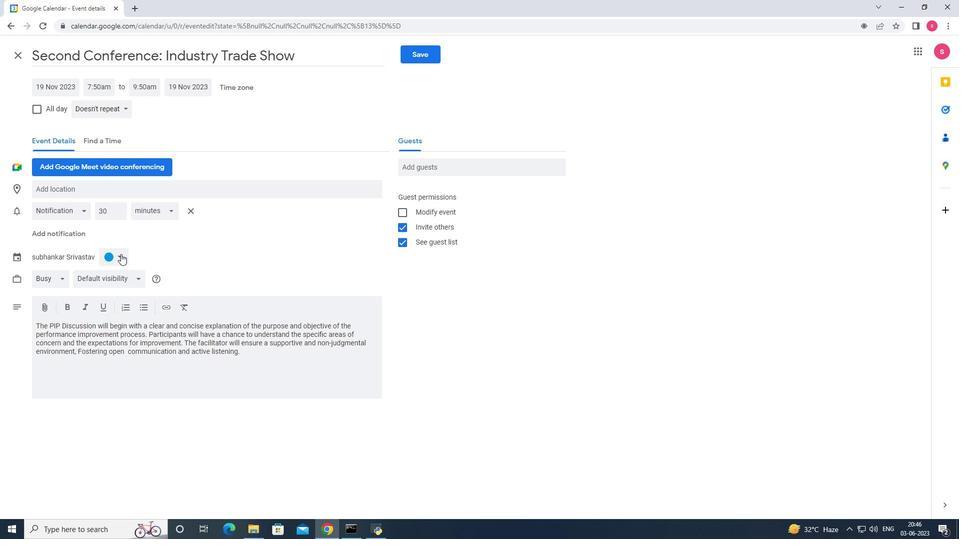 
Action: Mouse moved to (118, 267)
Screenshot: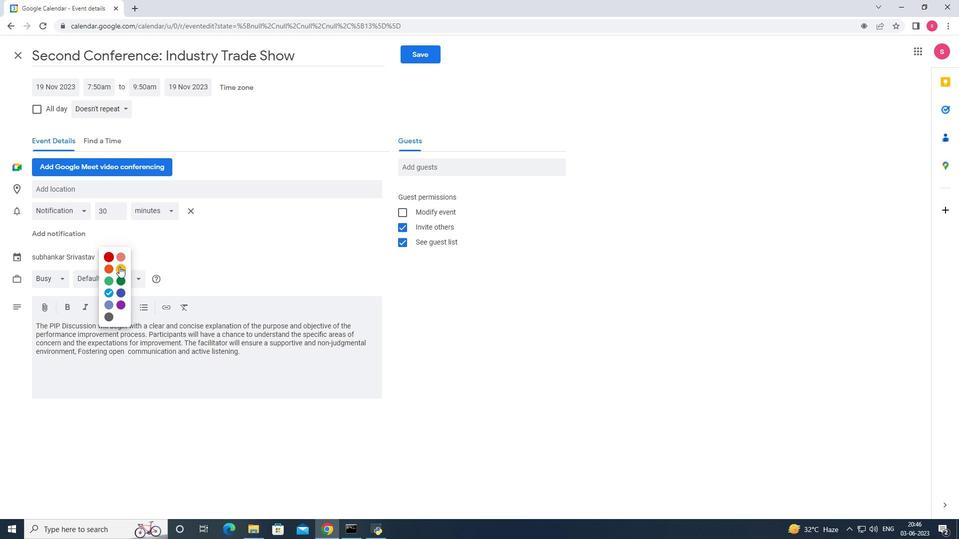 
Action: Mouse pressed left at (118, 267)
Screenshot: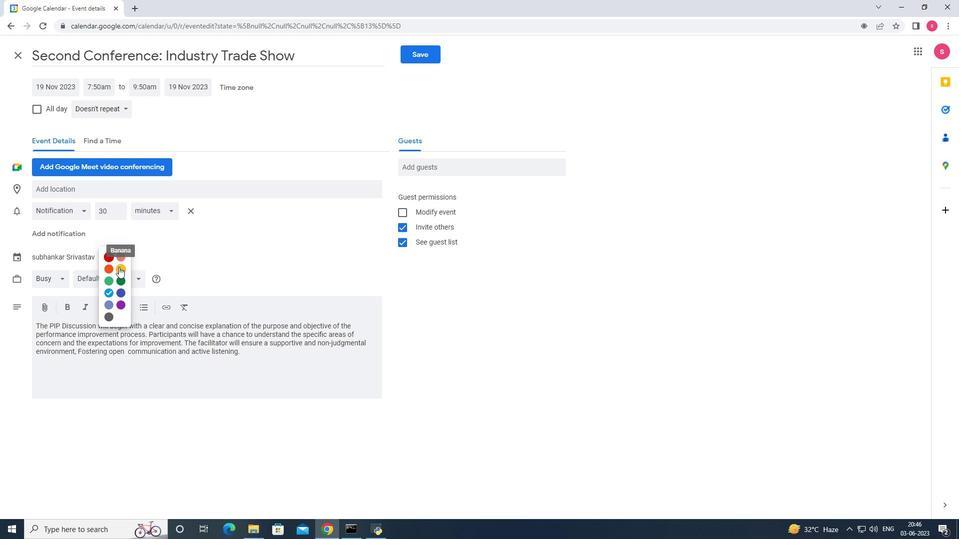 
Action: Mouse moved to (69, 191)
Screenshot: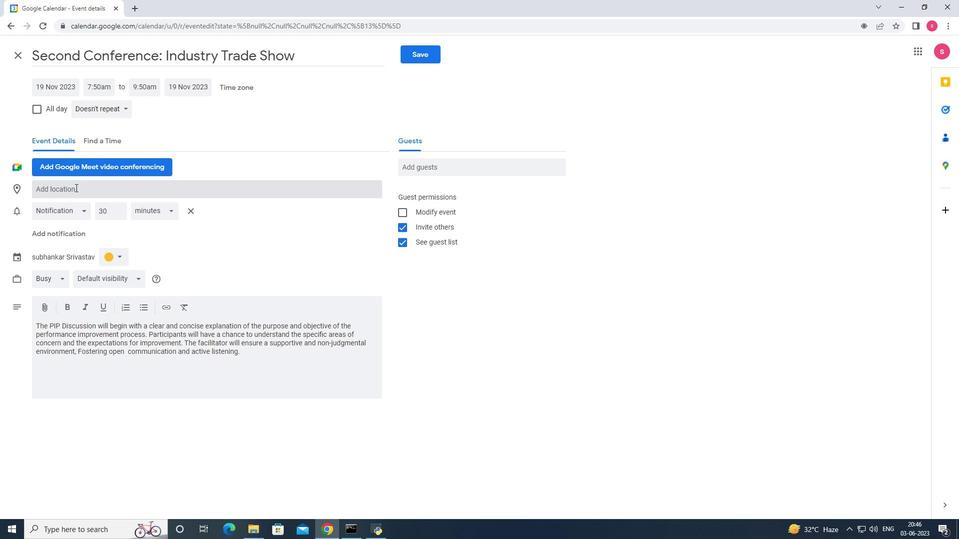 
Action: Mouse pressed left at (69, 191)
Screenshot: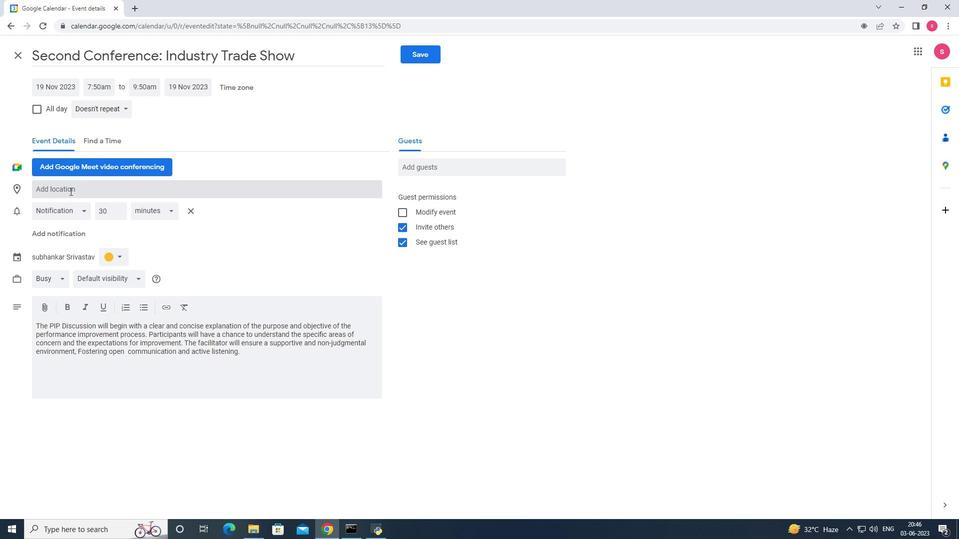 
Action: Key pressed <Key.shift_r>Brussles<Key.space><Key.backspace>
Screenshot: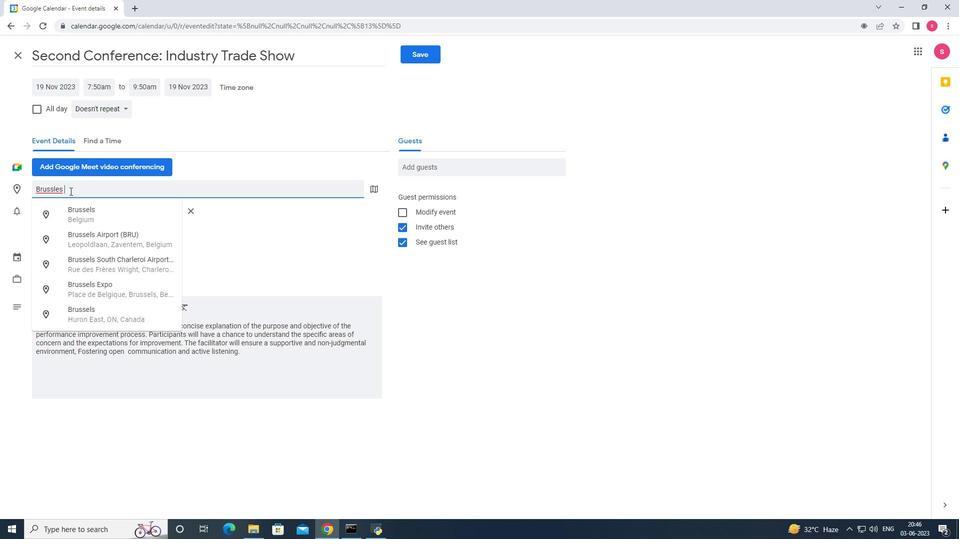 
Action: Mouse moved to (90, 214)
Screenshot: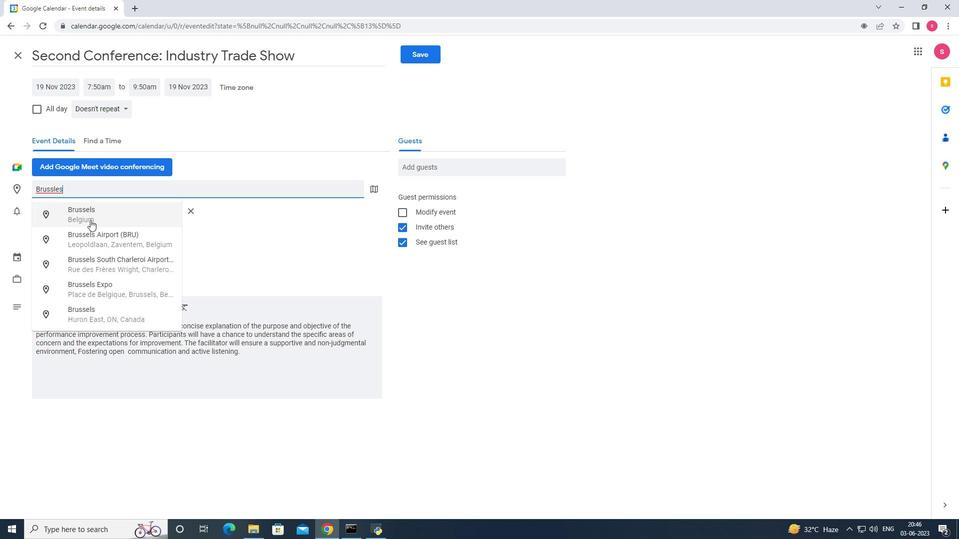 
Action: Mouse pressed left at (90, 214)
Screenshot: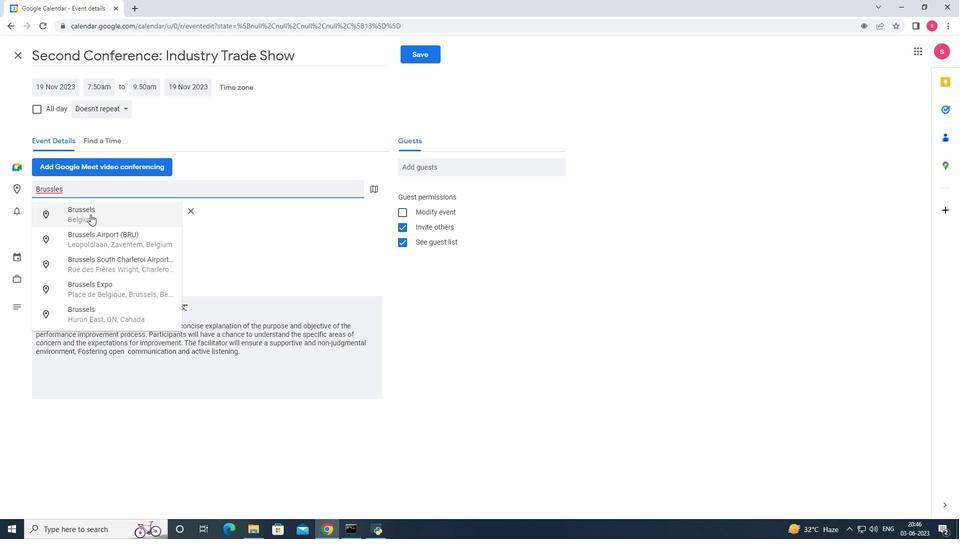 
Action: Mouse moved to (78, 256)
Screenshot: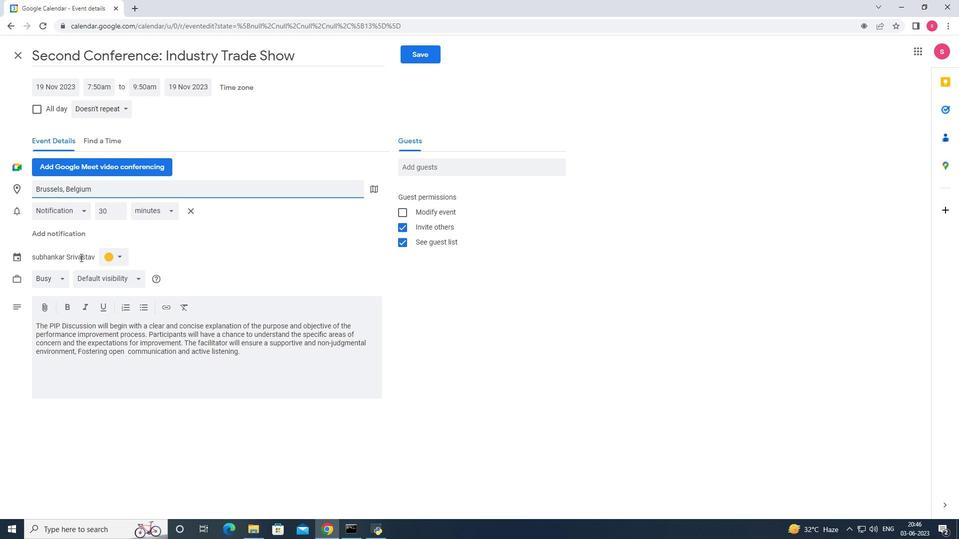 
Action: Mouse pressed left at (78, 256)
Screenshot: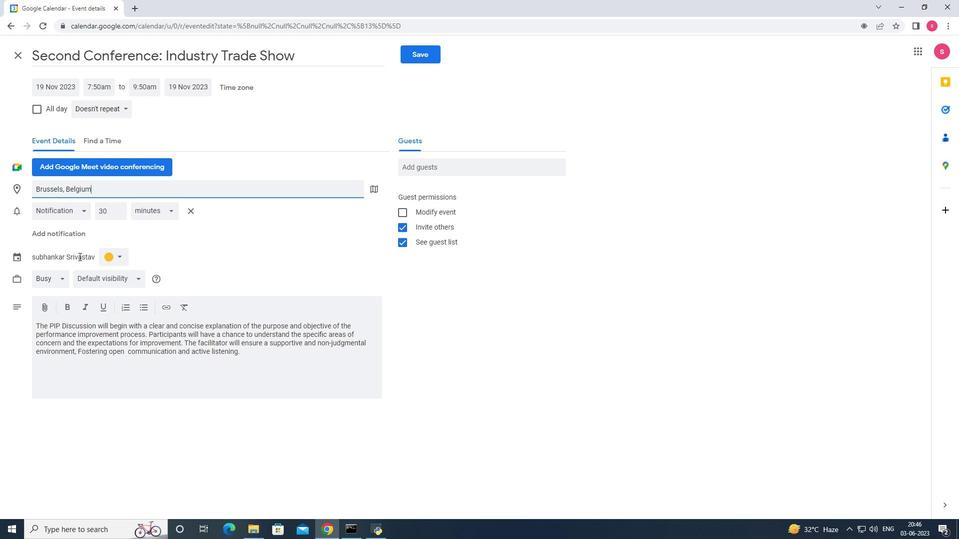
Action: Mouse moved to (427, 166)
Screenshot: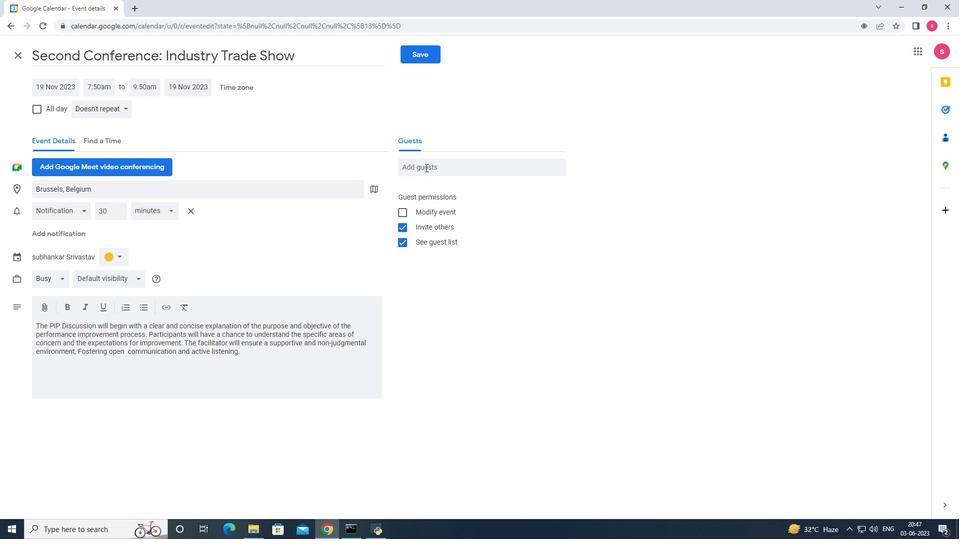 
Action: Mouse pressed left at (427, 166)
Screenshot: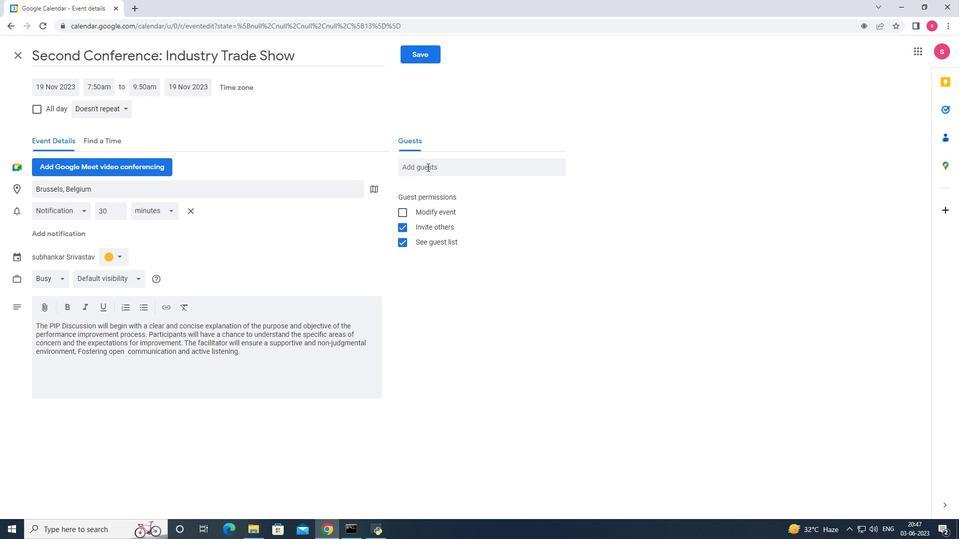 
Action: Mouse moved to (429, 170)
Screenshot: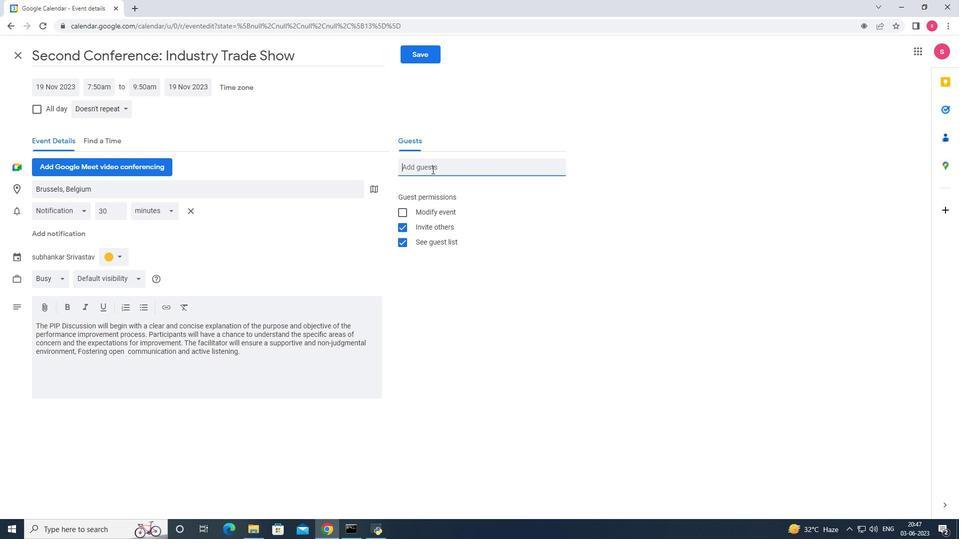 
Action: Key pressed <Key.shift_r>Sp<Key.backspace><Key.backspace>
Screenshot: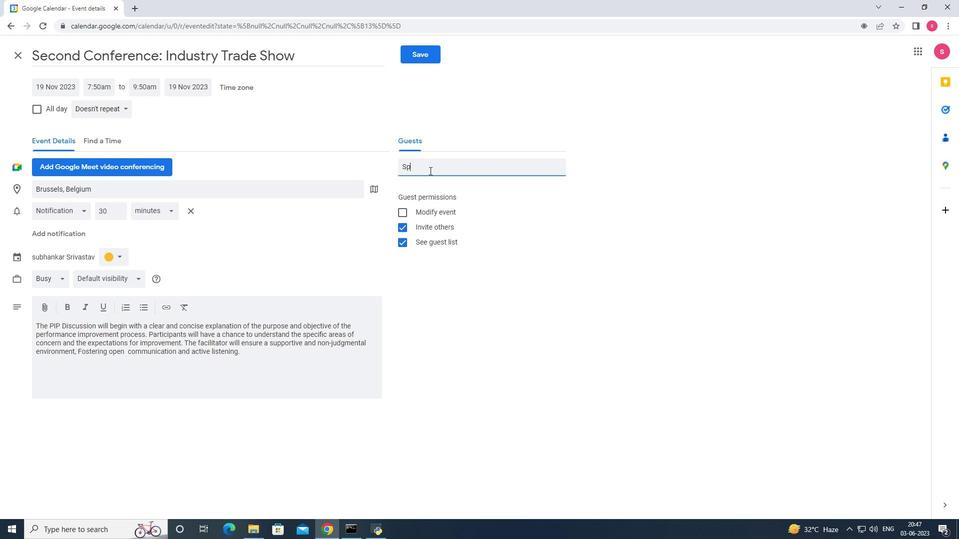 
Action: Mouse moved to (115, 103)
Screenshot: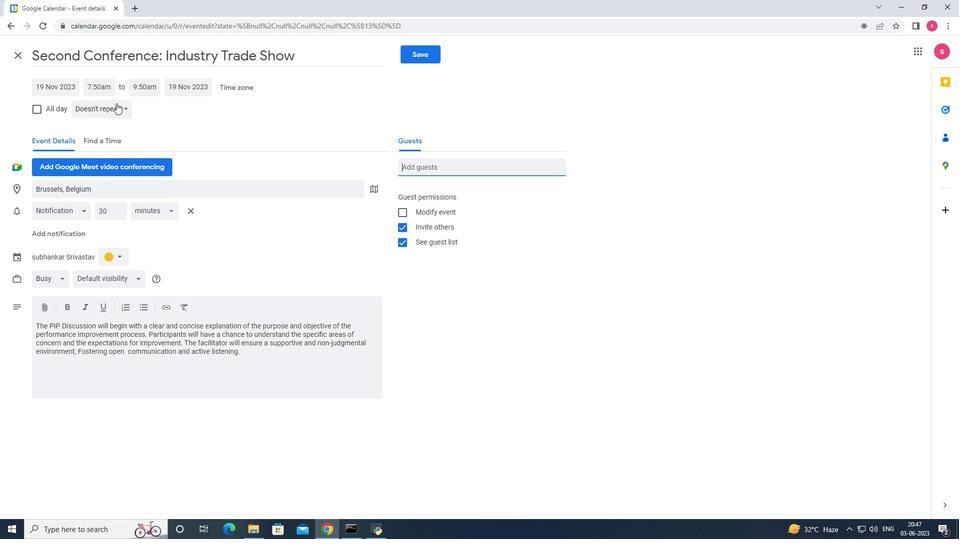 
Action: Mouse pressed left at (115, 103)
Screenshot: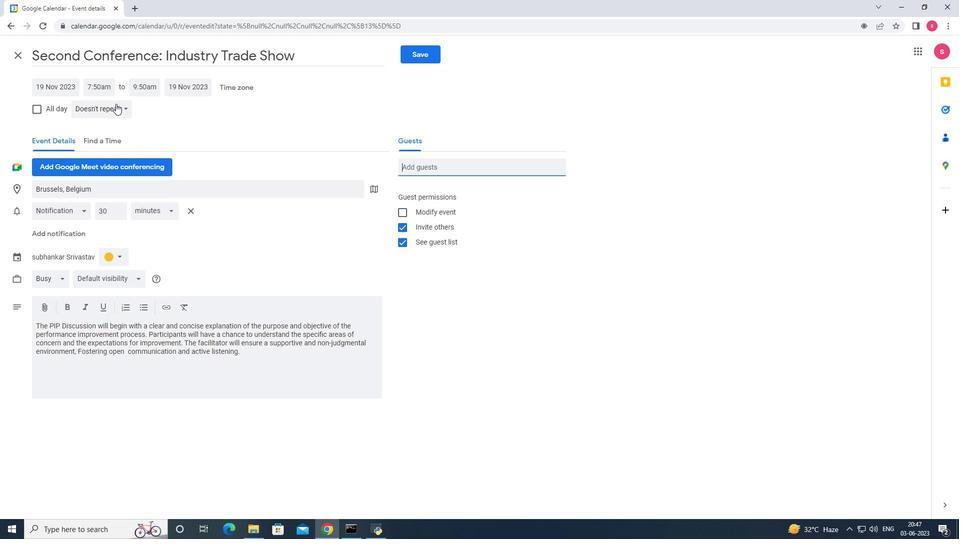 
Action: Mouse moved to (116, 143)
Screenshot: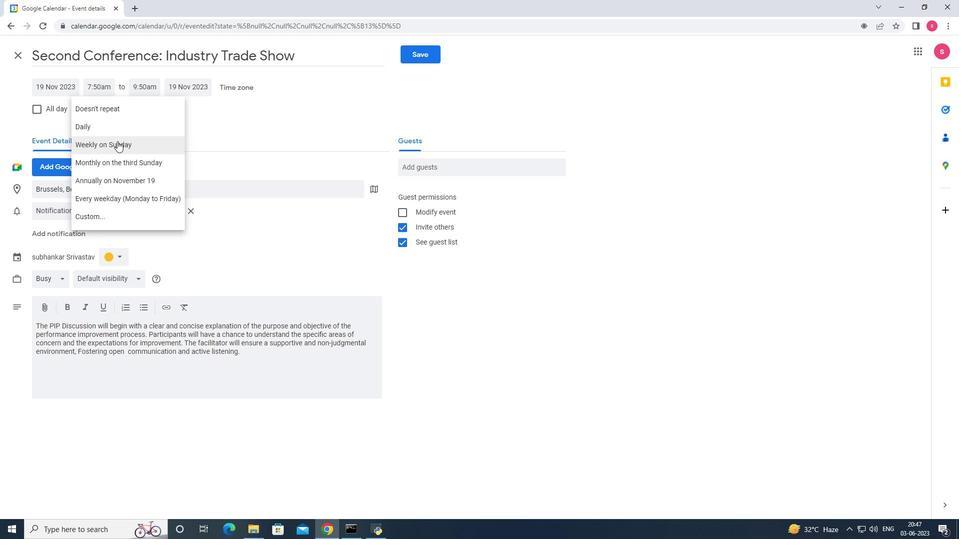
Action: Mouse pressed left at (116, 143)
Screenshot: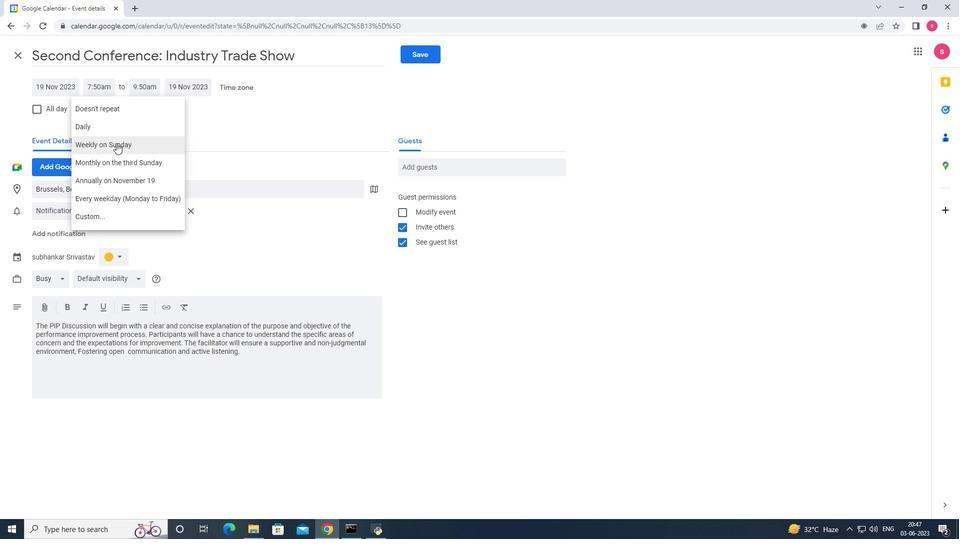 
Action: Mouse moved to (427, 168)
Screenshot: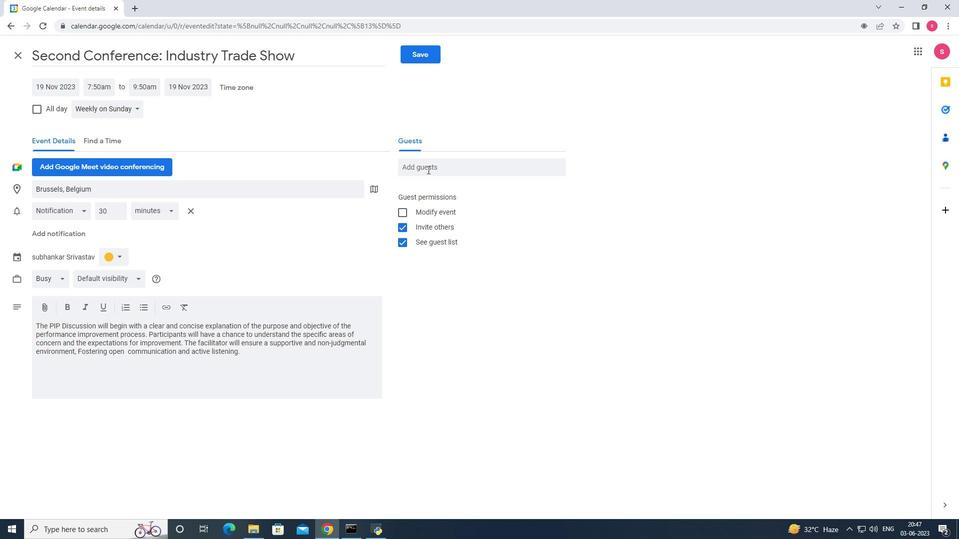 
Action: Mouse pressed left at (427, 168)
Screenshot: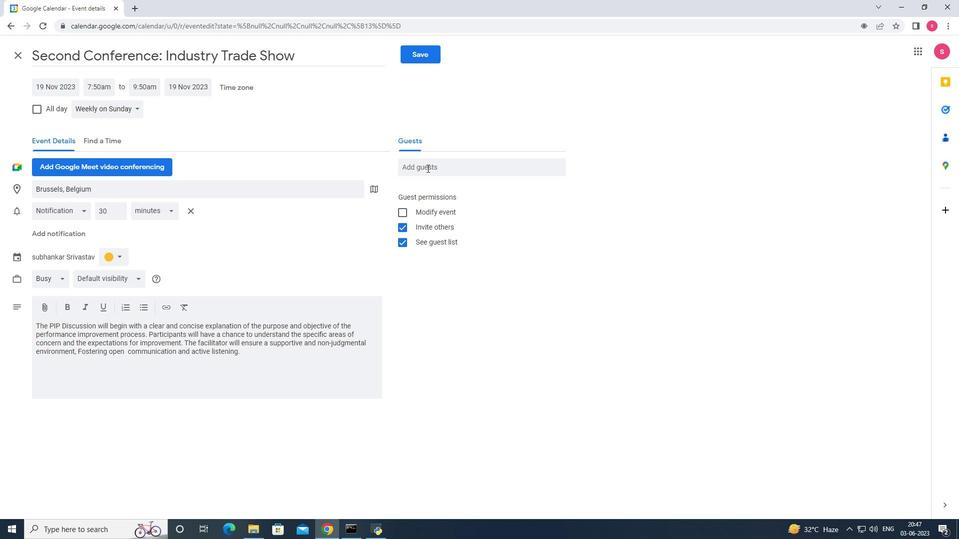 
Action: Key pressed <Key.shift_r>Spf<Key.backspace><Key.backspace>oftage.<Key.backspace><Key.backspace><Key.backspace><Key.backspace><Key.backspace><Key.backspace><Key.backspace><Key.backspace>softage.7<Key.shift>@softage,<Key.backspace>.net
Screenshot: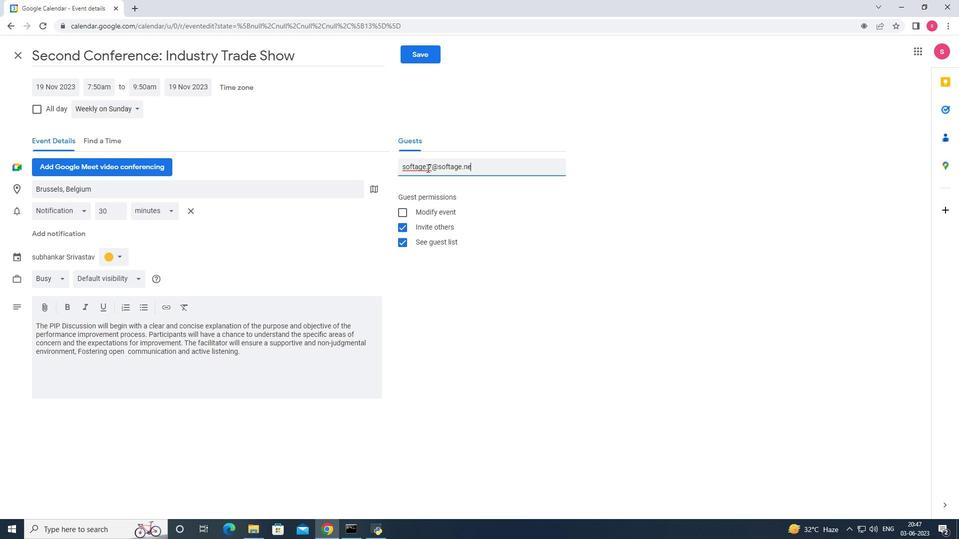 
Action: Mouse moved to (483, 188)
Screenshot: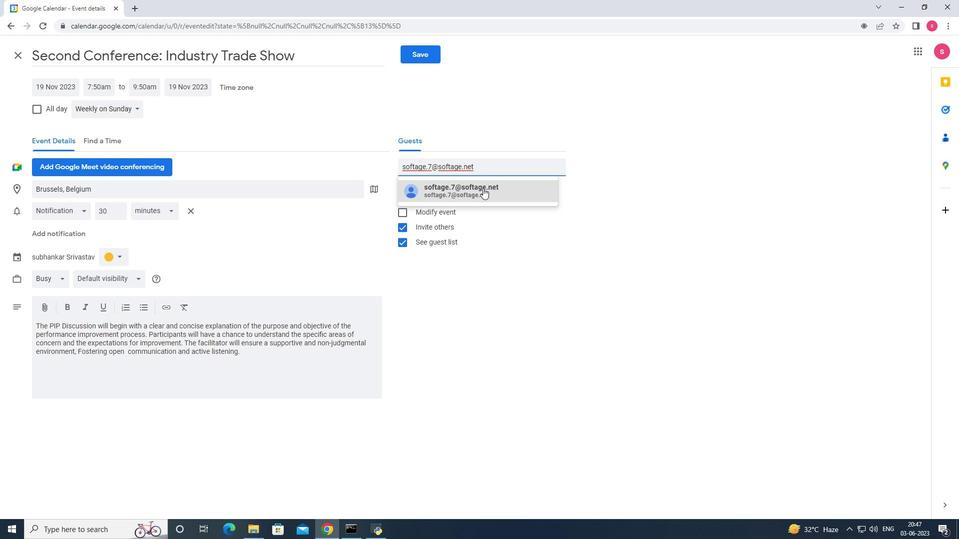 
Action: Mouse pressed left at (483, 188)
Screenshot: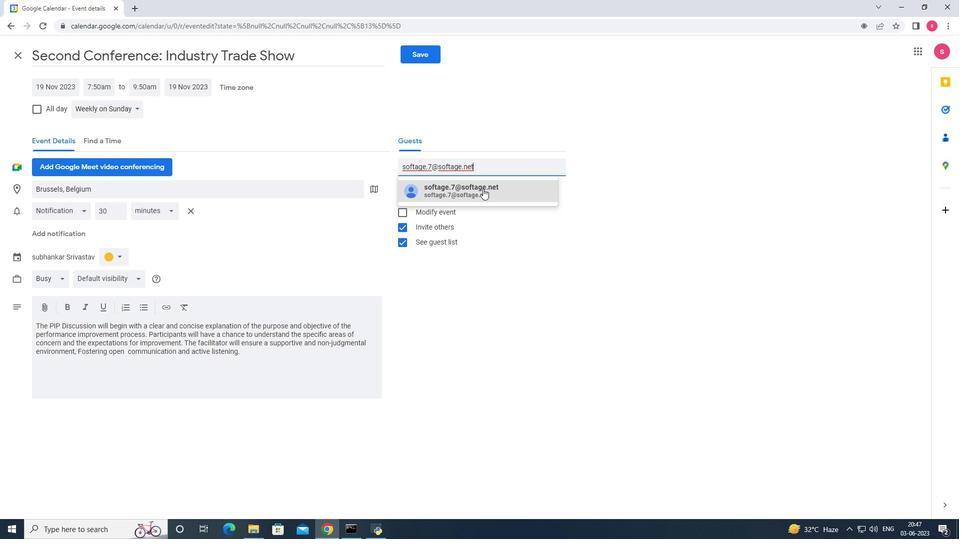 
Action: Mouse moved to (448, 167)
Screenshot: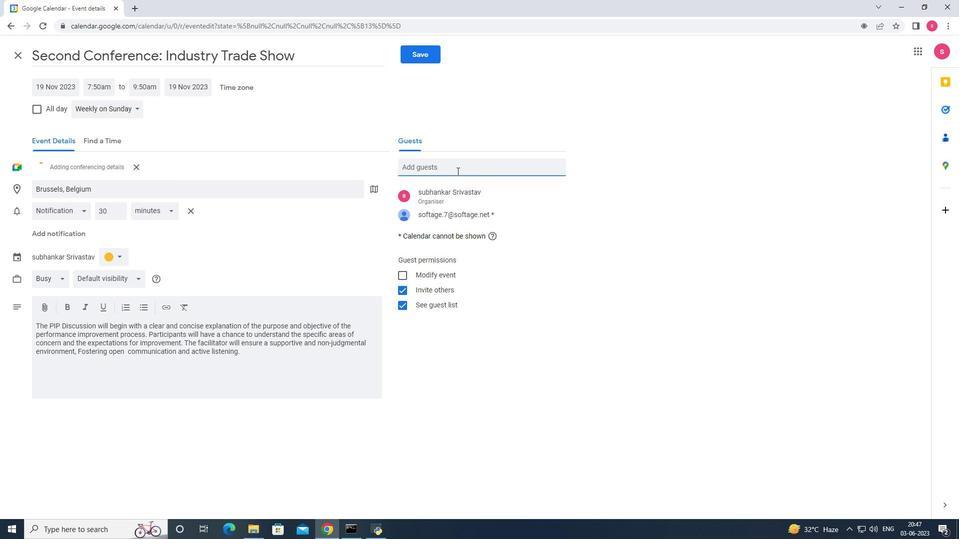 
Action: Key pressed softage.9<Key.shift>#<Key.backspace>@softage,<Key.backspace>.net
Screenshot: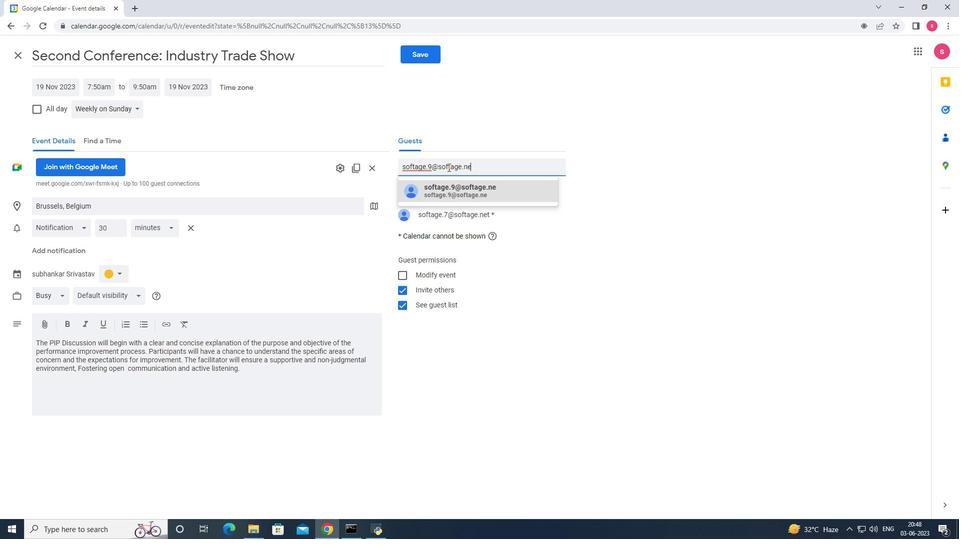 
Action: Mouse moved to (461, 189)
Screenshot: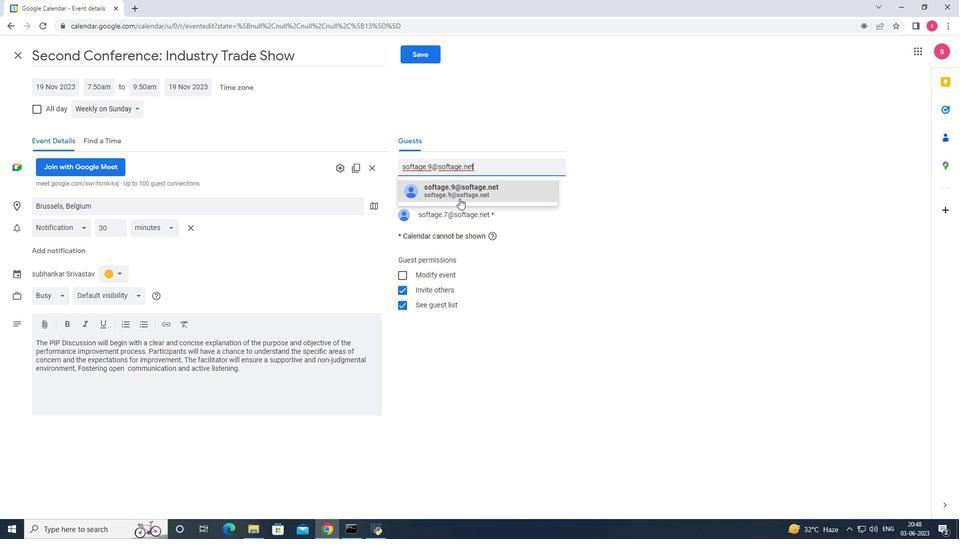 
Action: Mouse pressed left at (461, 189)
Screenshot: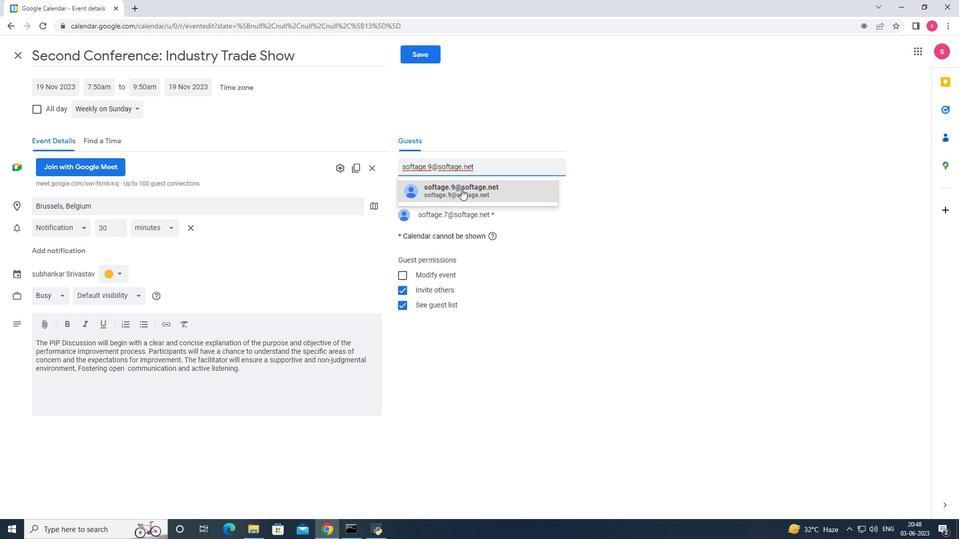 
Action: Mouse moved to (418, 50)
Screenshot: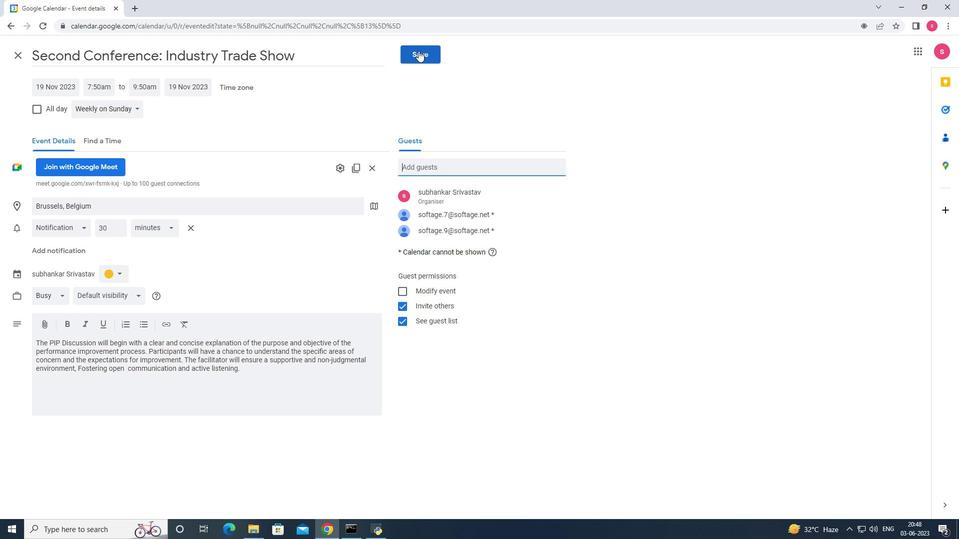 
Action: Mouse pressed left at (418, 50)
Screenshot: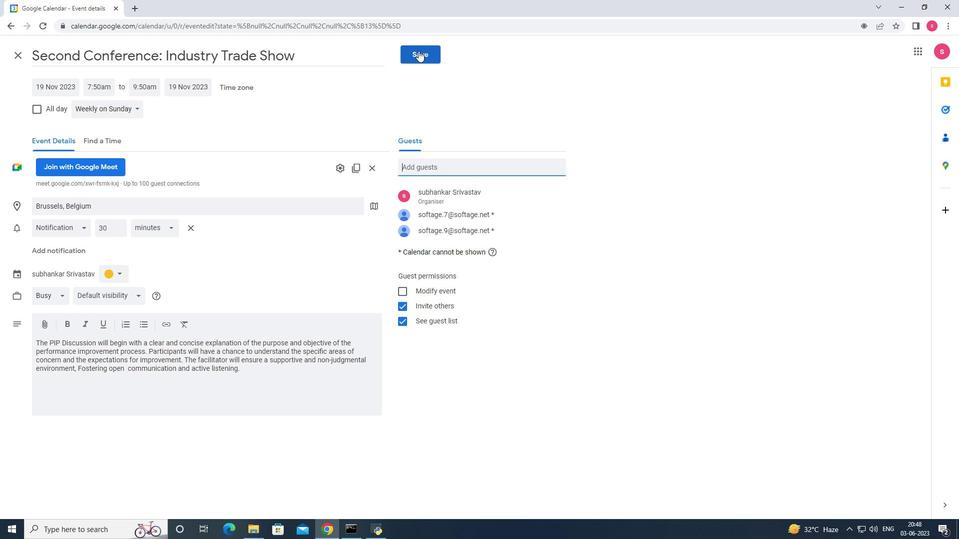 
Action: Mouse moved to (576, 298)
Screenshot: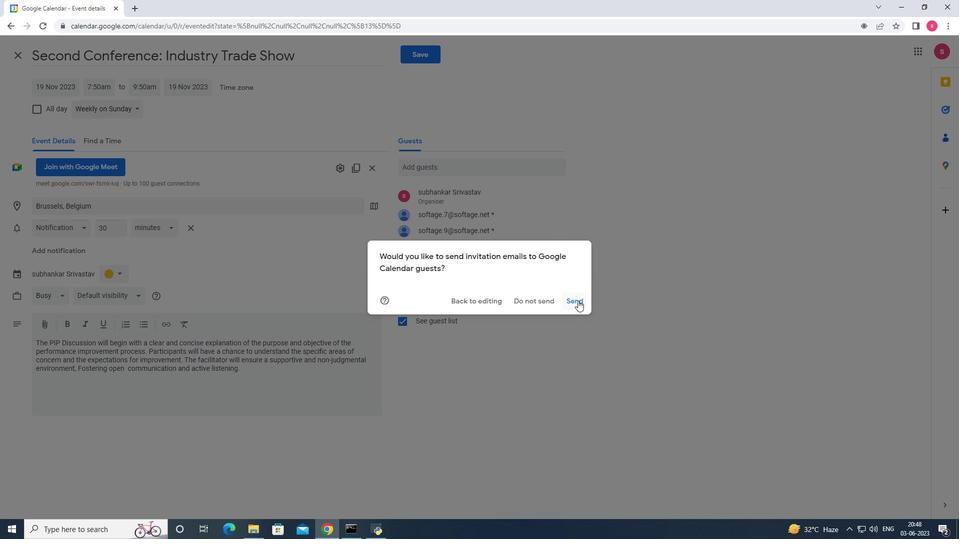 
Action: Mouse pressed left at (576, 298)
Screenshot: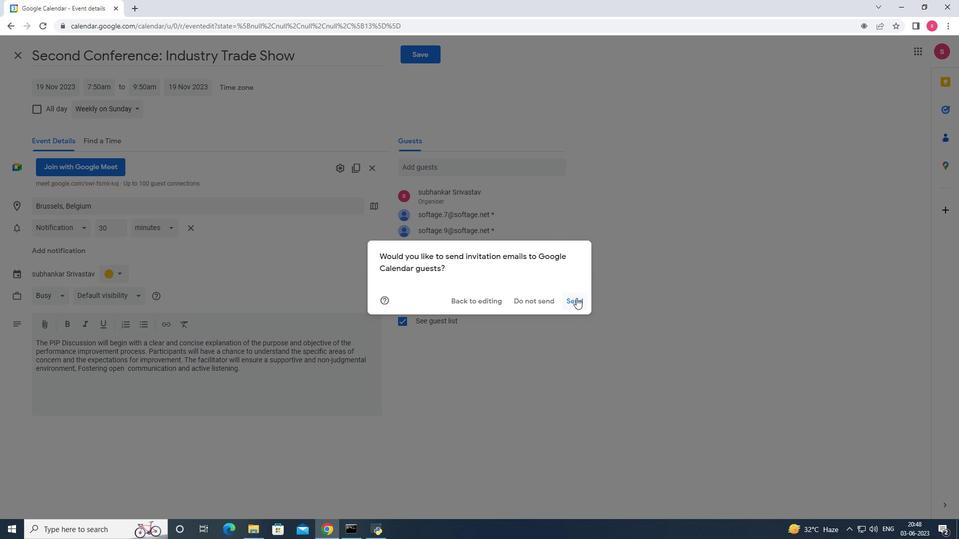
Action: Mouse moved to (576, 297)
Screenshot: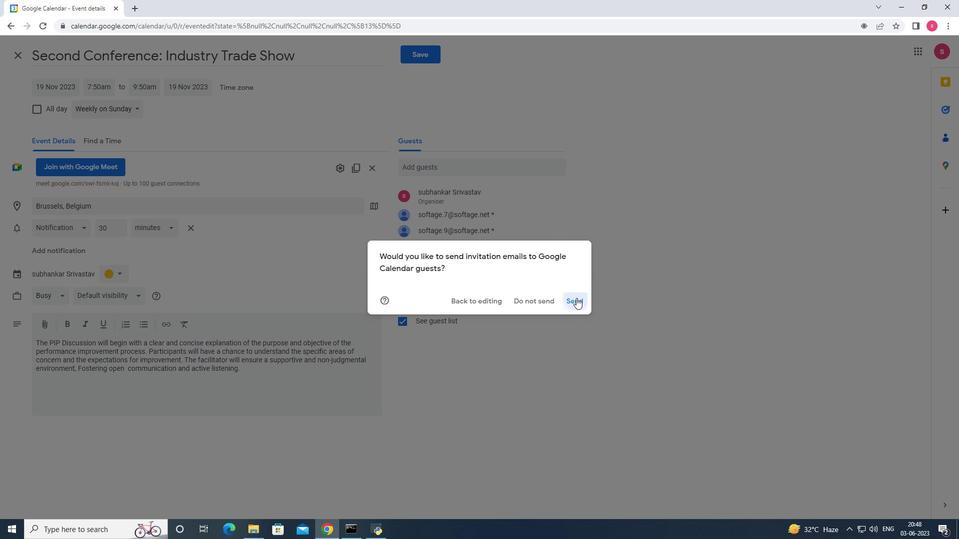 
